 Task: Look for space in Villa Dolores, Argentina from 5th September, 2023 to 13th September, 2023 for 6 adults in price range Rs.15000 to Rs.20000. Place can be entire place with 3 bedrooms having 3 beds and 3 bathrooms. Property type can be house, flat, guest house. Amenities needed are: heating. Booking option can be shelf check-in. Required host language is English.
Action: Mouse moved to (481, 71)
Screenshot: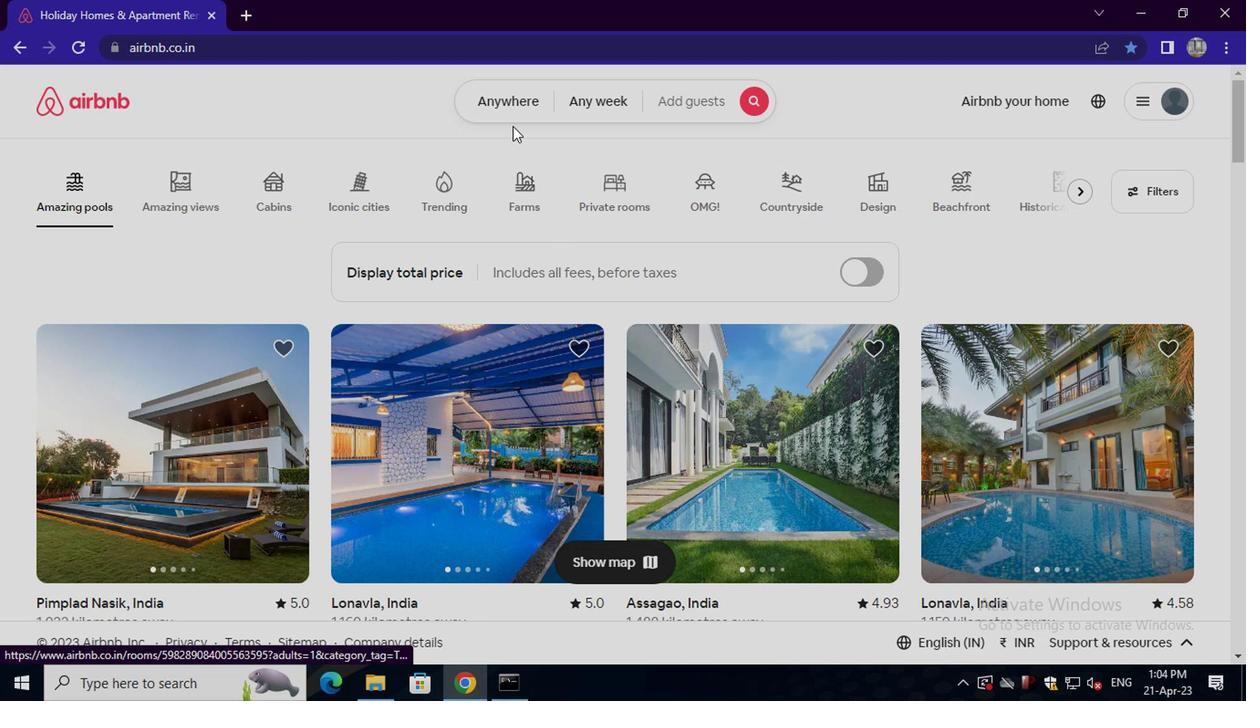 
Action: Mouse pressed left at (481, 71)
Screenshot: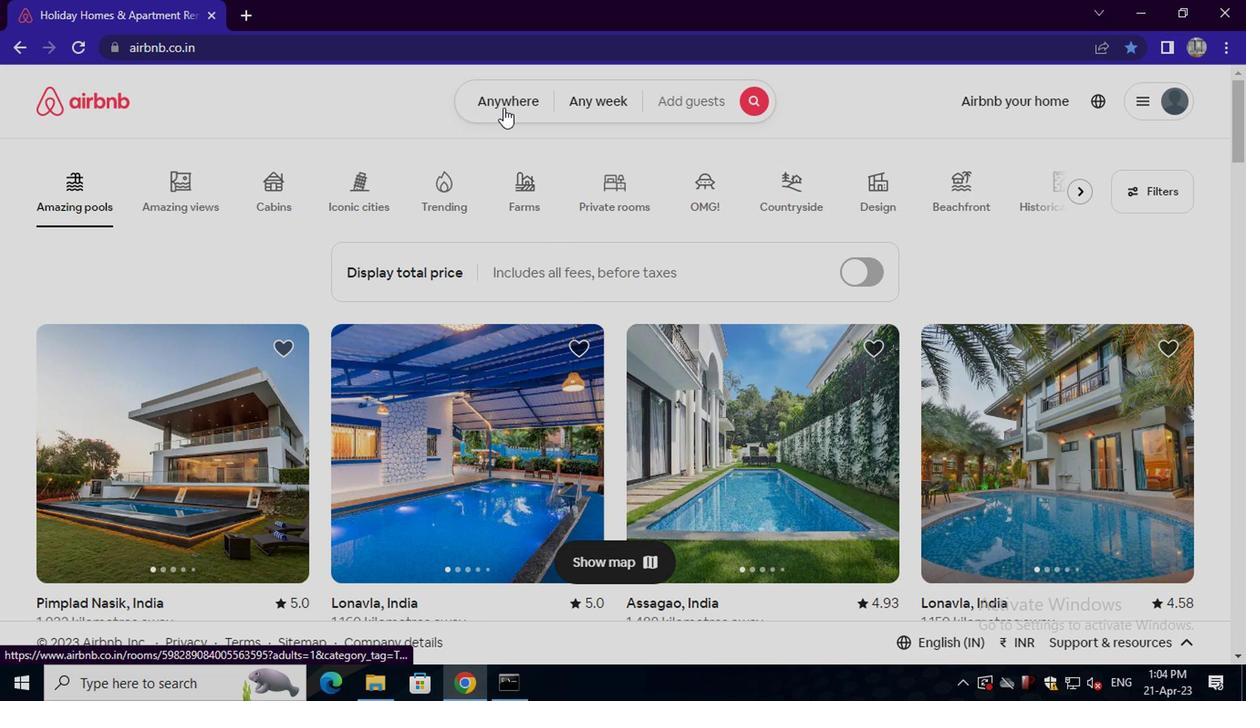
Action: Mouse moved to (486, 84)
Screenshot: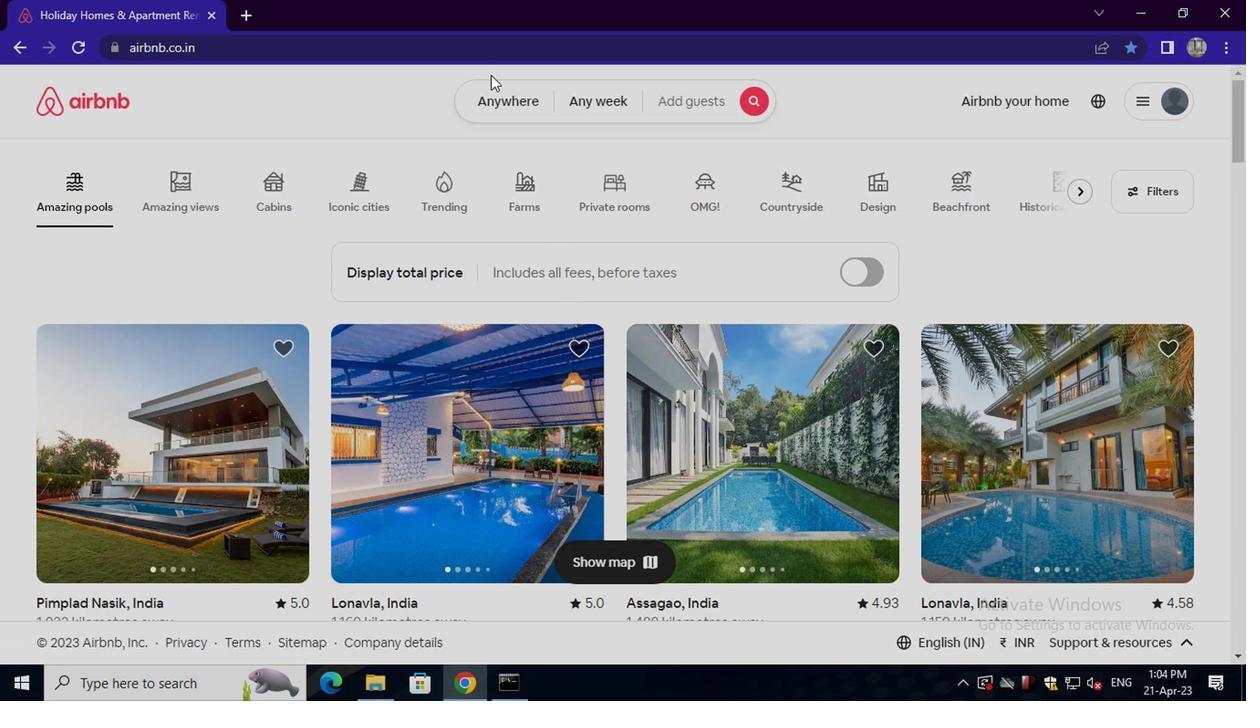 
Action: Mouse pressed left at (486, 84)
Screenshot: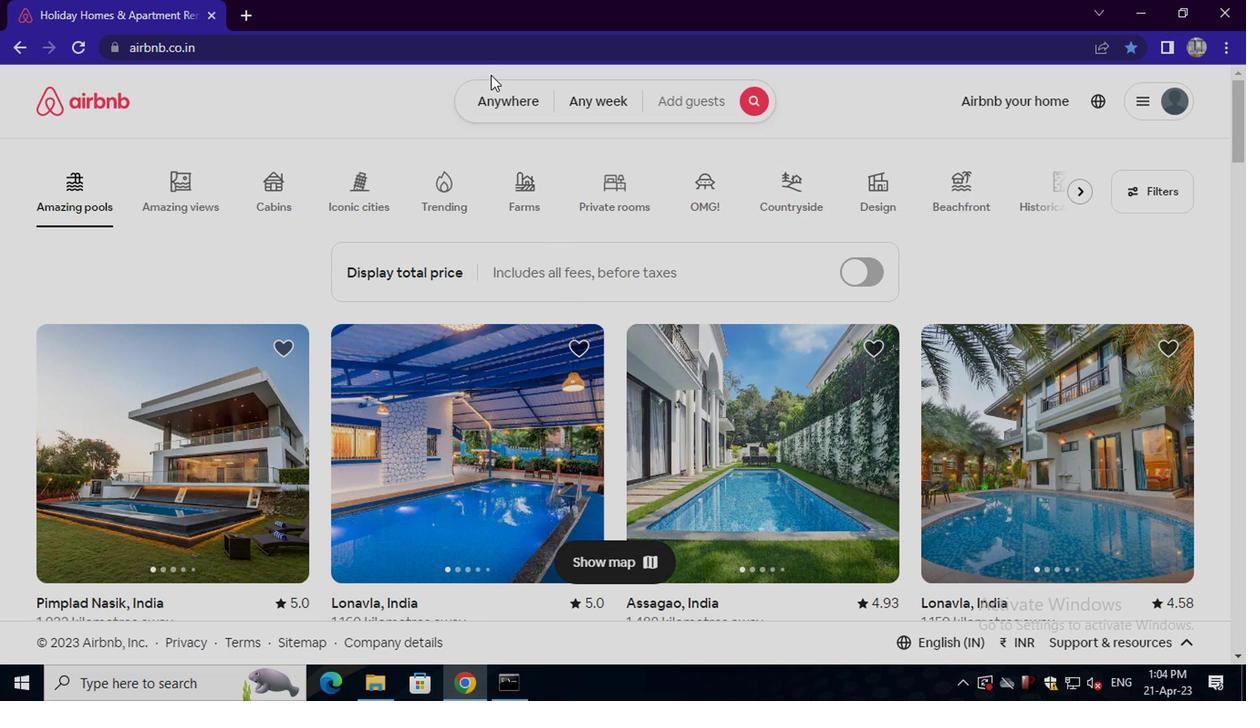 
Action: Mouse moved to (315, 185)
Screenshot: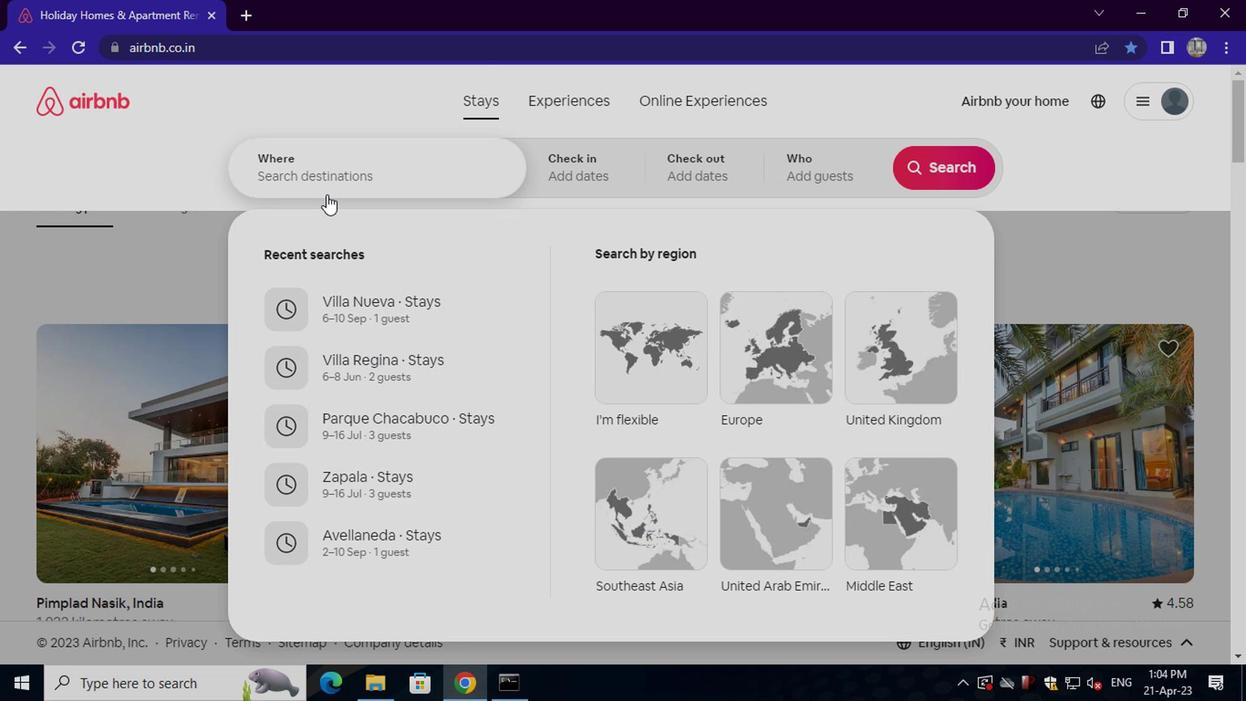 
Action: Mouse pressed left at (315, 185)
Screenshot: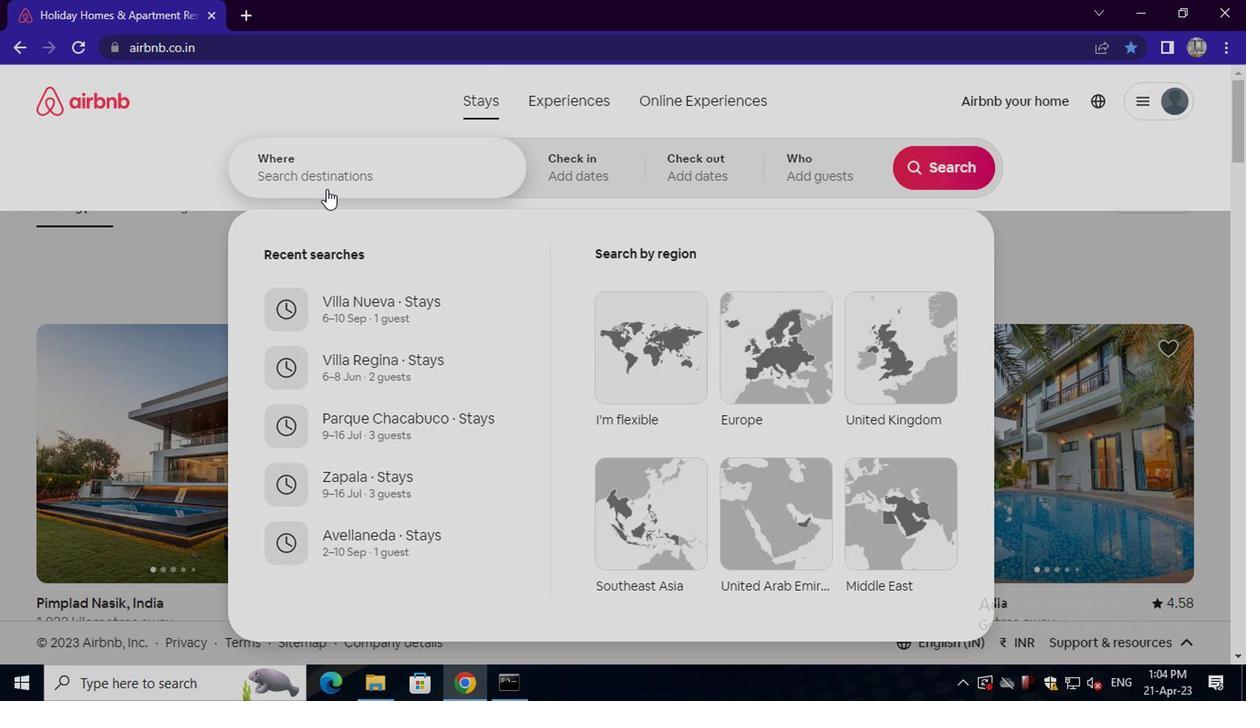
Action: Key pressed villa<Key.space>dolores
Screenshot: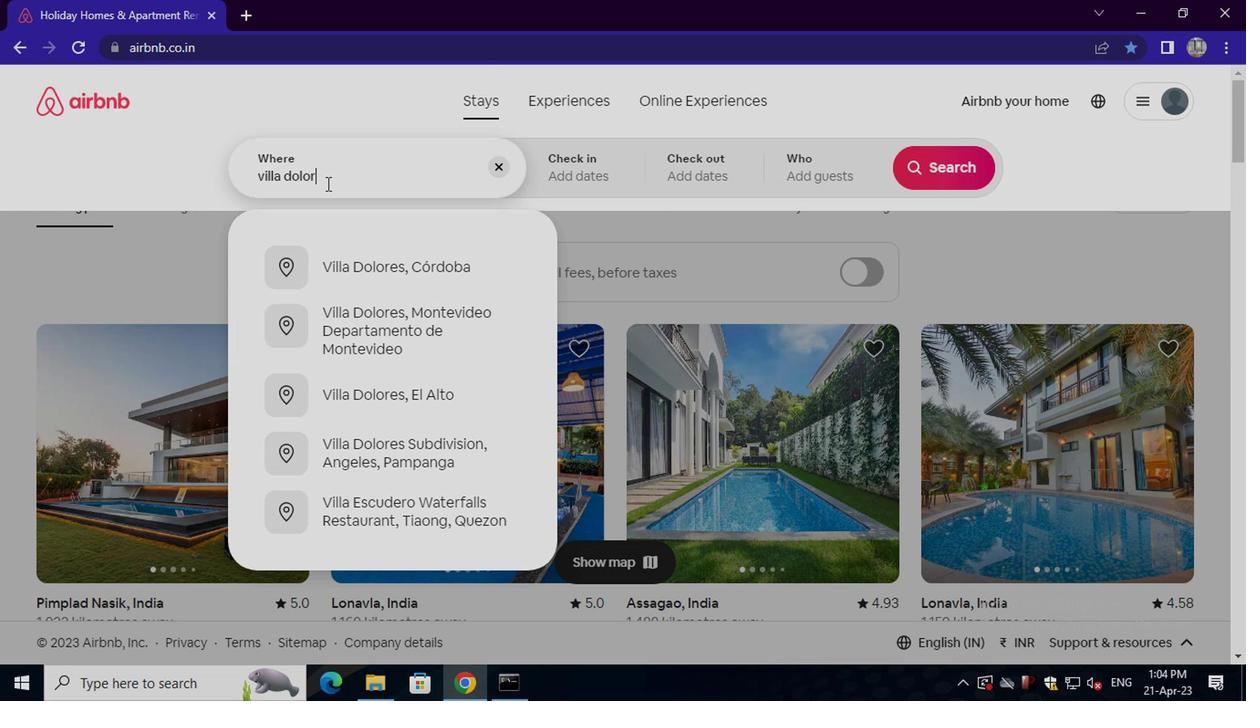 
Action: Mouse moved to (331, 185)
Screenshot: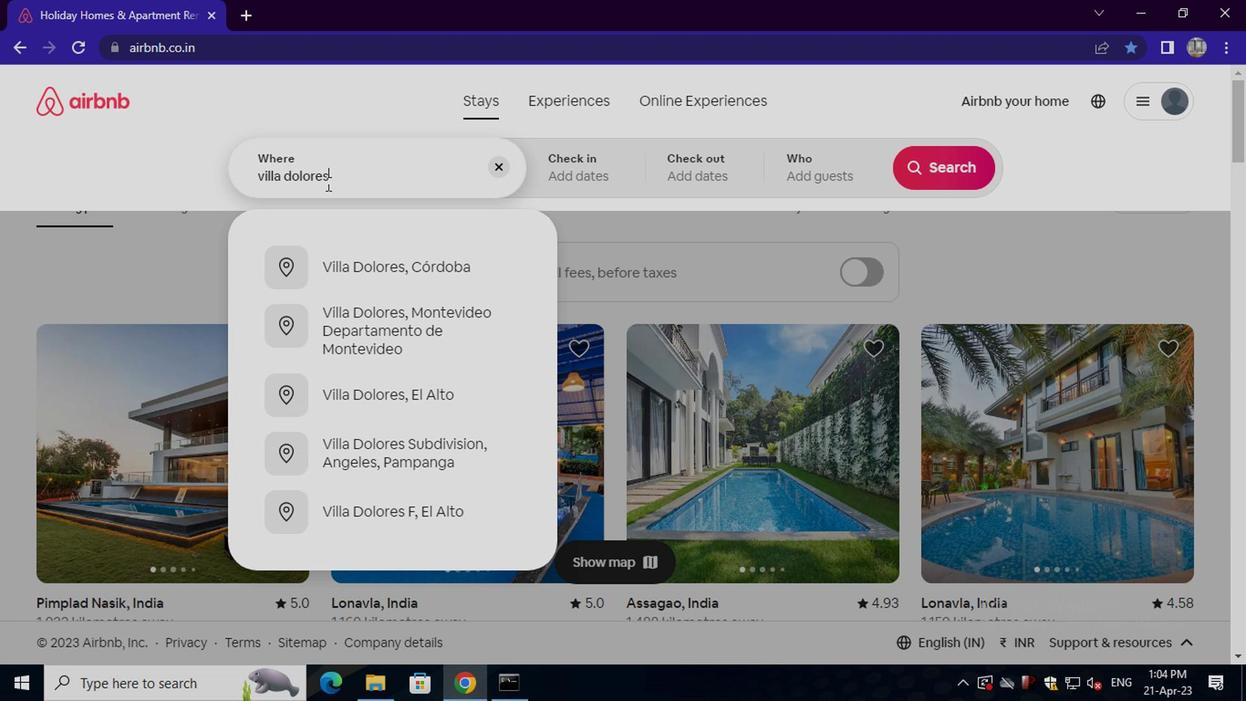 
Action: Key pressed ,<Key.space>argentina<Key.enter>
Screenshot: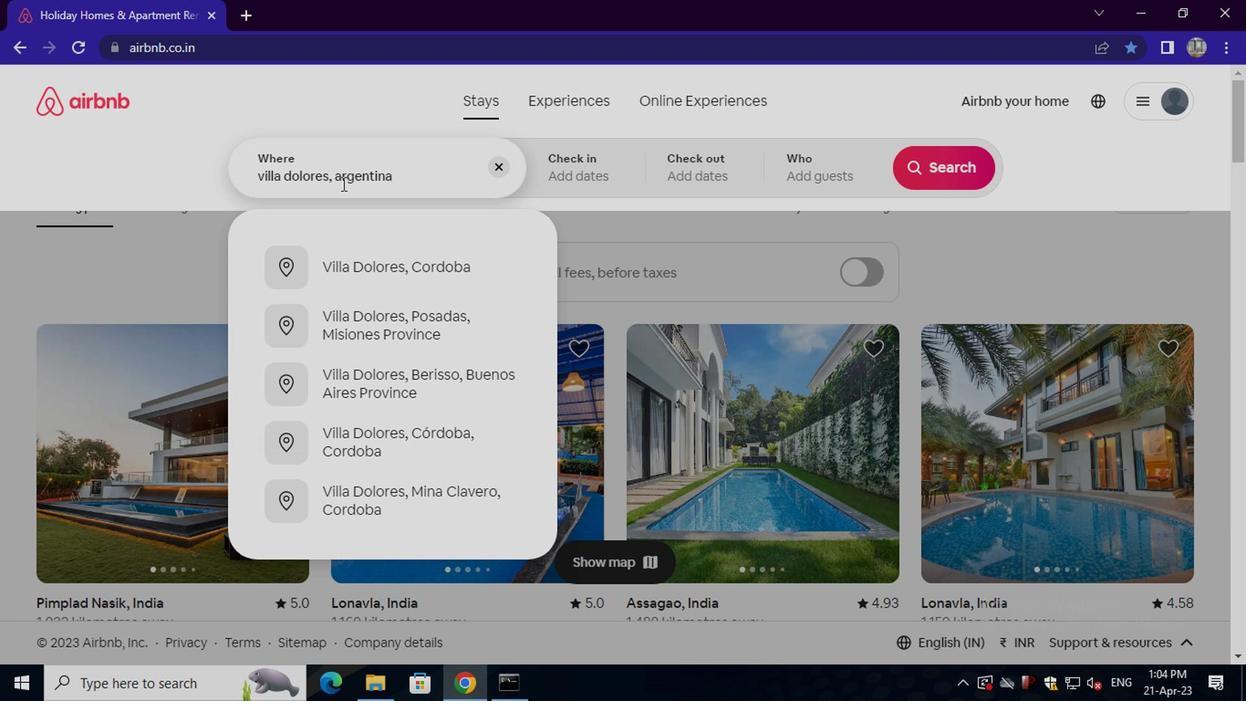 
Action: Mouse moved to (930, 317)
Screenshot: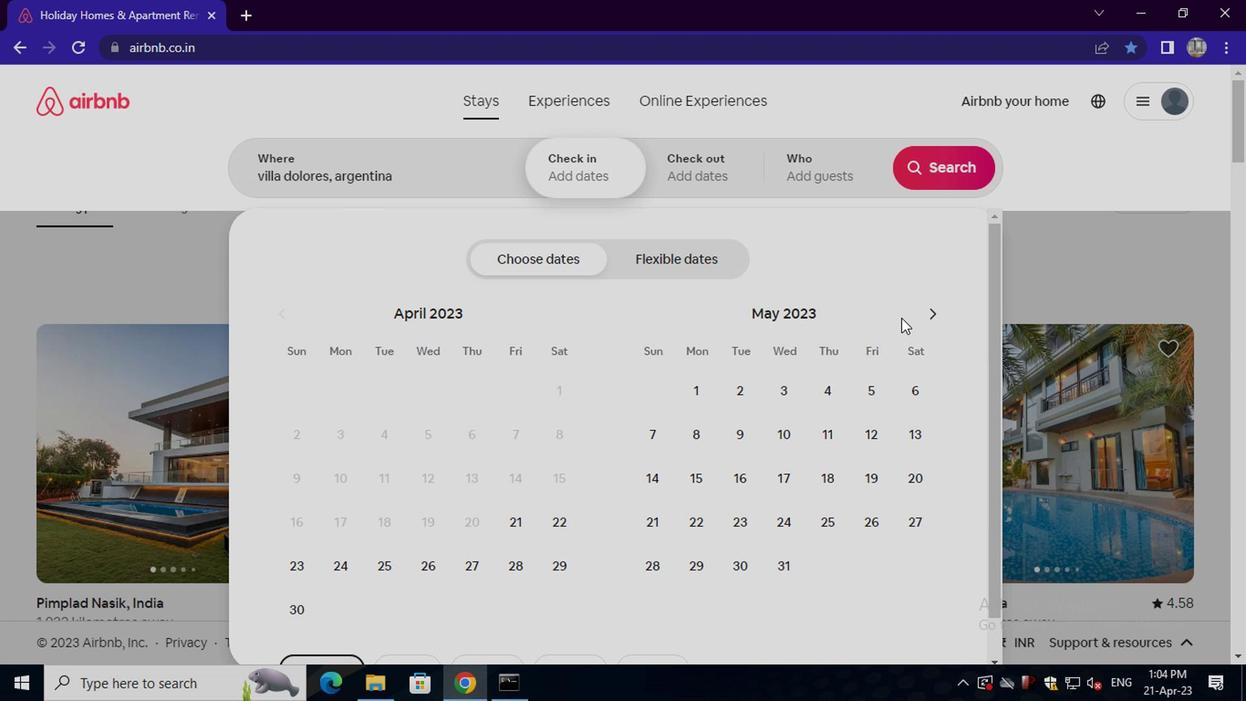 
Action: Mouse pressed left at (930, 317)
Screenshot: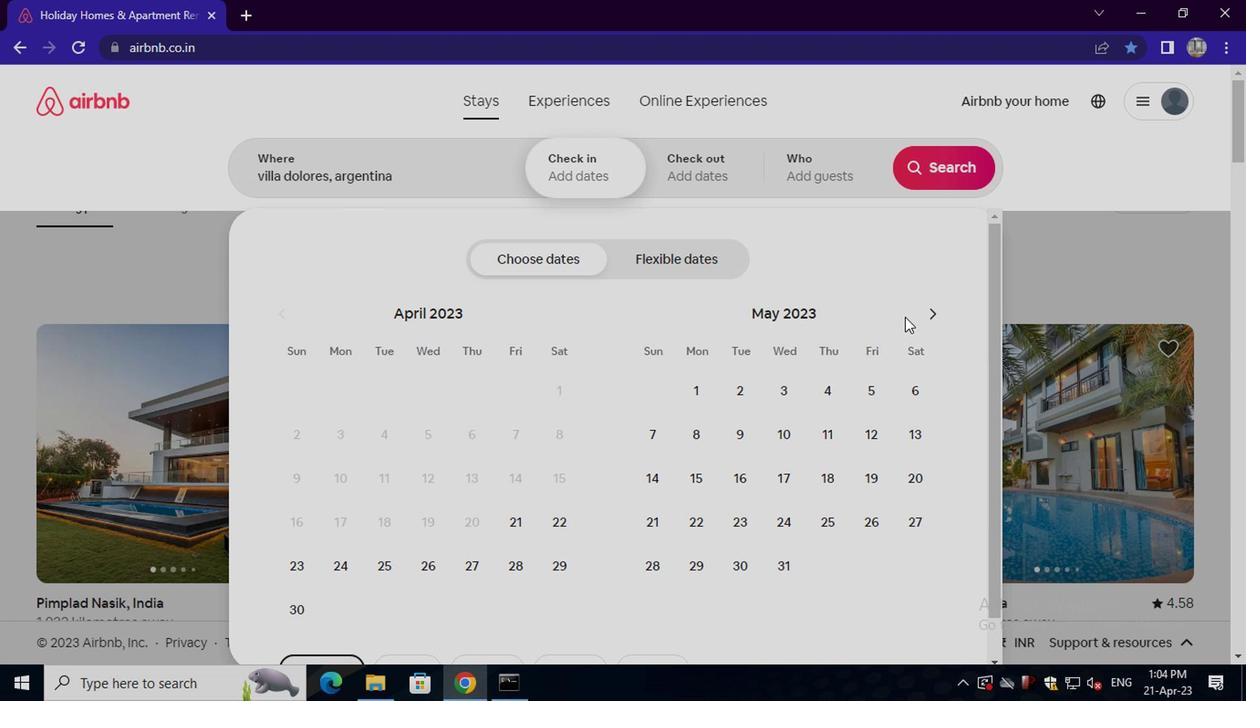
Action: Mouse pressed left at (930, 317)
Screenshot: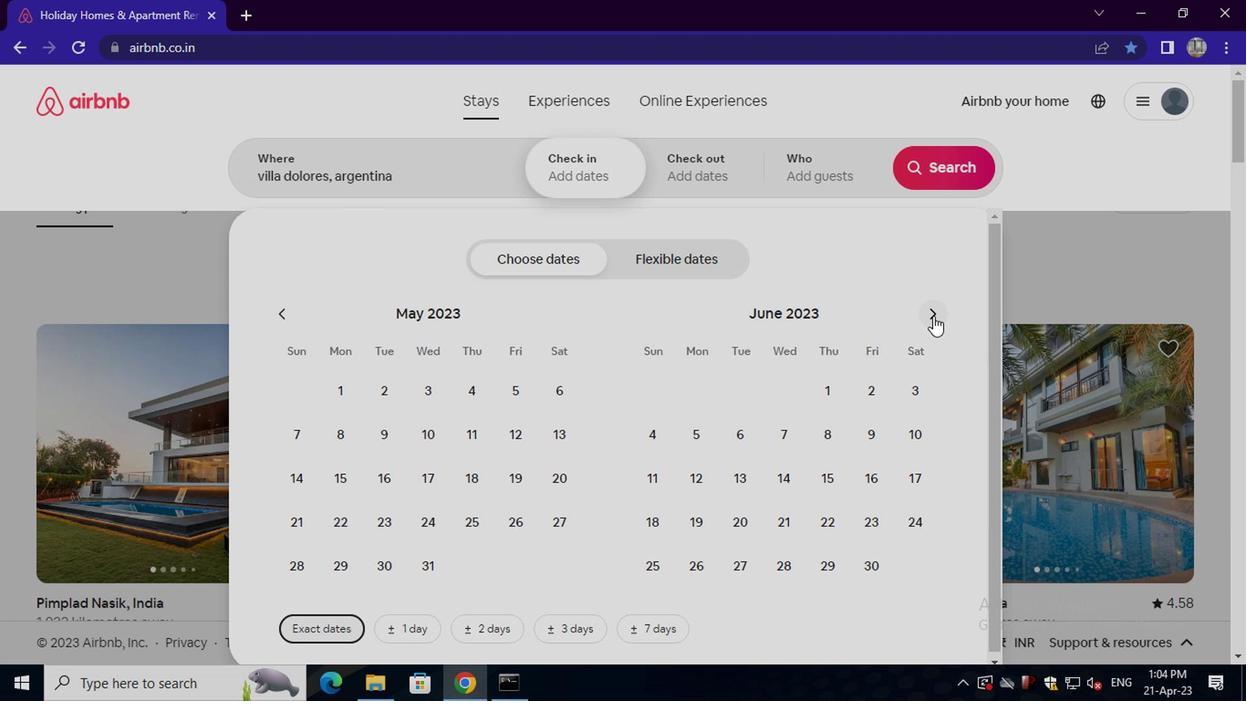 
Action: Mouse pressed left at (930, 317)
Screenshot: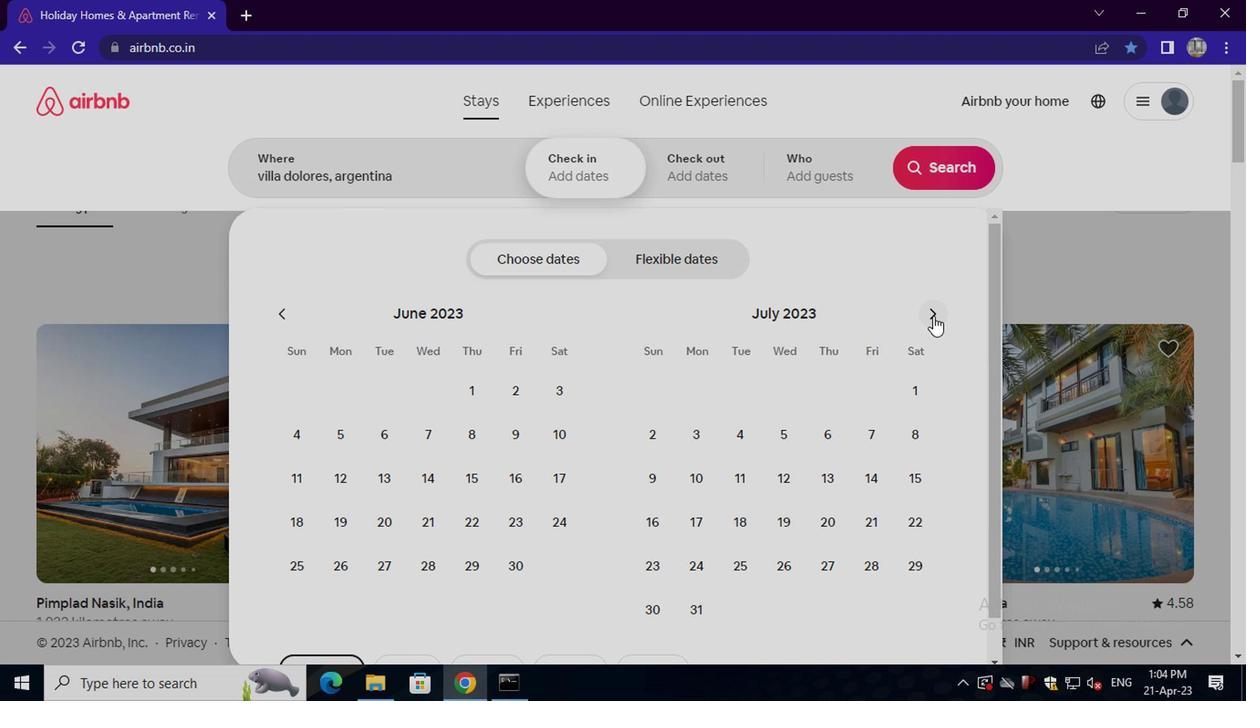 
Action: Mouse pressed left at (930, 317)
Screenshot: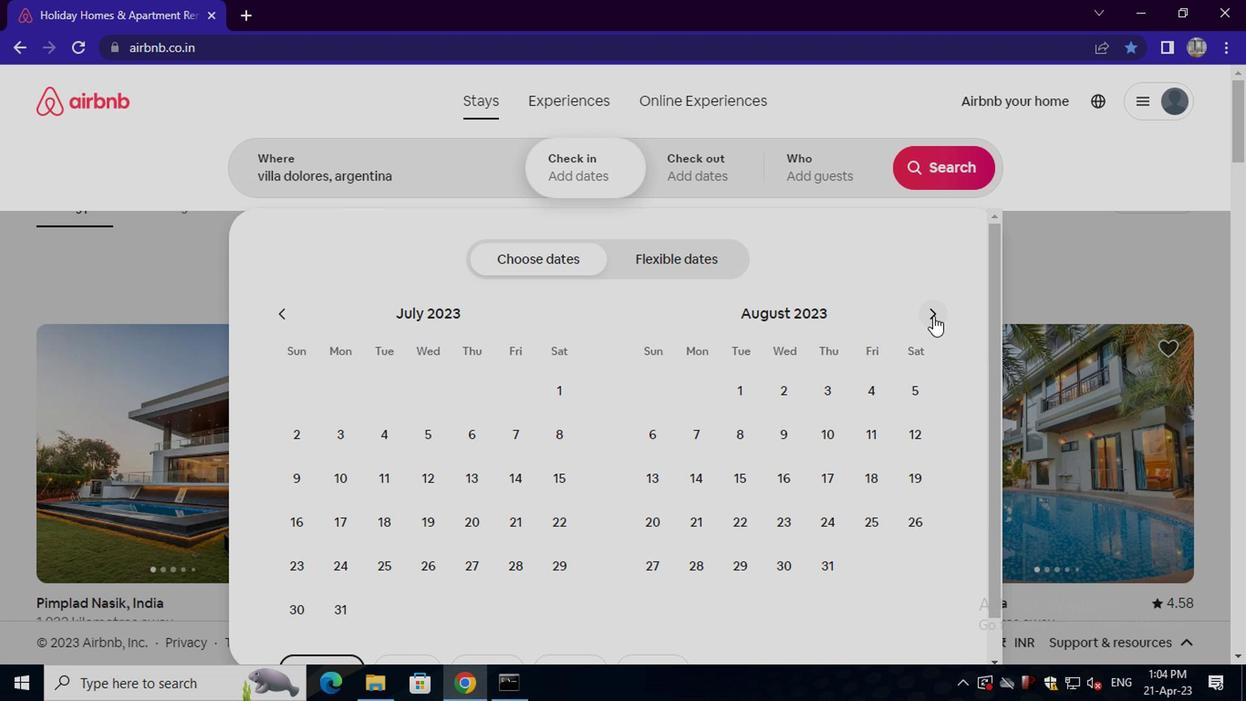 
Action: Mouse moved to (740, 438)
Screenshot: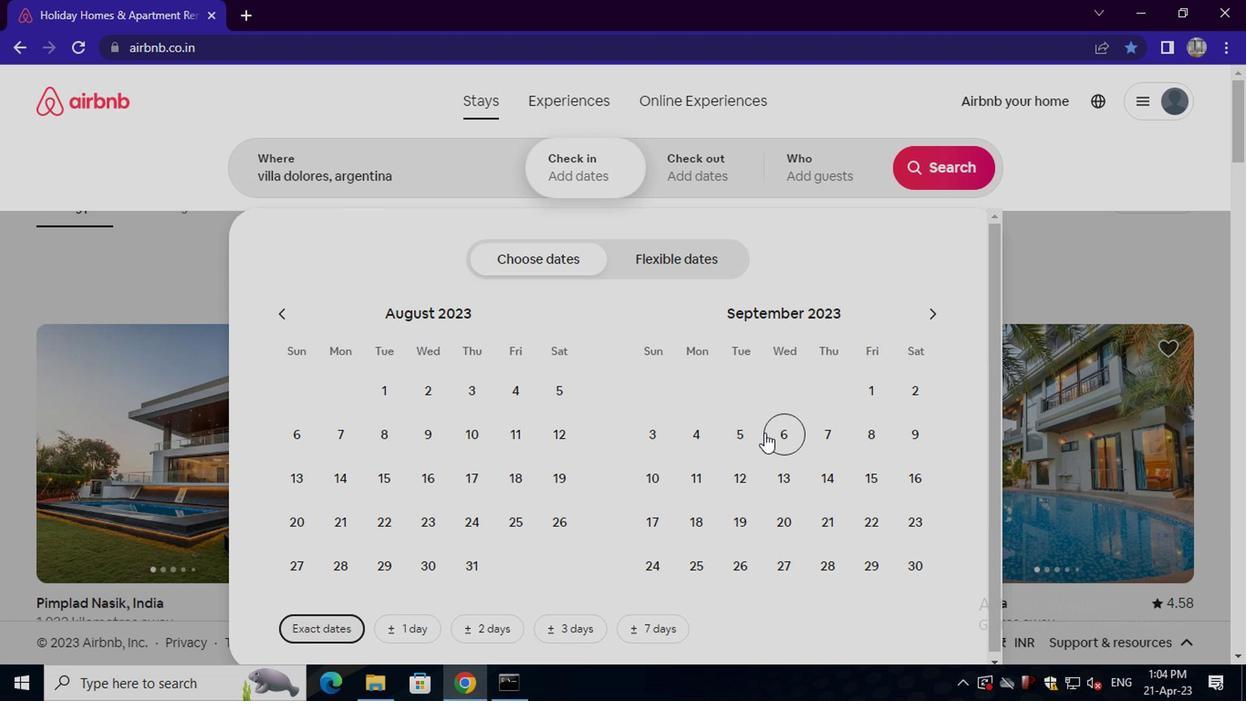 
Action: Mouse pressed left at (740, 438)
Screenshot: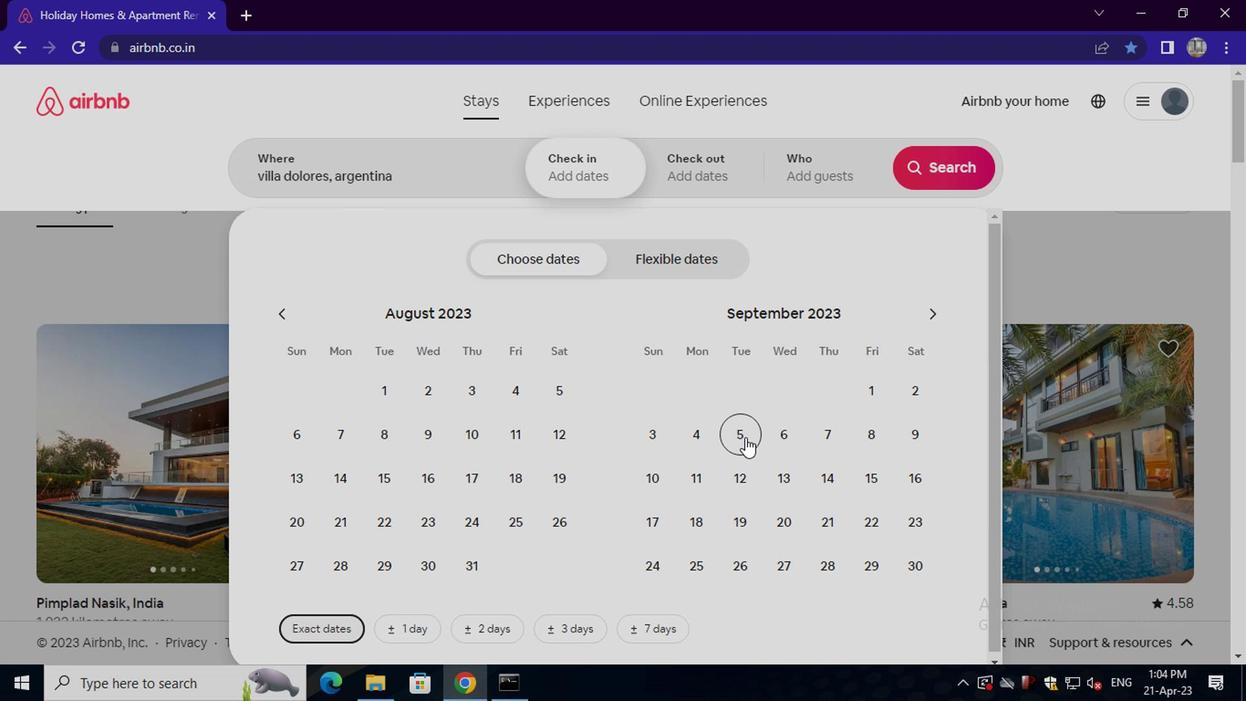
Action: Mouse moved to (768, 479)
Screenshot: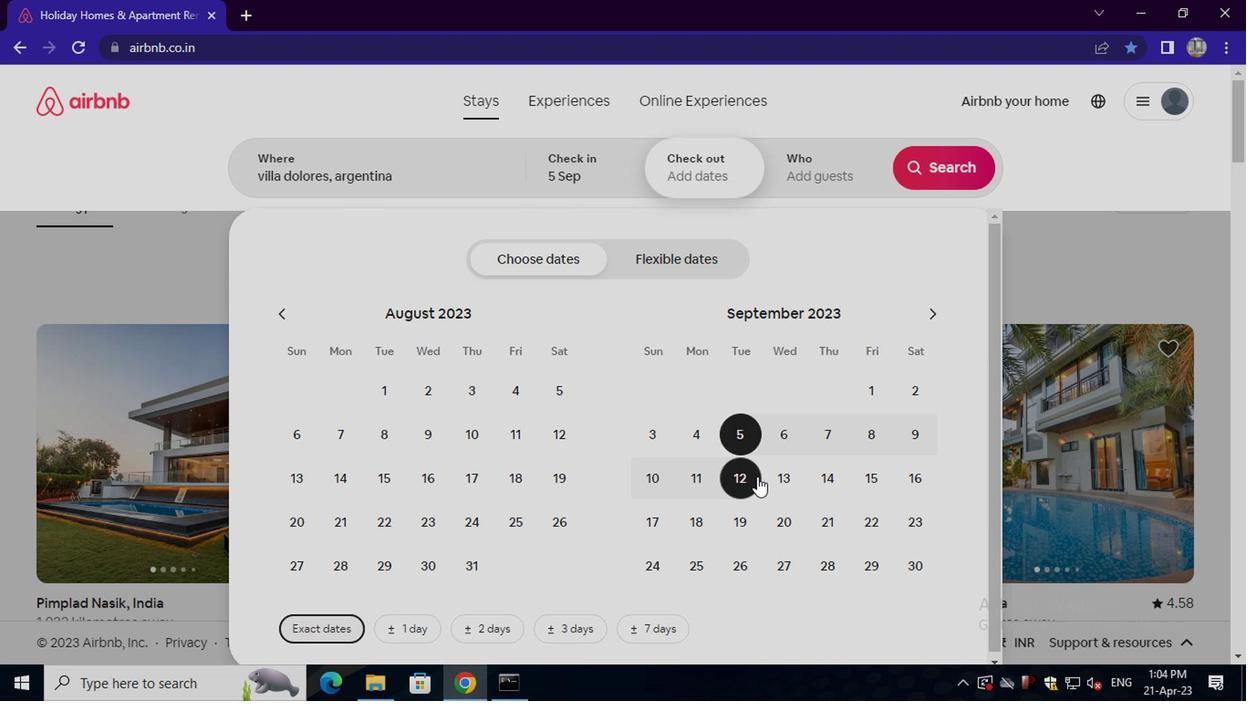 
Action: Mouse pressed left at (768, 479)
Screenshot: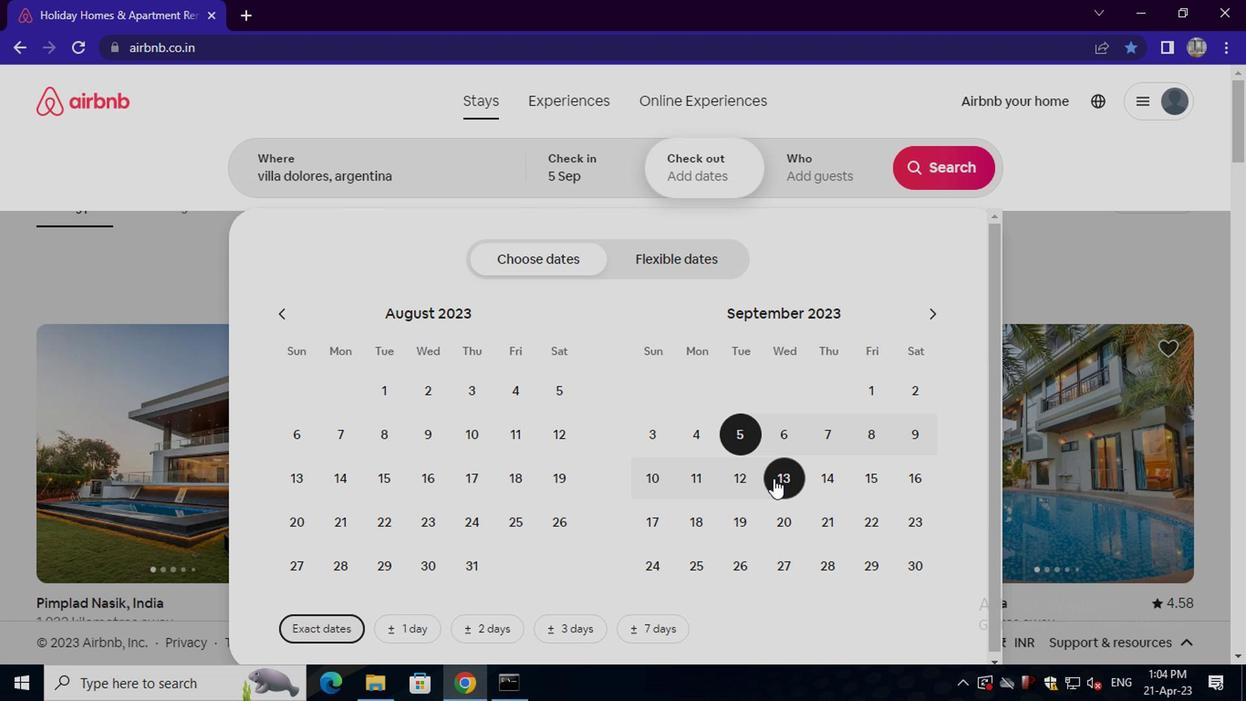 
Action: Mouse moved to (825, 178)
Screenshot: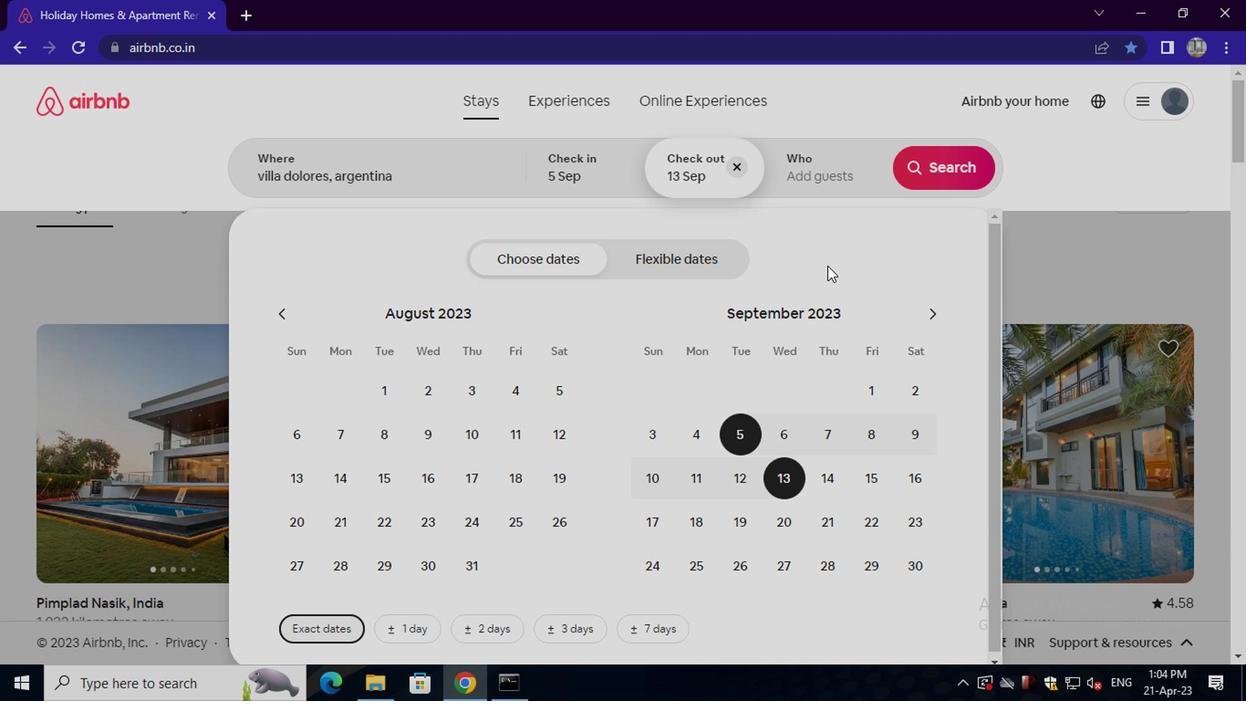 
Action: Mouse pressed left at (825, 178)
Screenshot: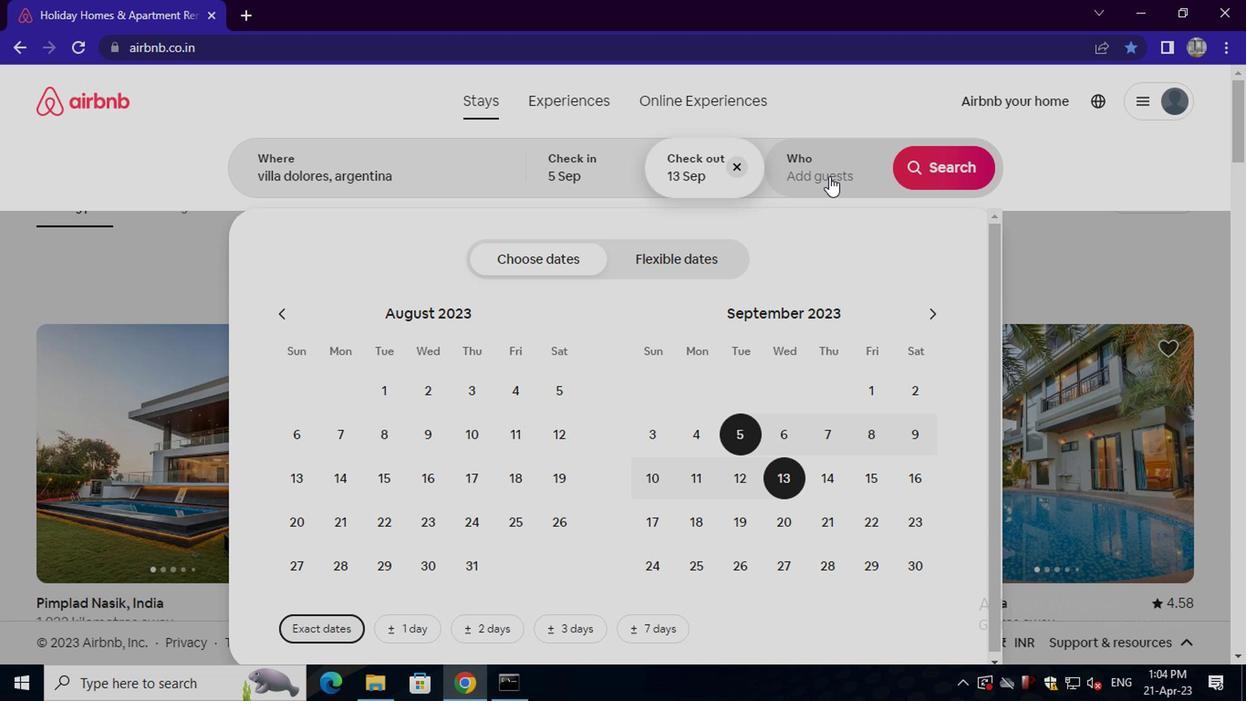 
Action: Mouse moved to (949, 265)
Screenshot: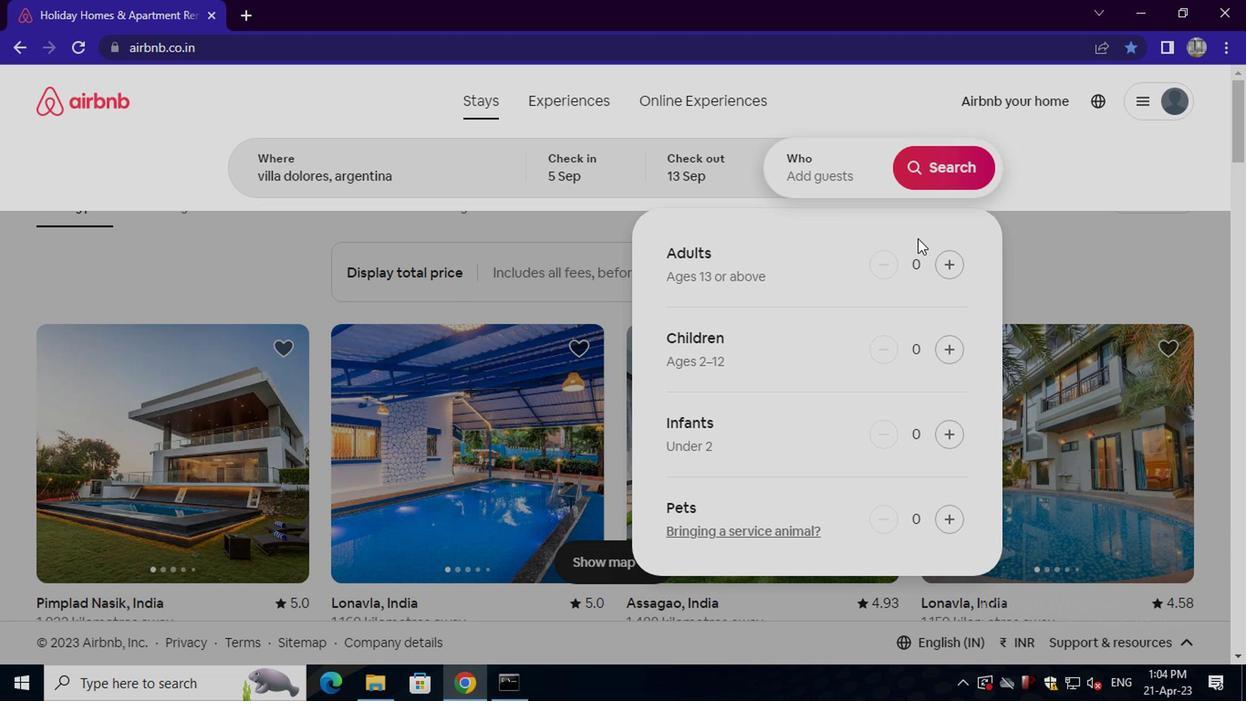 
Action: Mouse pressed left at (949, 265)
Screenshot: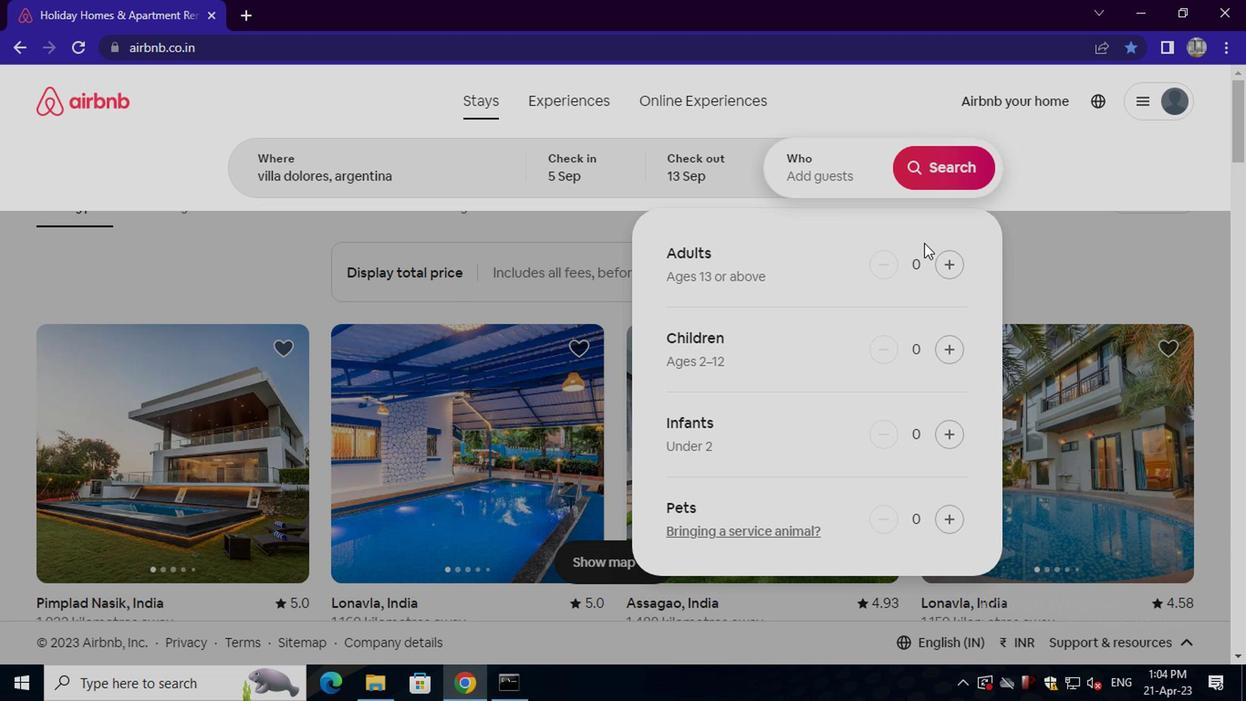 
Action: Mouse pressed left at (949, 265)
Screenshot: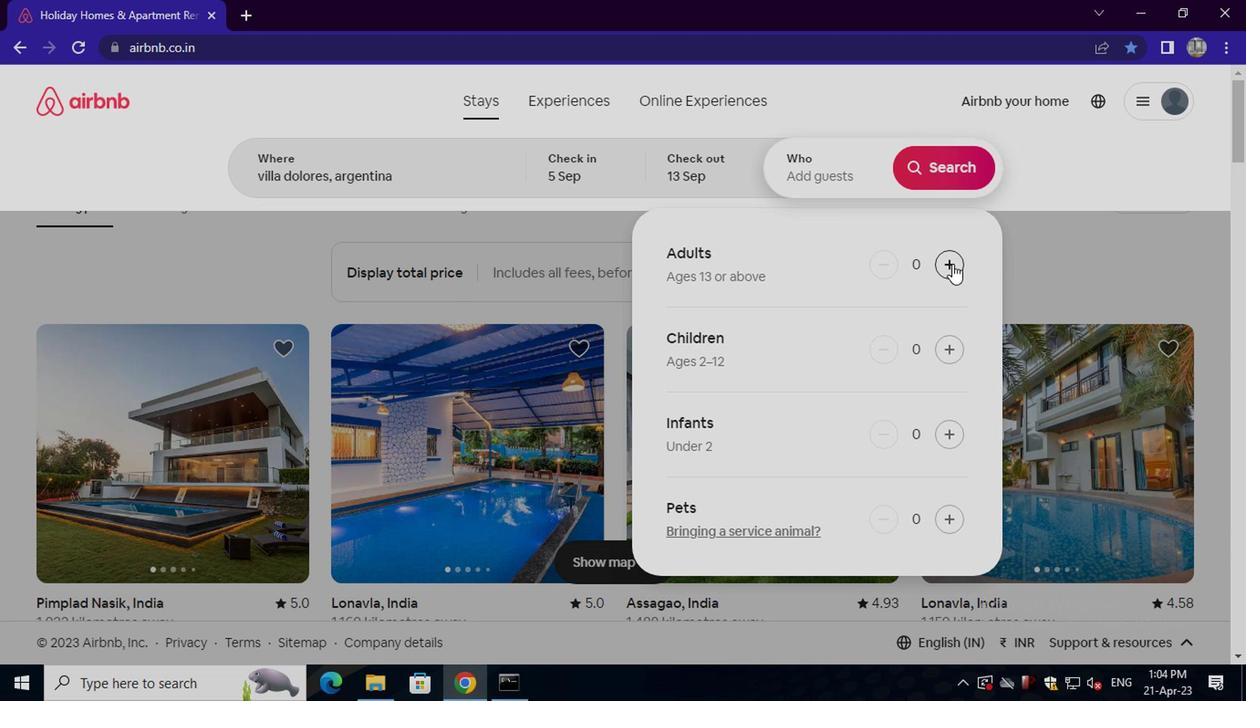 
Action: Mouse pressed left at (949, 265)
Screenshot: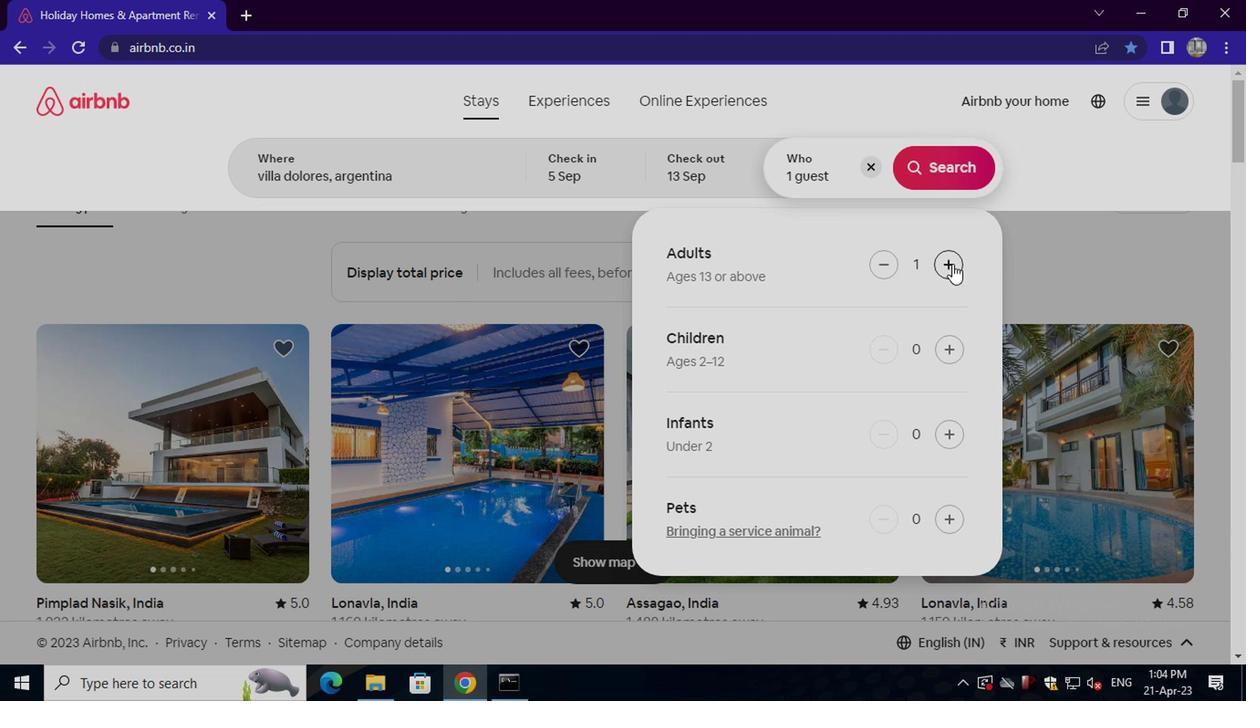 
Action: Mouse pressed left at (949, 265)
Screenshot: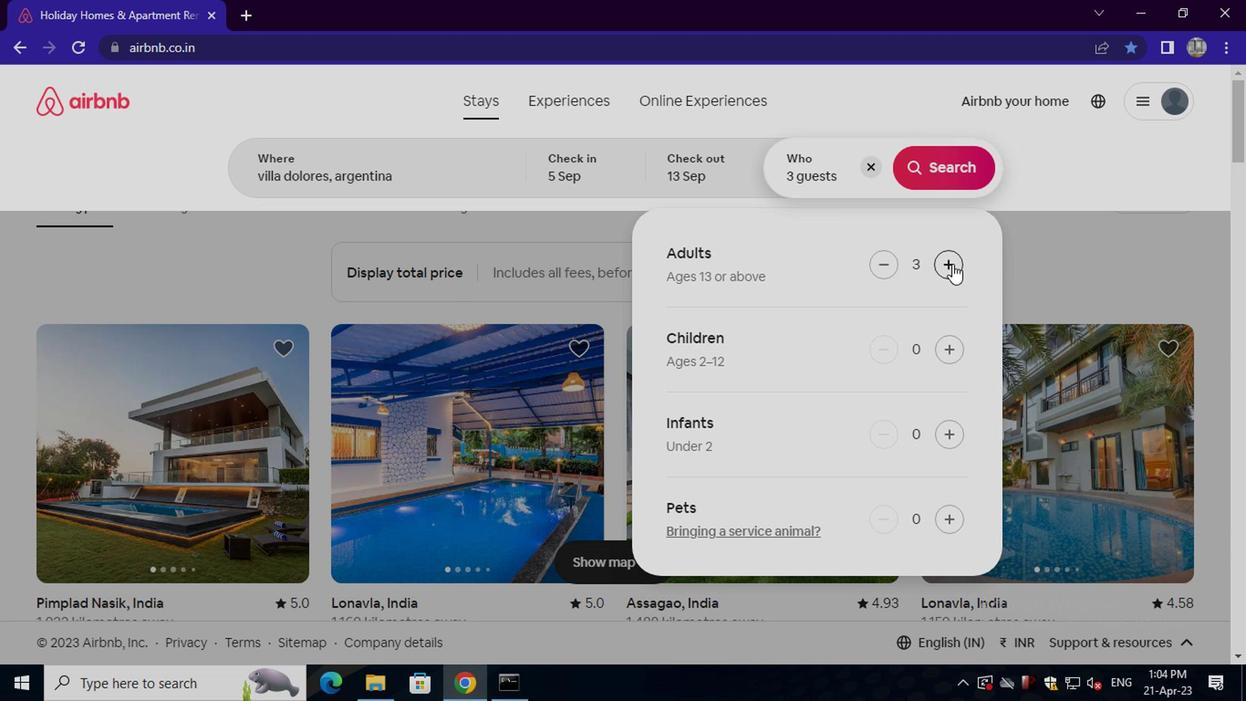 
Action: Mouse pressed left at (949, 265)
Screenshot: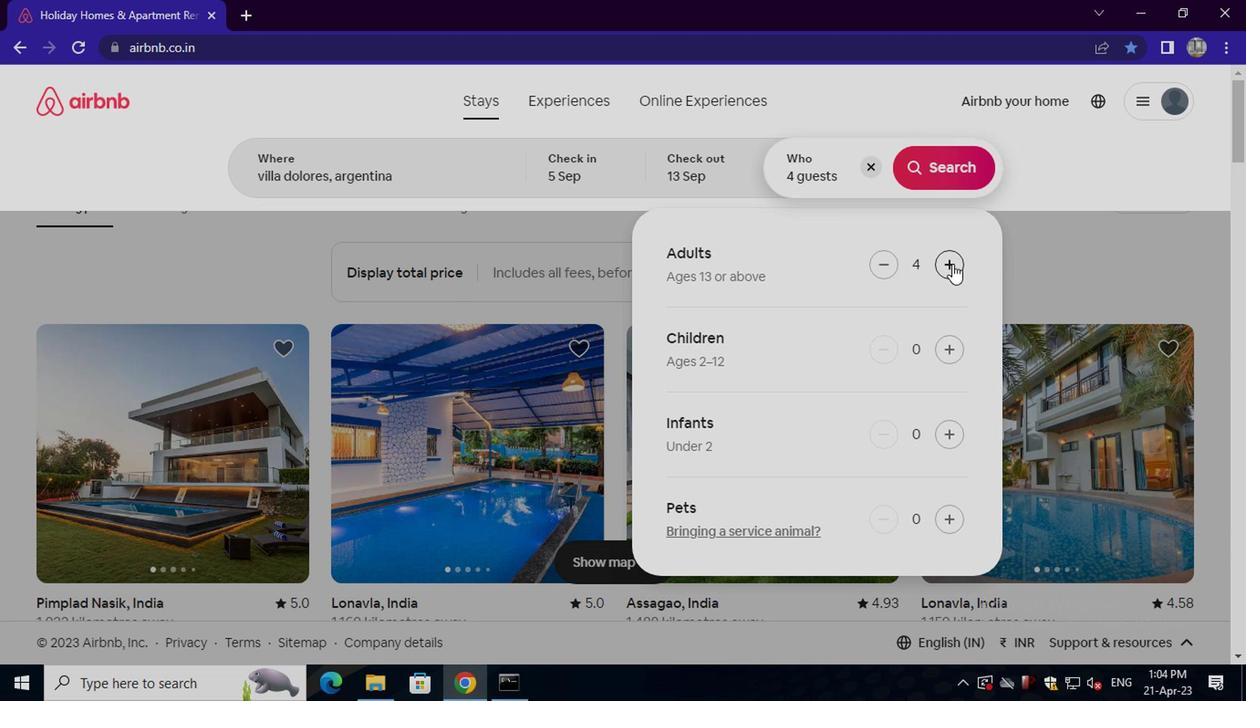 
Action: Mouse pressed left at (949, 265)
Screenshot: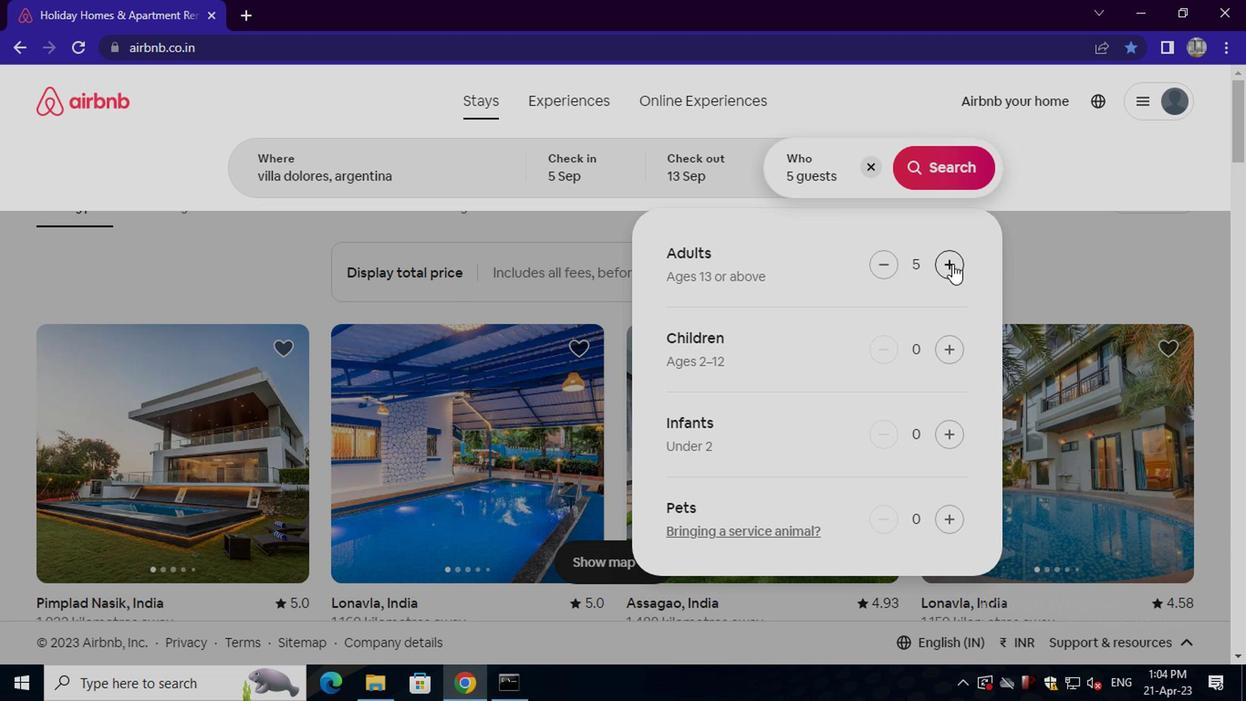 
Action: Mouse moved to (957, 175)
Screenshot: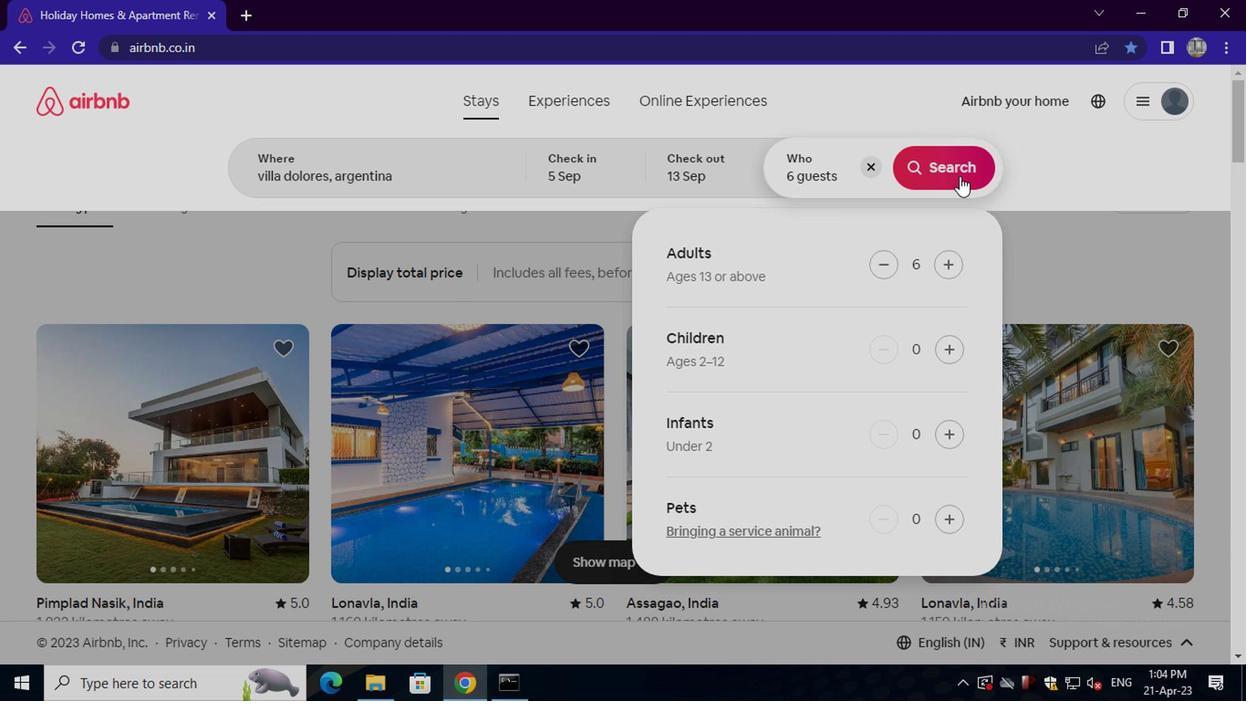 
Action: Mouse pressed left at (957, 175)
Screenshot: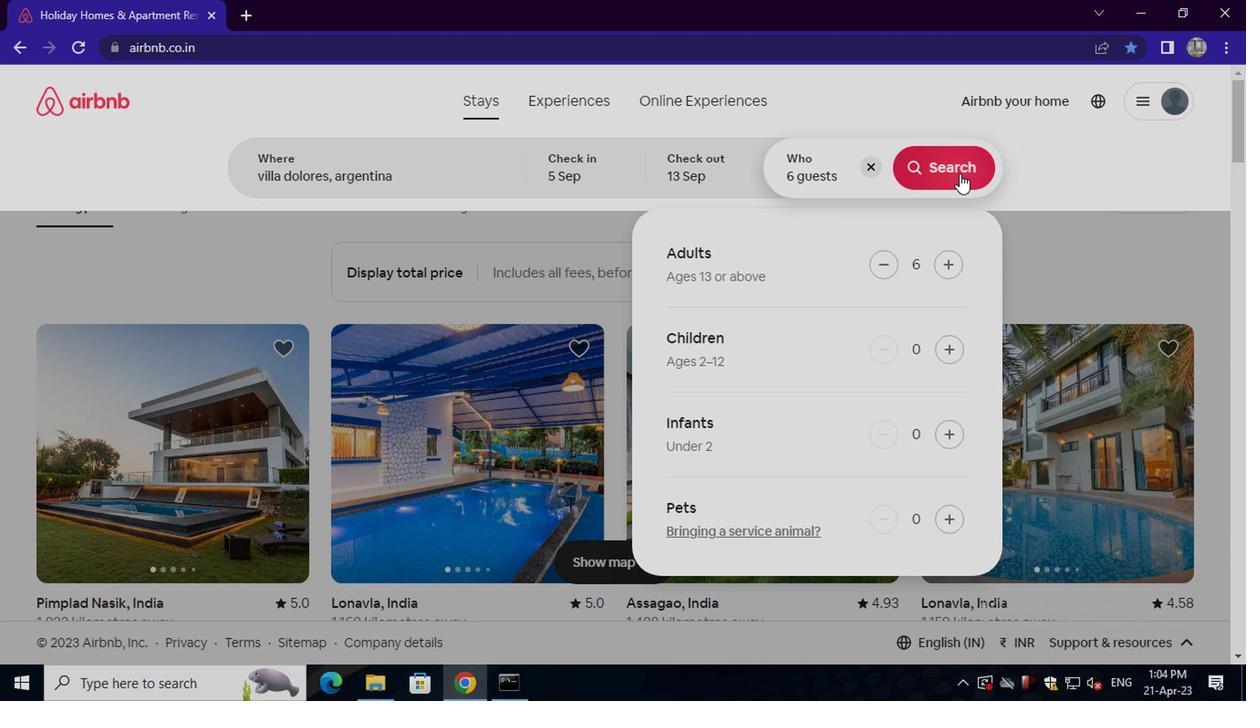 
Action: Mouse moved to (1183, 208)
Screenshot: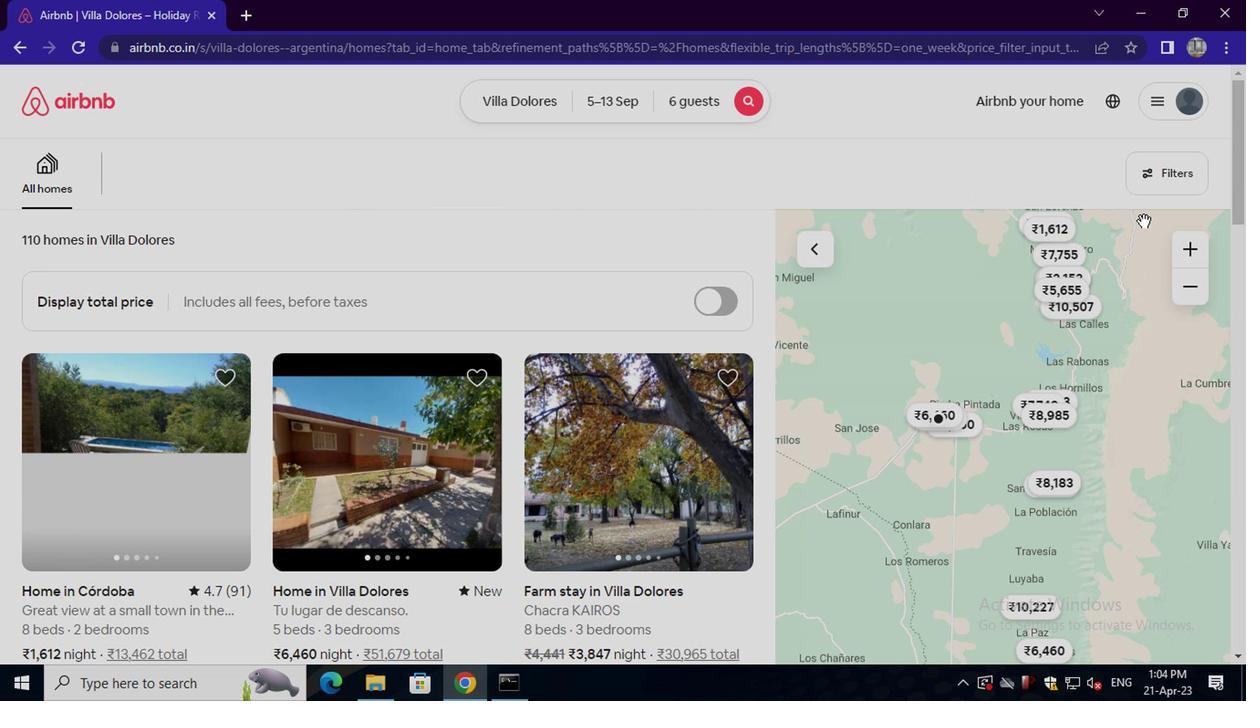 
Action: Mouse pressed left at (1183, 208)
Screenshot: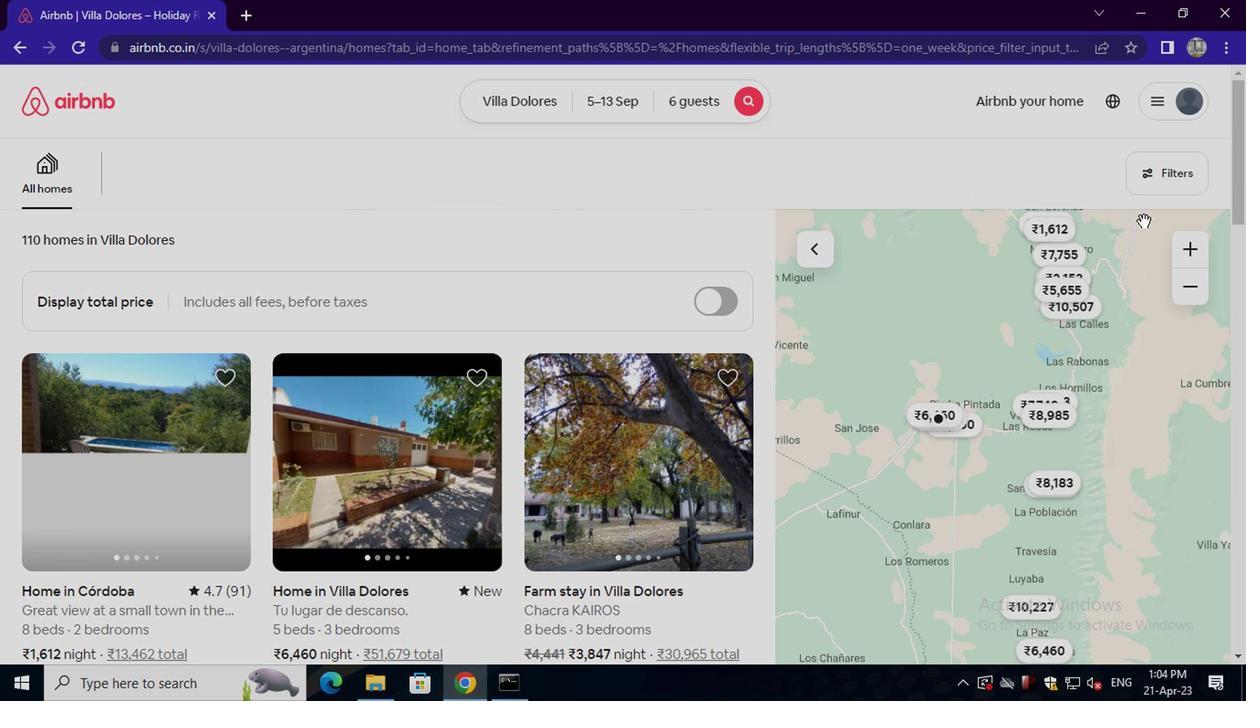 
Action: Mouse moved to (1182, 193)
Screenshot: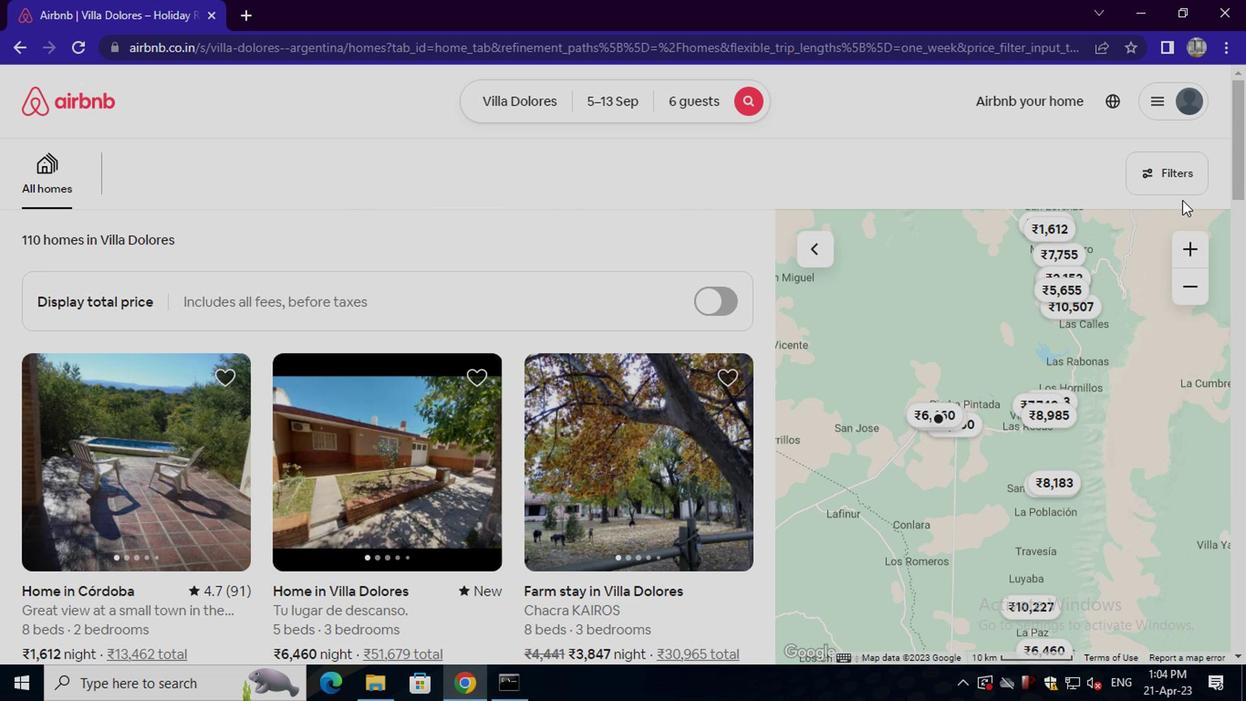
Action: Mouse pressed left at (1182, 193)
Screenshot: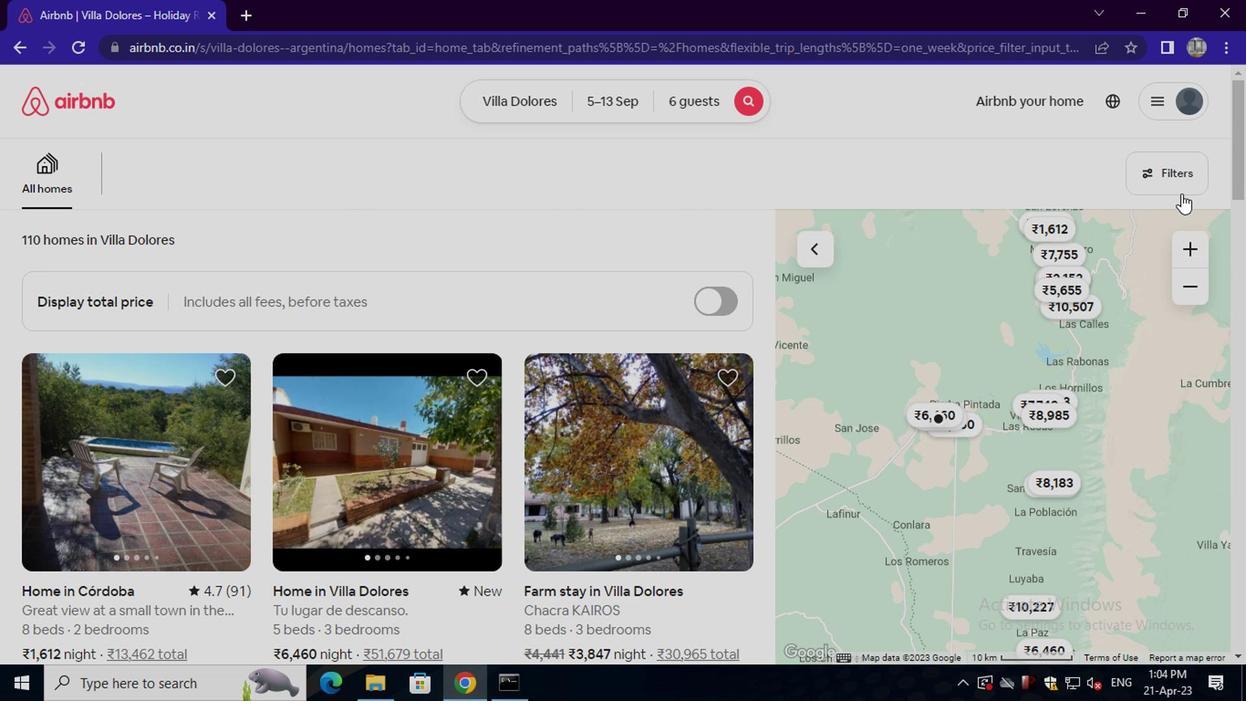 
Action: Mouse moved to (544, 407)
Screenshot: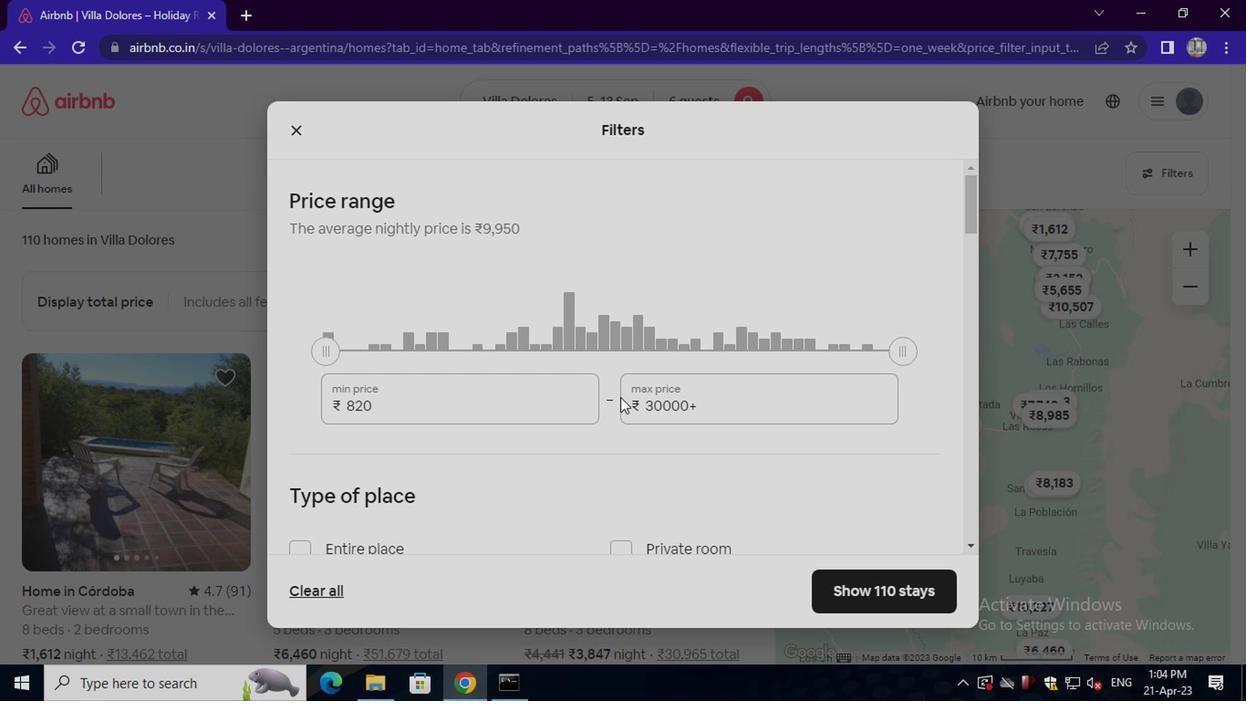 
Action: Mouse pressed left at (544, 407)
Screenshot: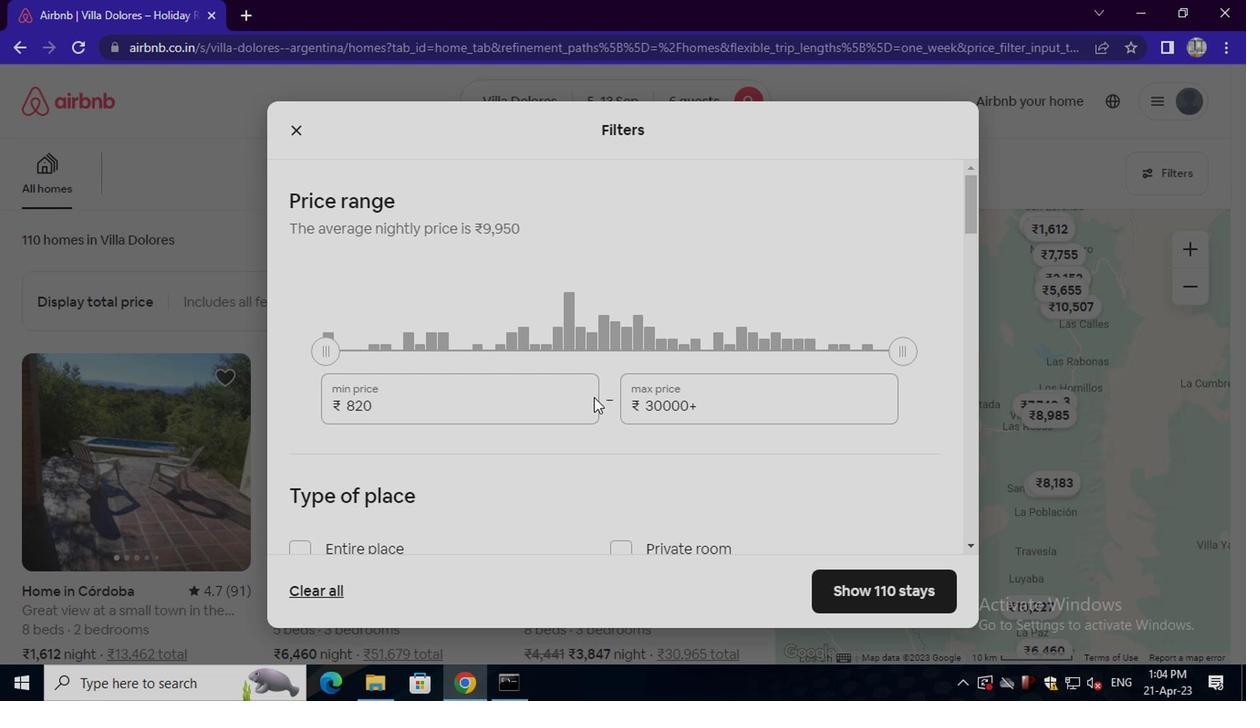 
Action: Mouse moved to (544, 407)
Screenshot: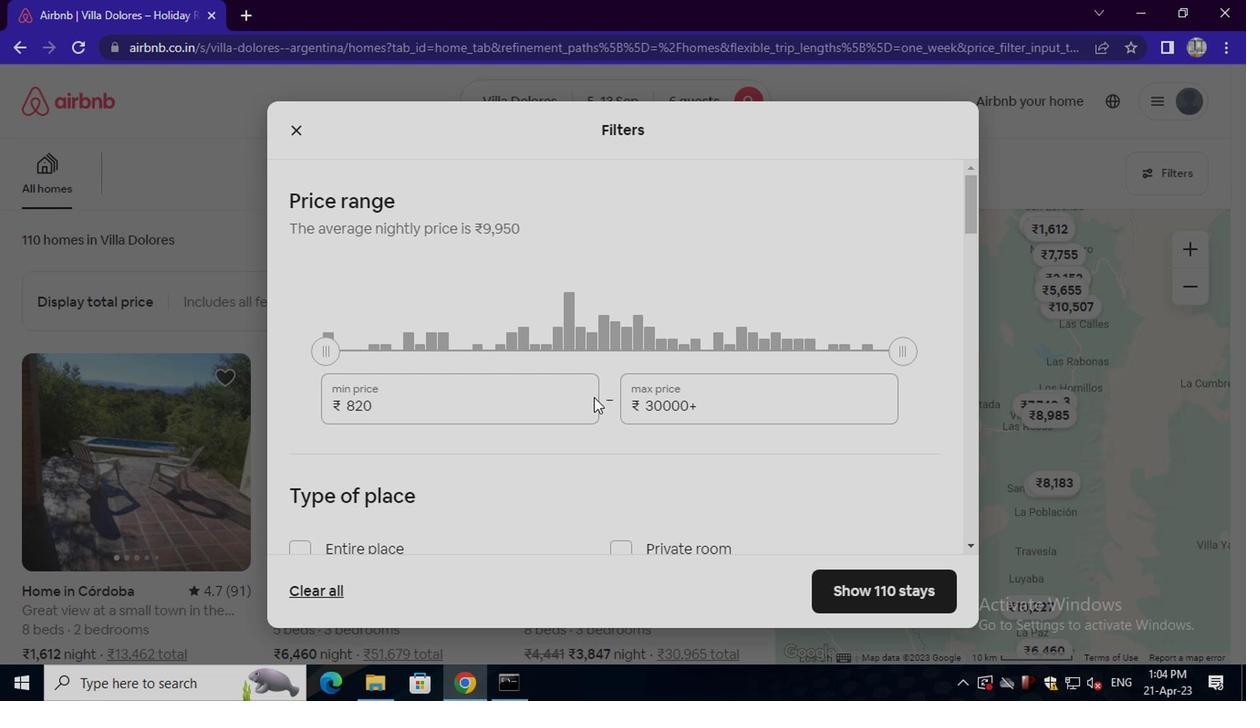 
Action: Key pressed <Key.backspace><Key.backspace><Key.backspace><Key.backspace><Key.backspace><Key.backspace><Key.backspace><Key.backspace>15000
Screenshot: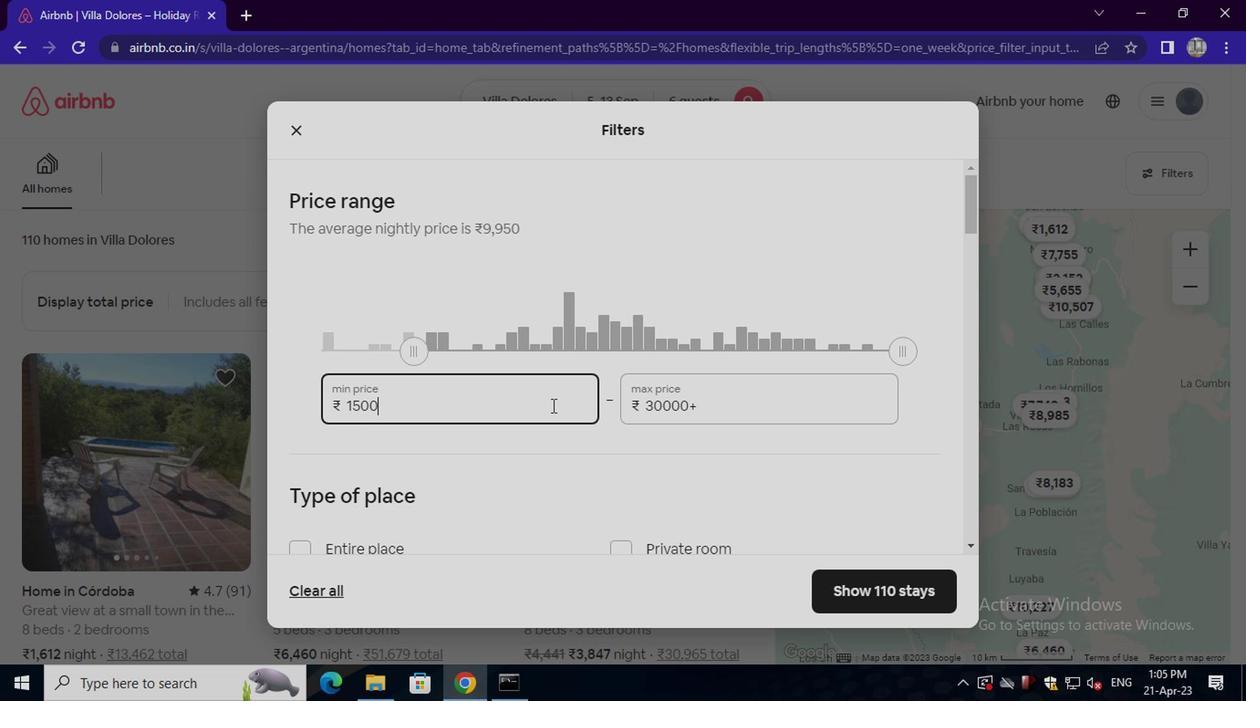 
Action: Mouse moved to (716, 412)
Screenshot: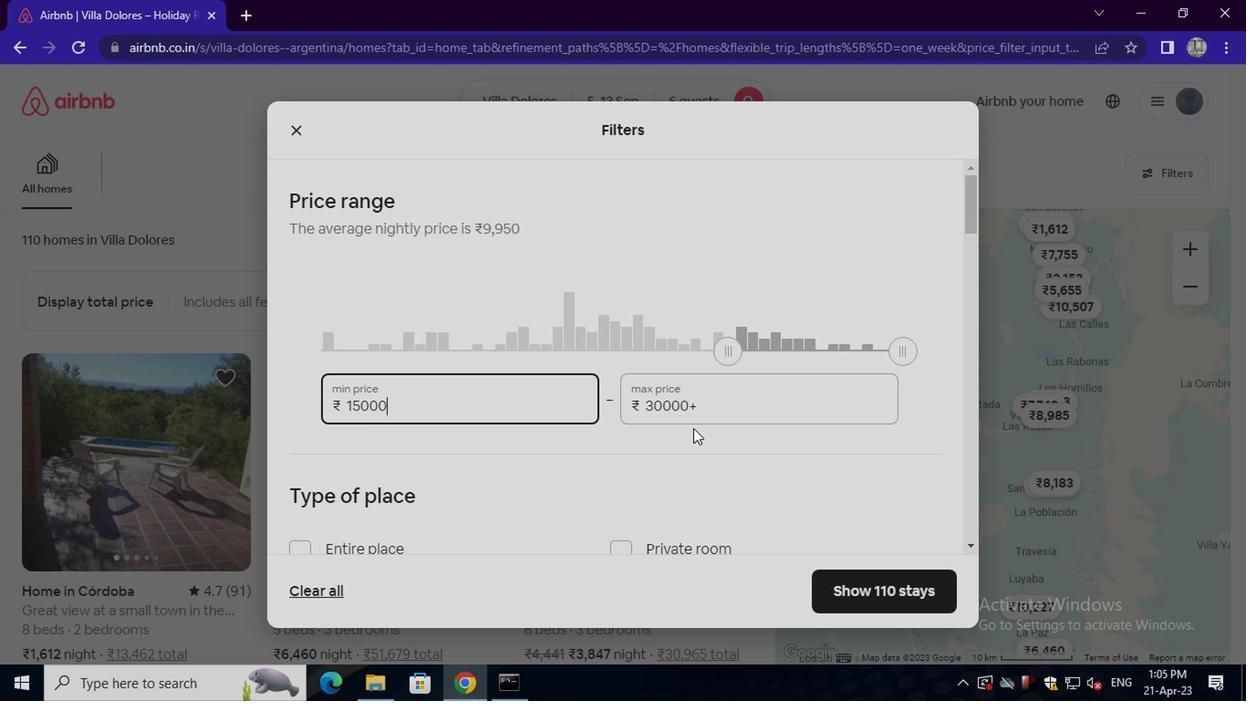 
Action: Mouse pressed left at (716, 412)
Screenshot: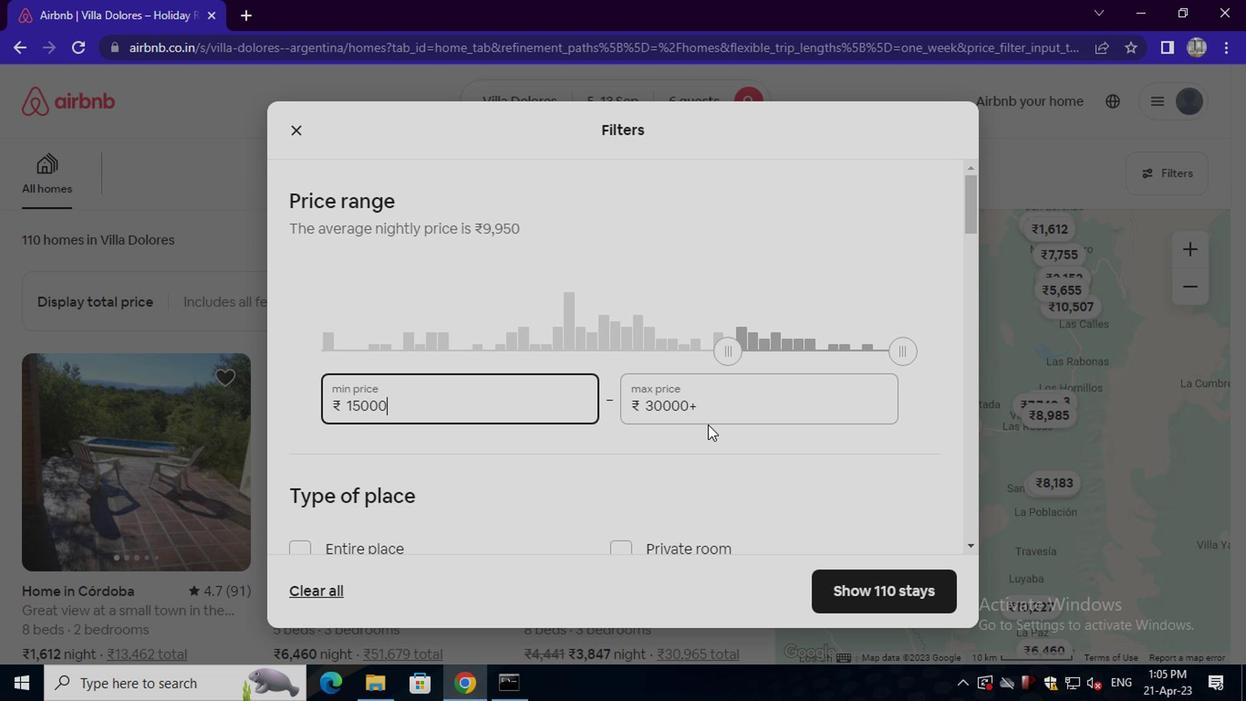 
Action: Key pressed <Key.backspace><Key.backspace><Key.backspace><Key.backspace><Key.backspace><Key.backspace><Key.backspace><Key.backspace><Key.backspace><Key.backspace><Key.backspace><Key.backspace>20000
Screenshot: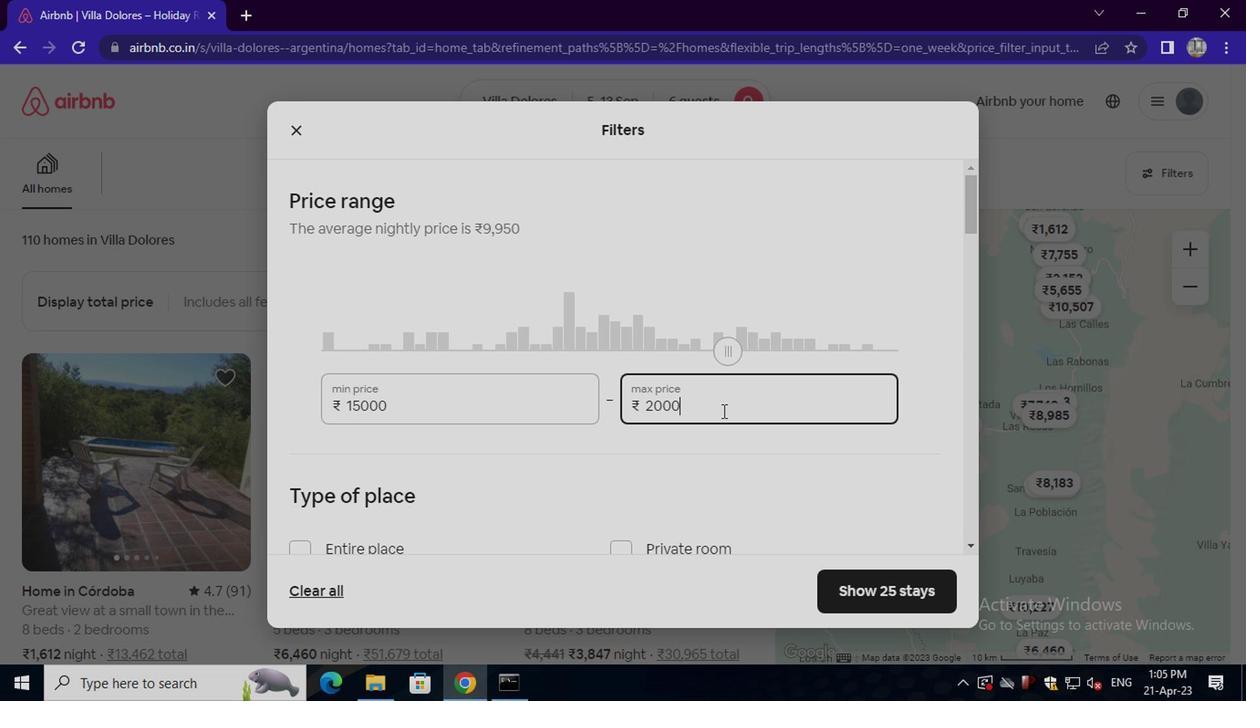 
Action: Mouse scrolled (716, 411) with delta (0, 0)
Screenshot: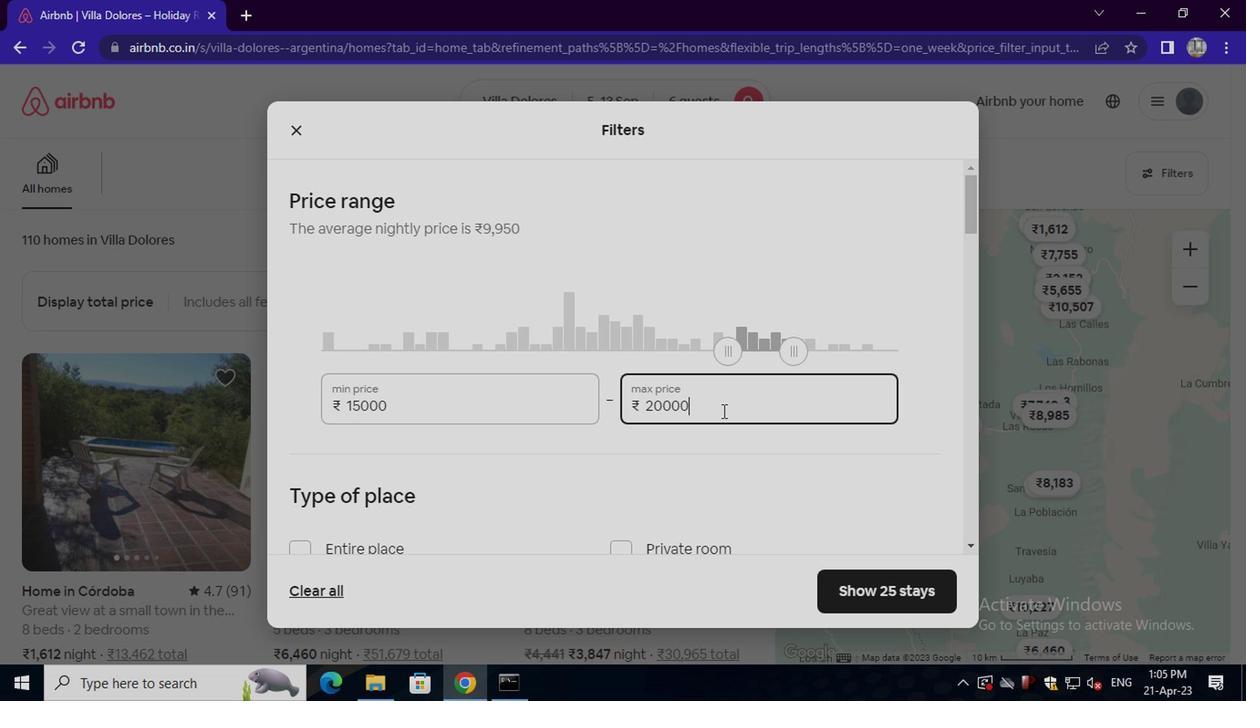 
Action: Mouse scrolled (716, 411) with delta (0, 0)
Screenshot: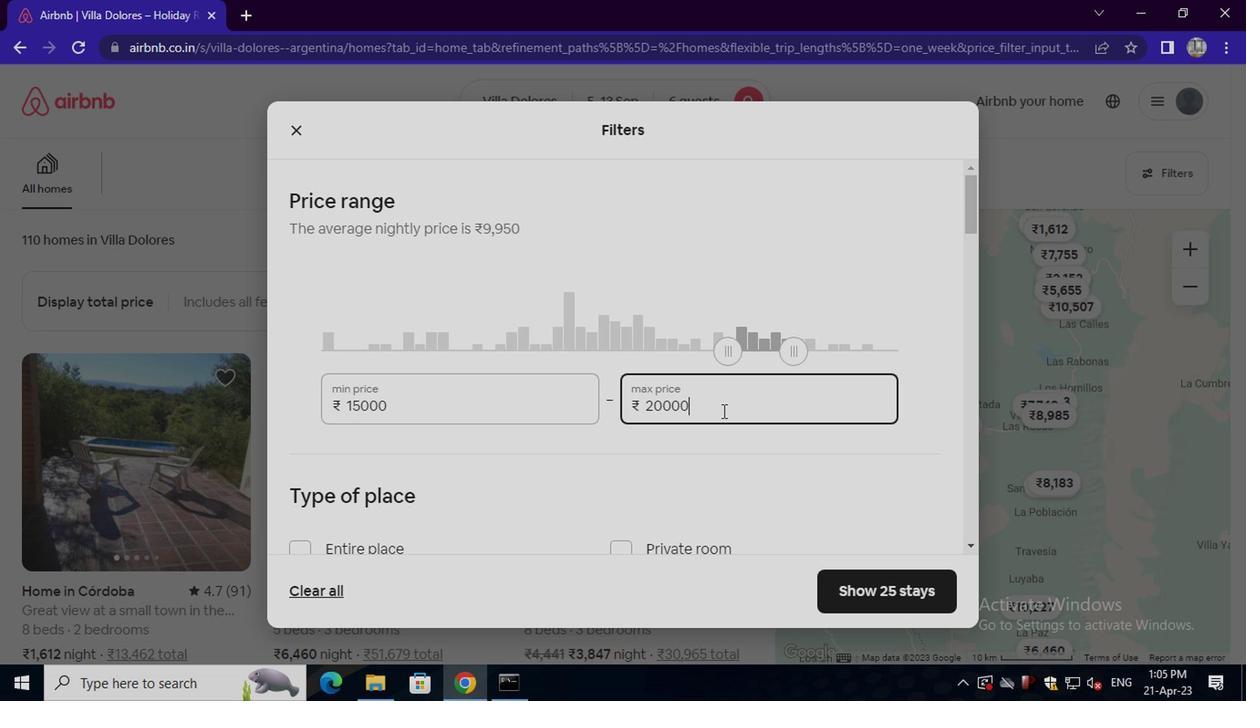 
Action: Mouse scrolled (716, 411) with delta (0, 0)
Screenshot: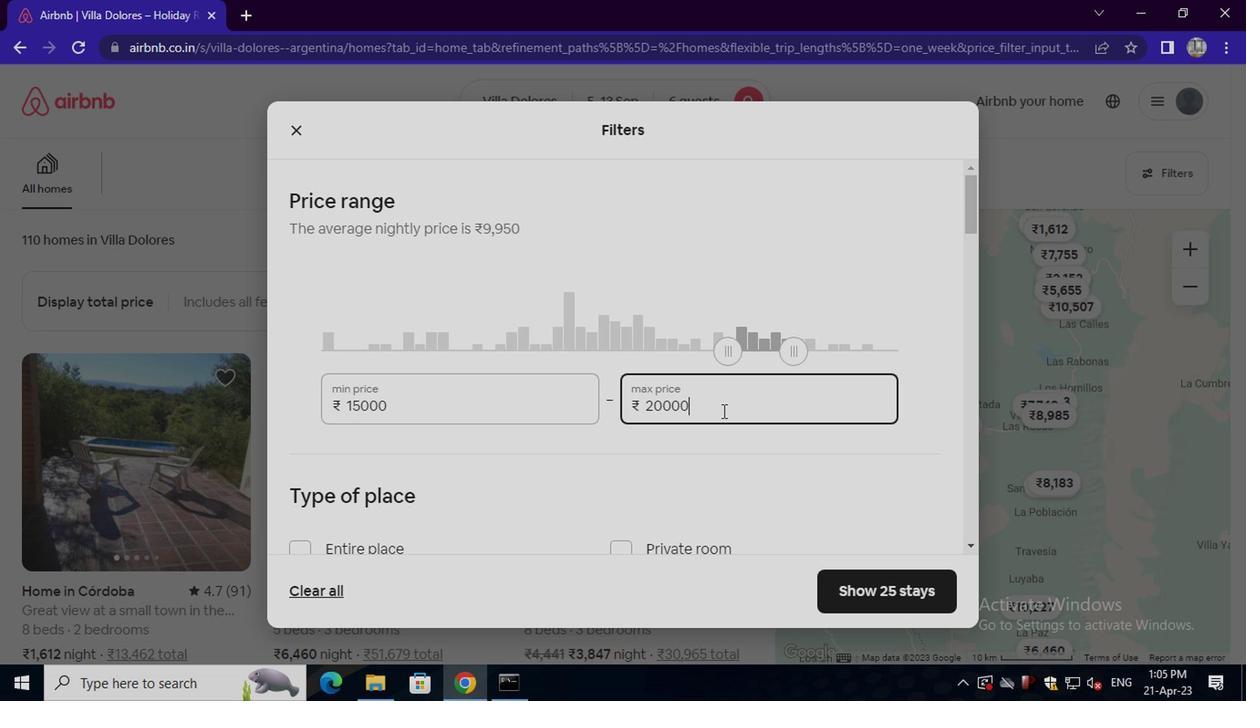 
Action: Mouse moved to (385, 282)
Screenshot: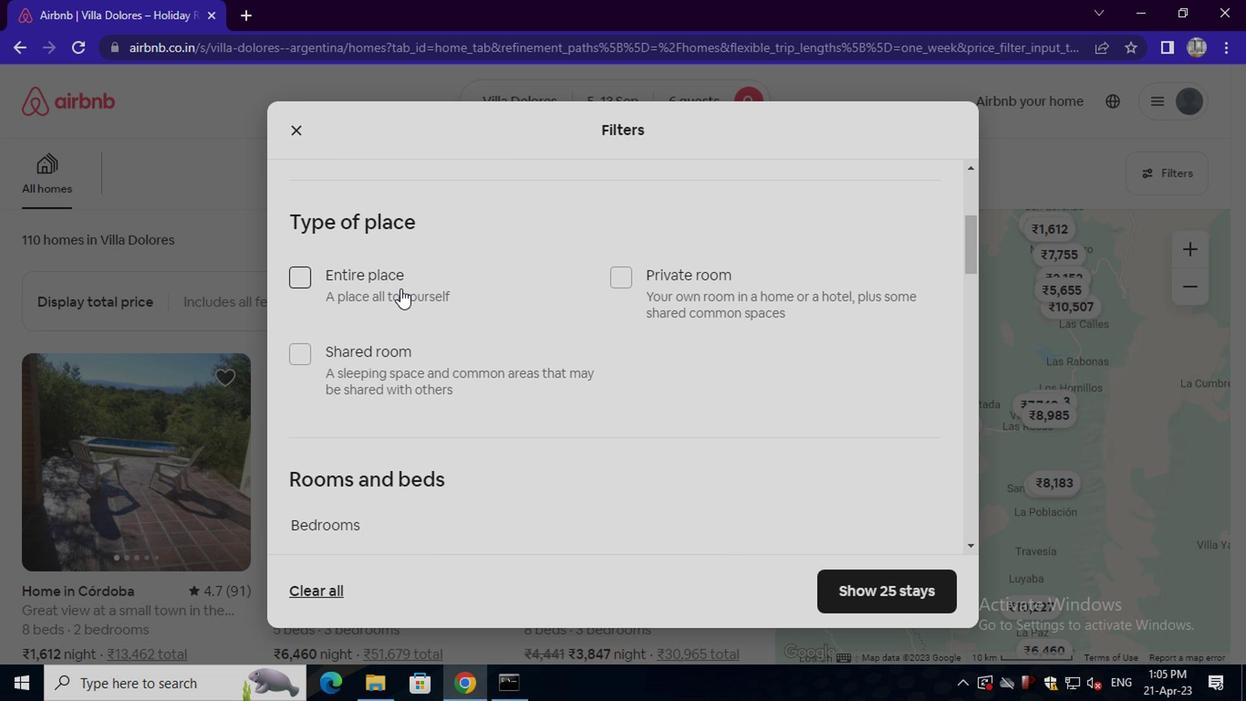 
Action: Mouse pressed left at (385, 282)
Screenshot: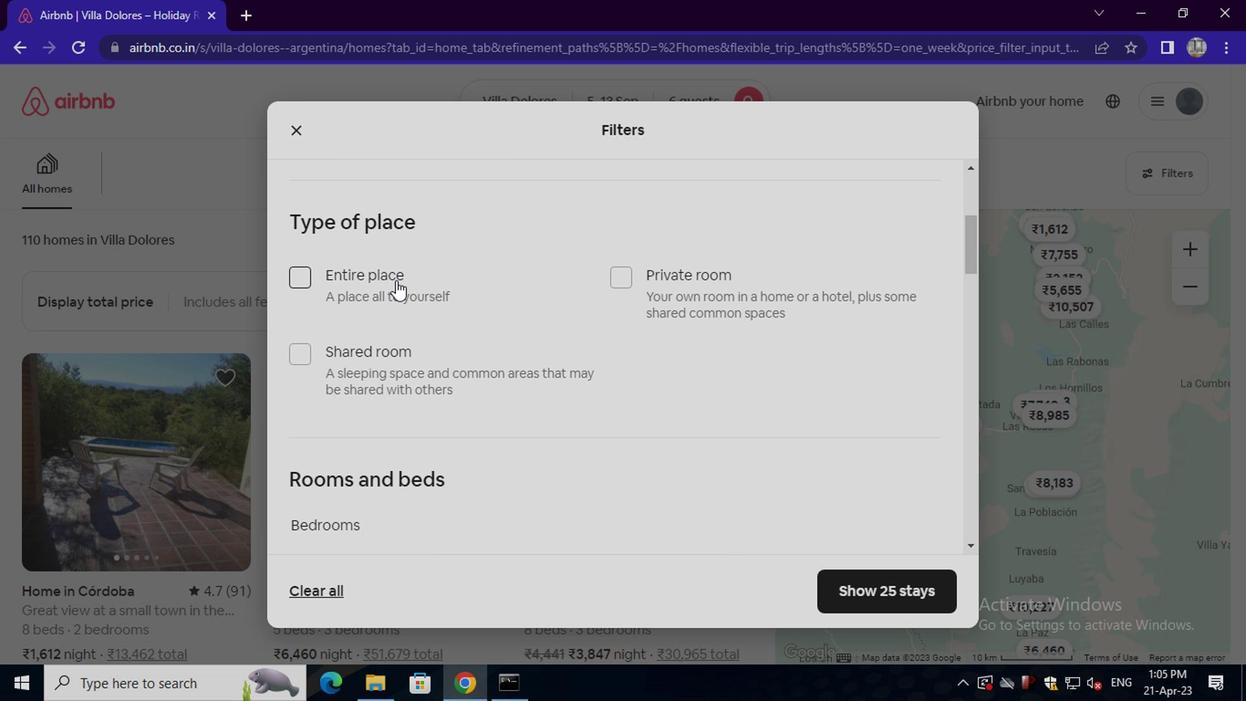 
Action: Mouse moved to (389, 291)
Screenshot: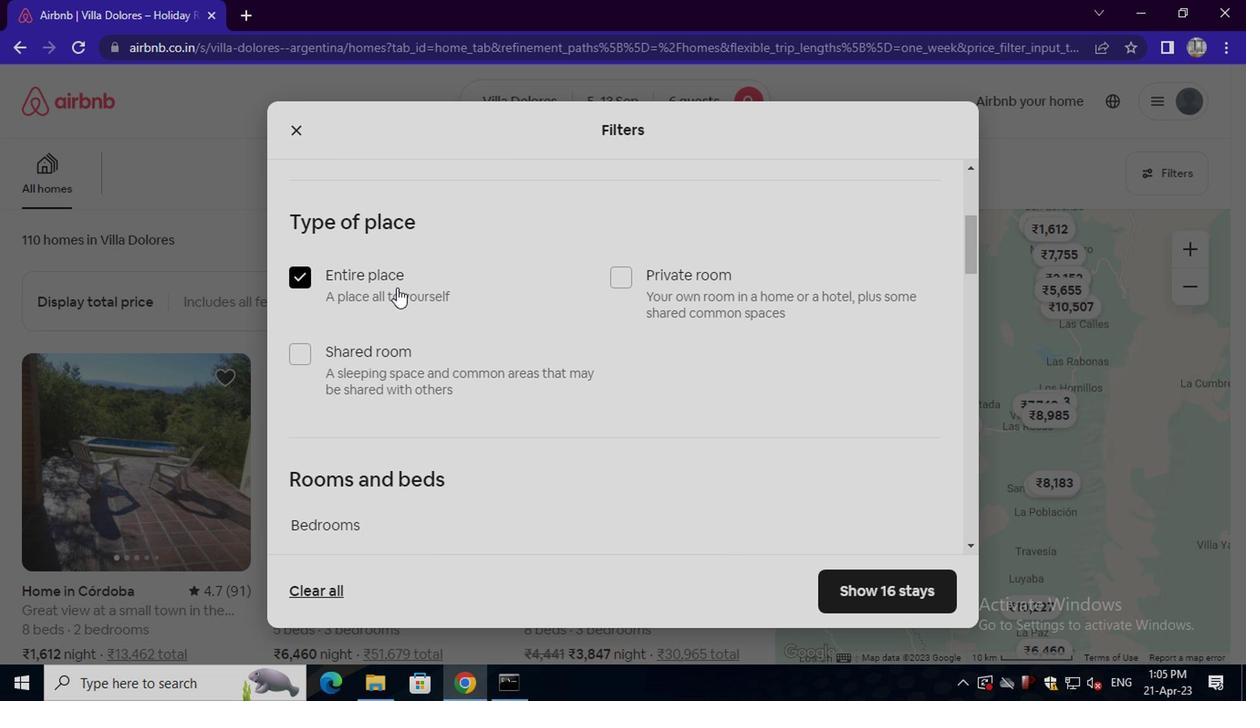 
Action: Mouse scrolled (389, 290) with delta (0, -1)
Screenshot: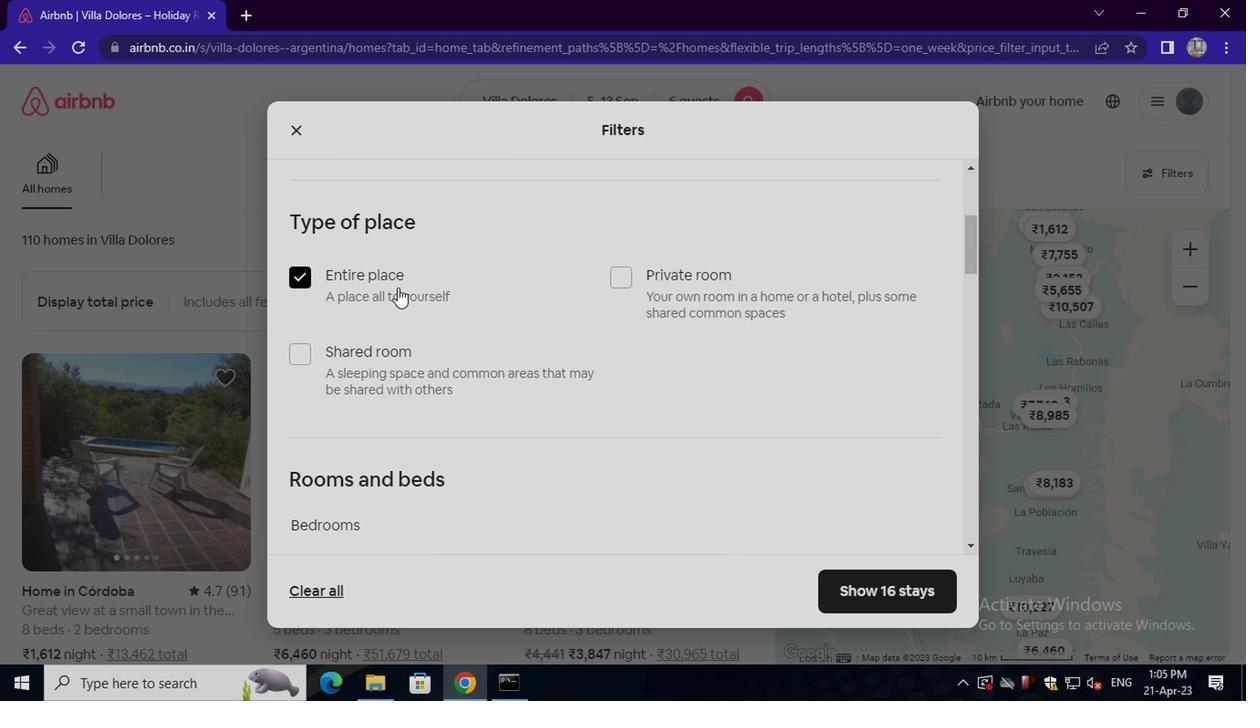 
Action: Mouse moved to (389, 292)
Screenshot: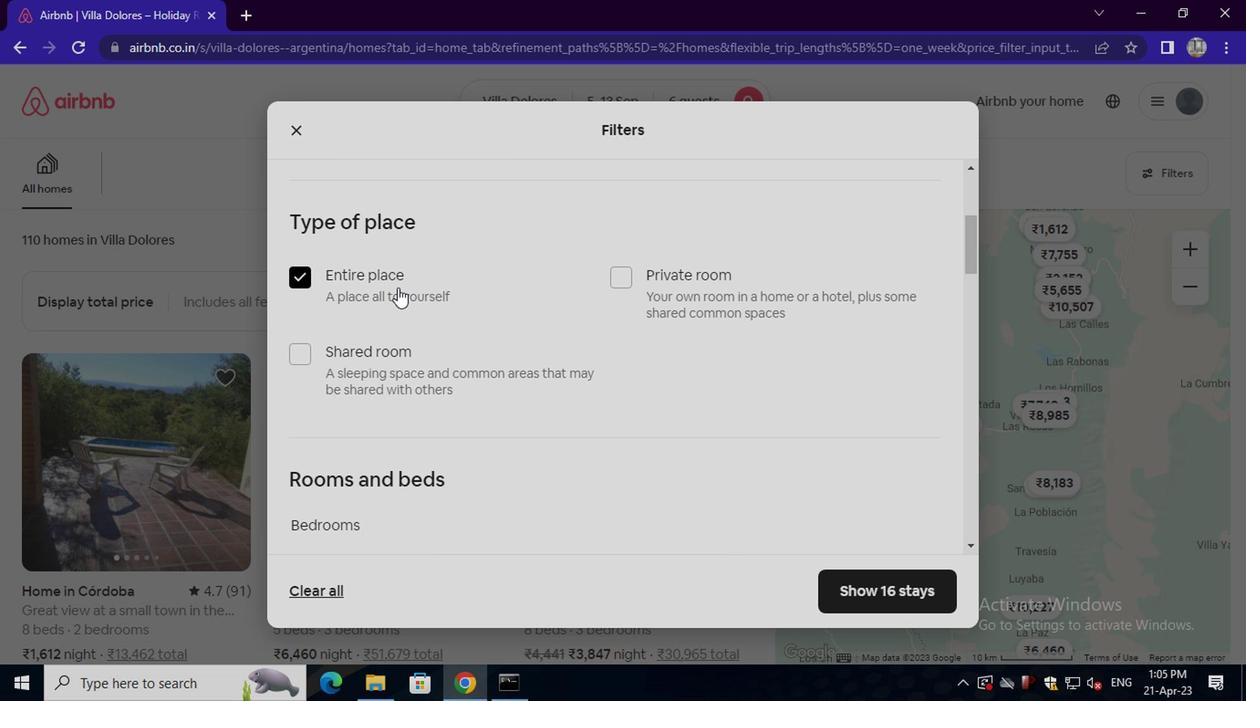 
Action: Mouse scrolled (389, 291) with delta (0, 0)
Screenshot: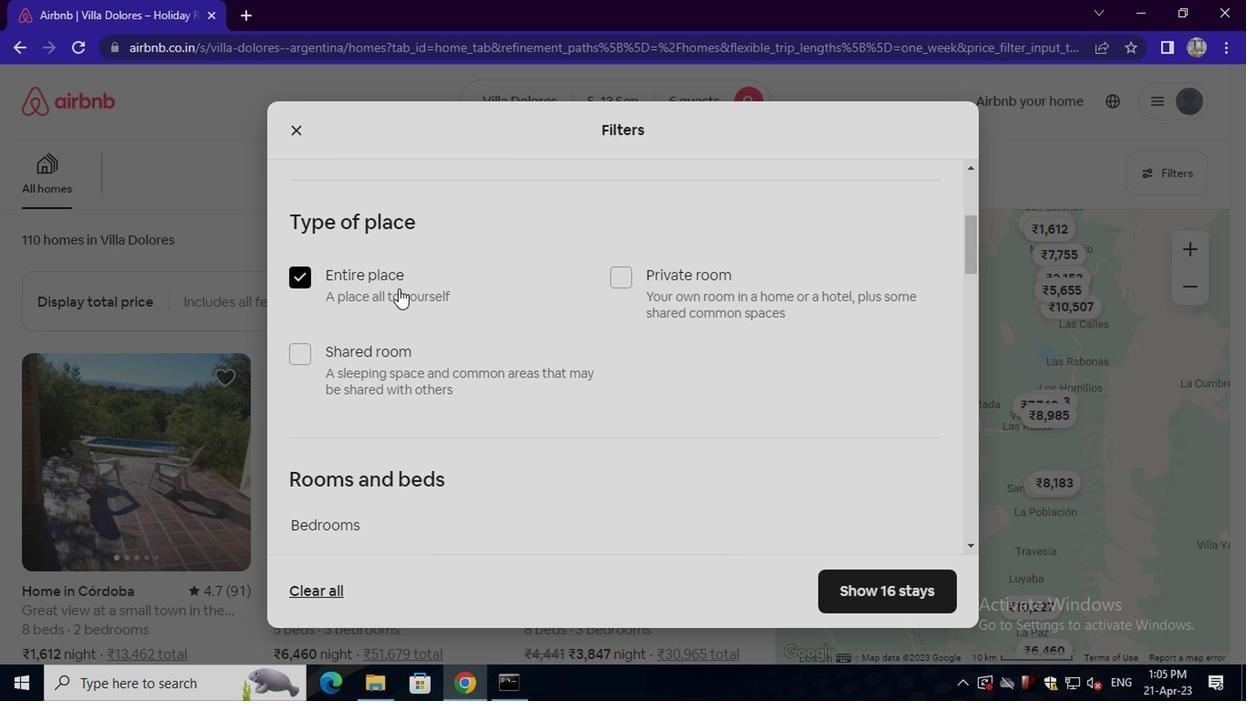 
Action: Mouse scrolled (389, 291) with delta (0, 0)
Screenshot: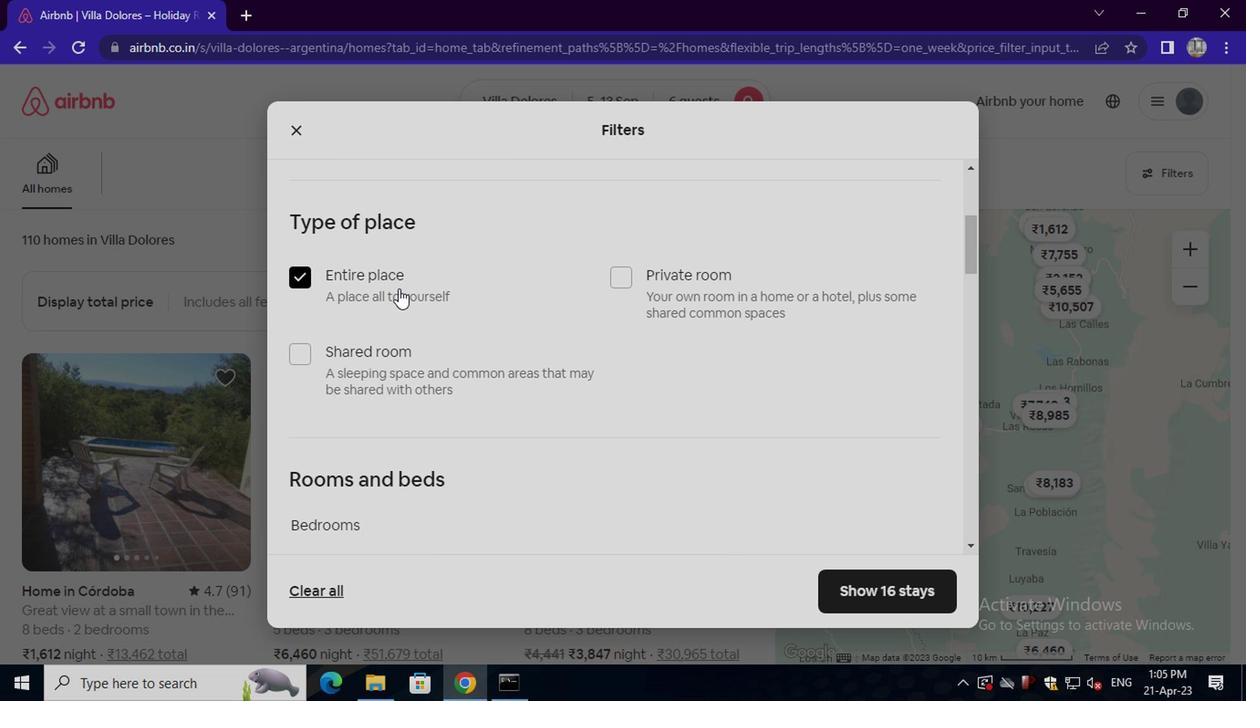 
Action: Mouse moved to (512, 308)
Screenshot: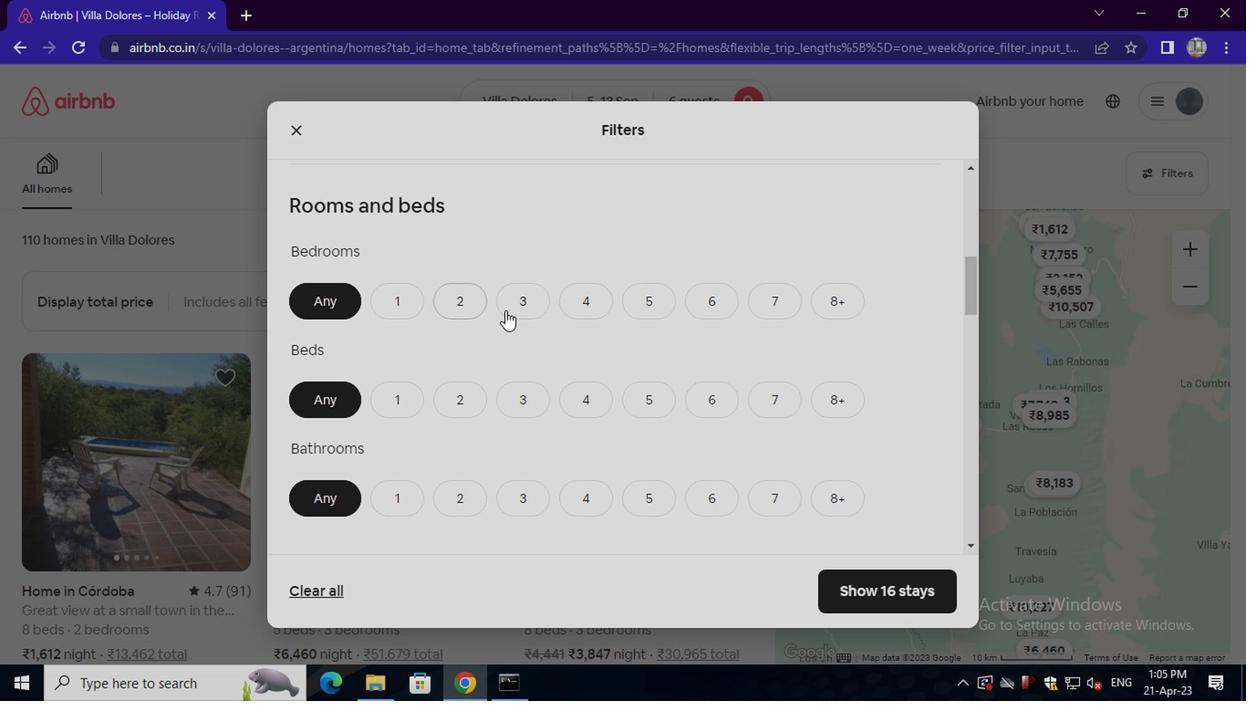 
Action: Mouse pressed left at (512, 308)
Screenshot: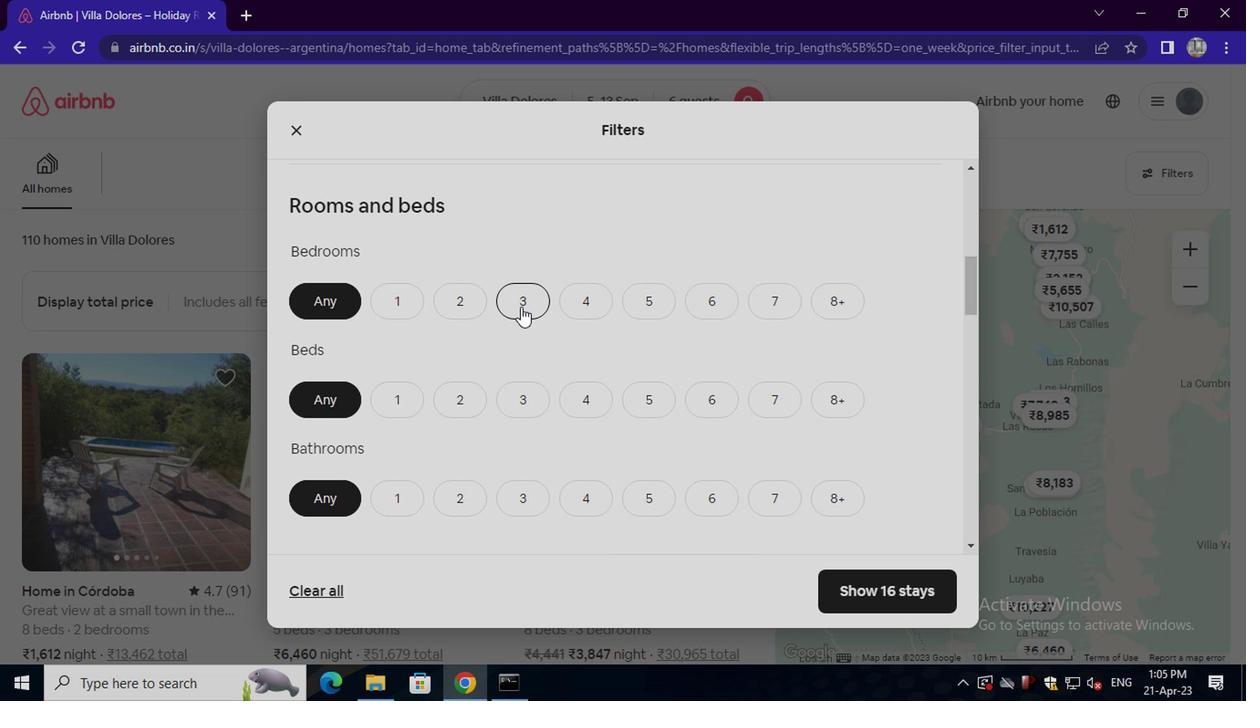 
Action: Mouse moved to (503, 409)
Screenshot: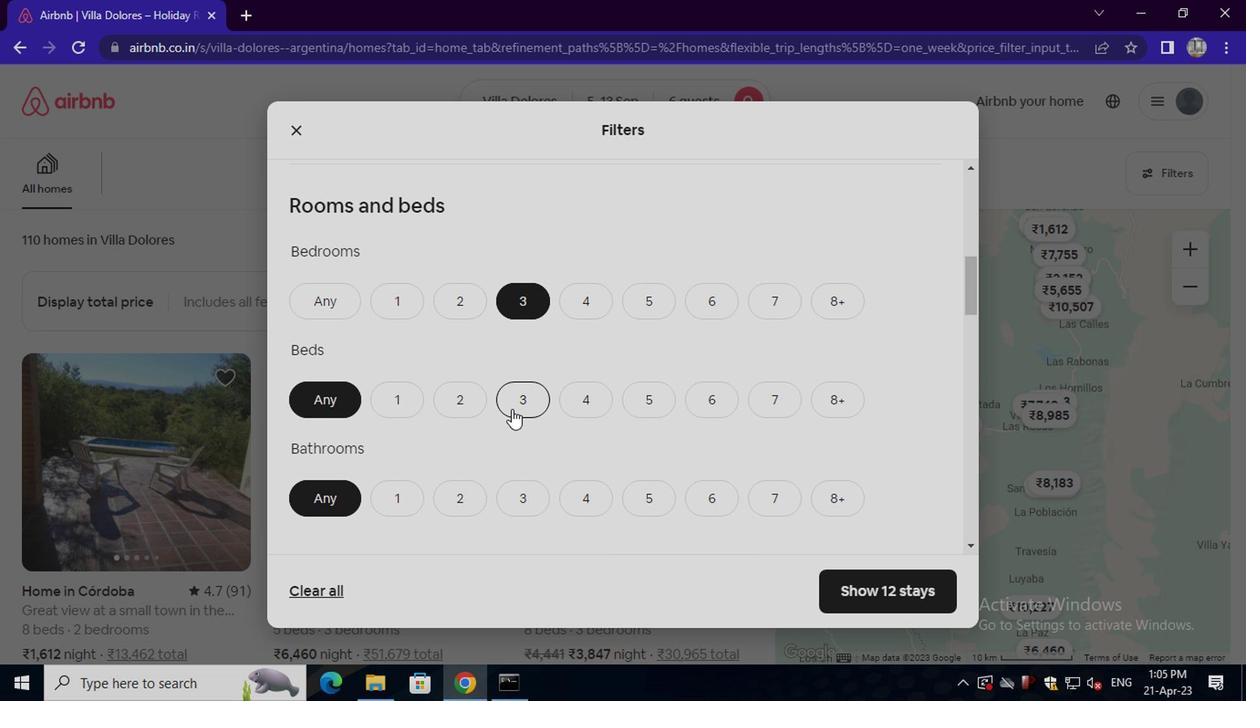 
Action: Mouse pressed left at (503, 409)
Screenshot: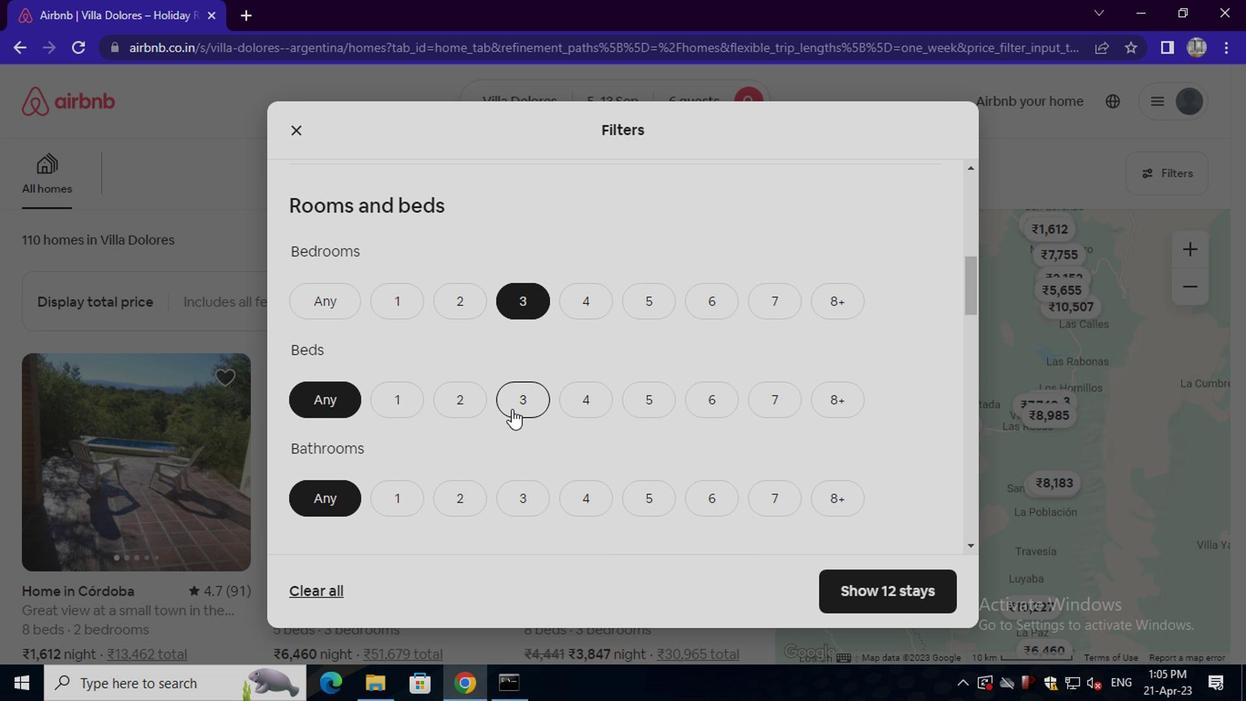 
Action: Mouse moved to (516, 492)
Screenshot: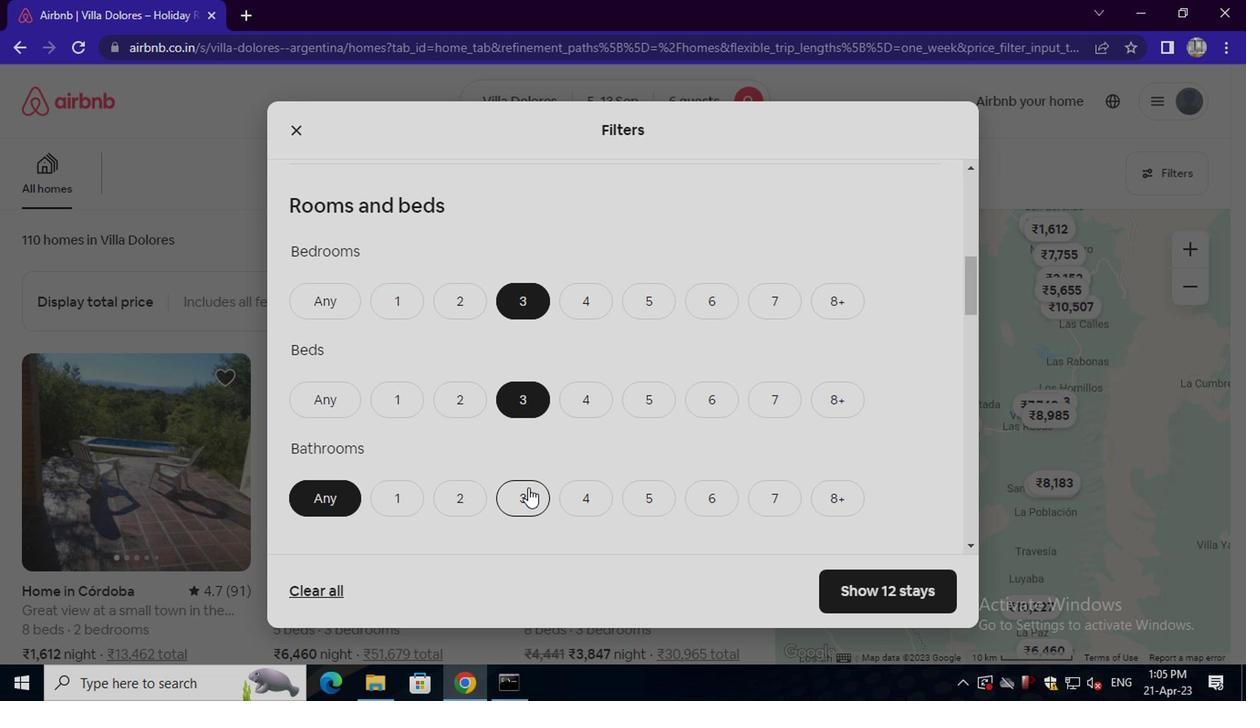 
Action: Mouse pressed left at (516, 492)
Screenshot: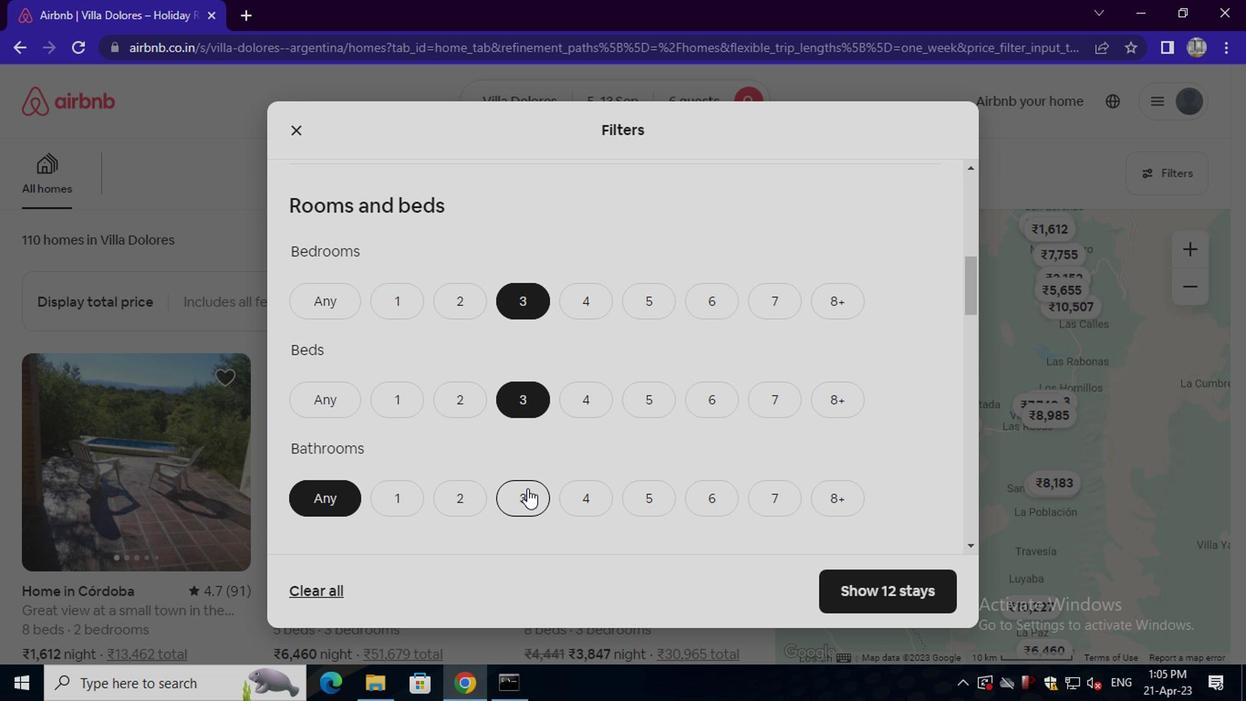 
Action: Mouse moved to (516, 463)
Screenshot: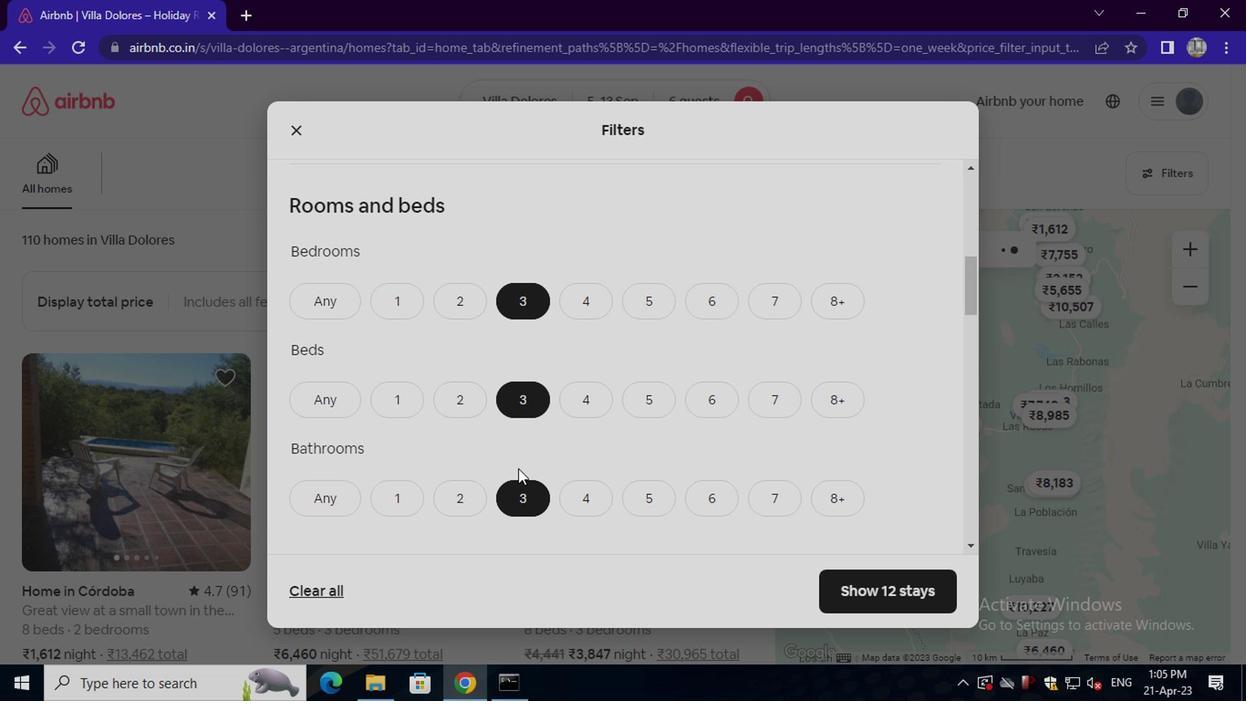 
Action: Mouse scrolled (516, 462) with delta (0, 0)
Screenshot: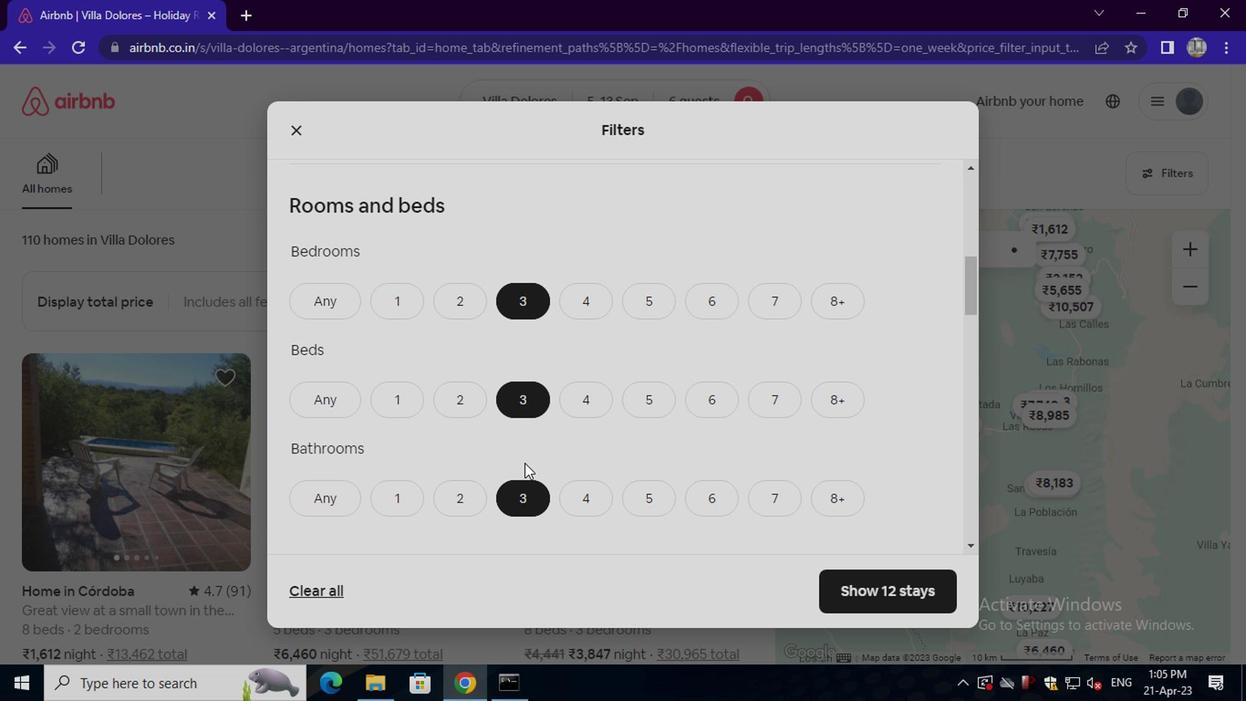 
Action: Mouse scrolled (516, 462) with delta (0, 0)
Screenshot: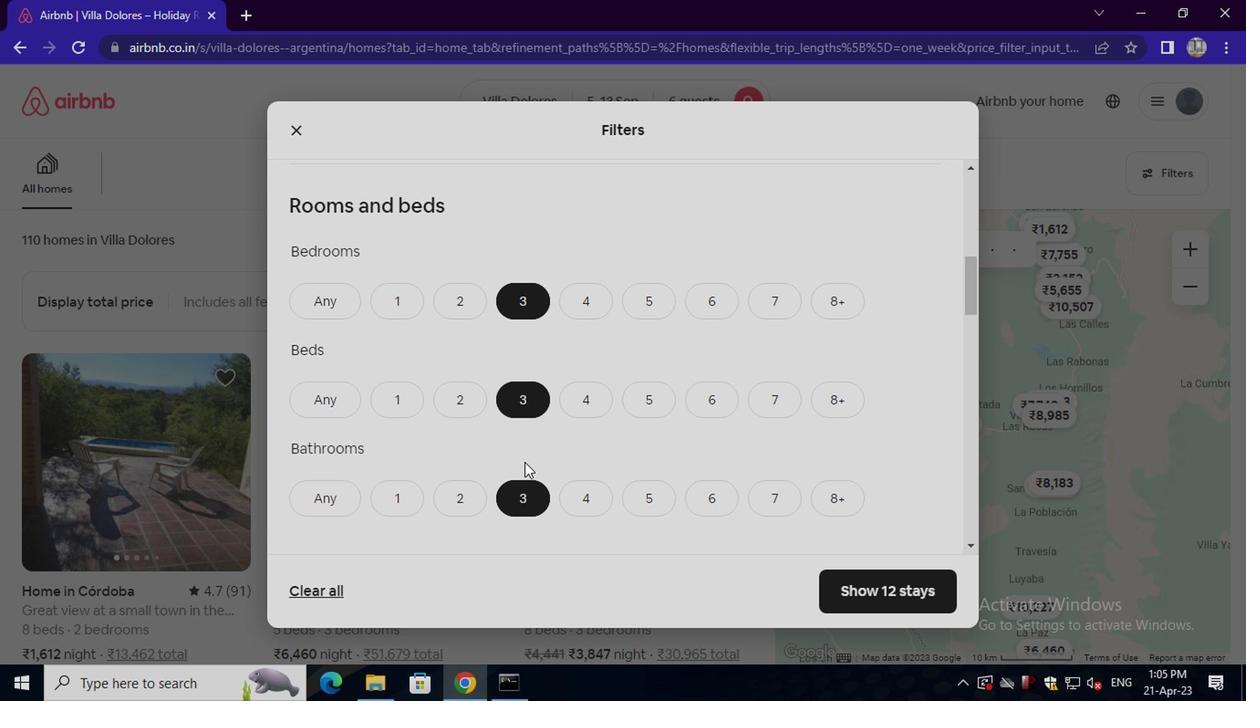 
Action: Mouse scrolled (516, 462) with delta (0, 0)
Screenshot: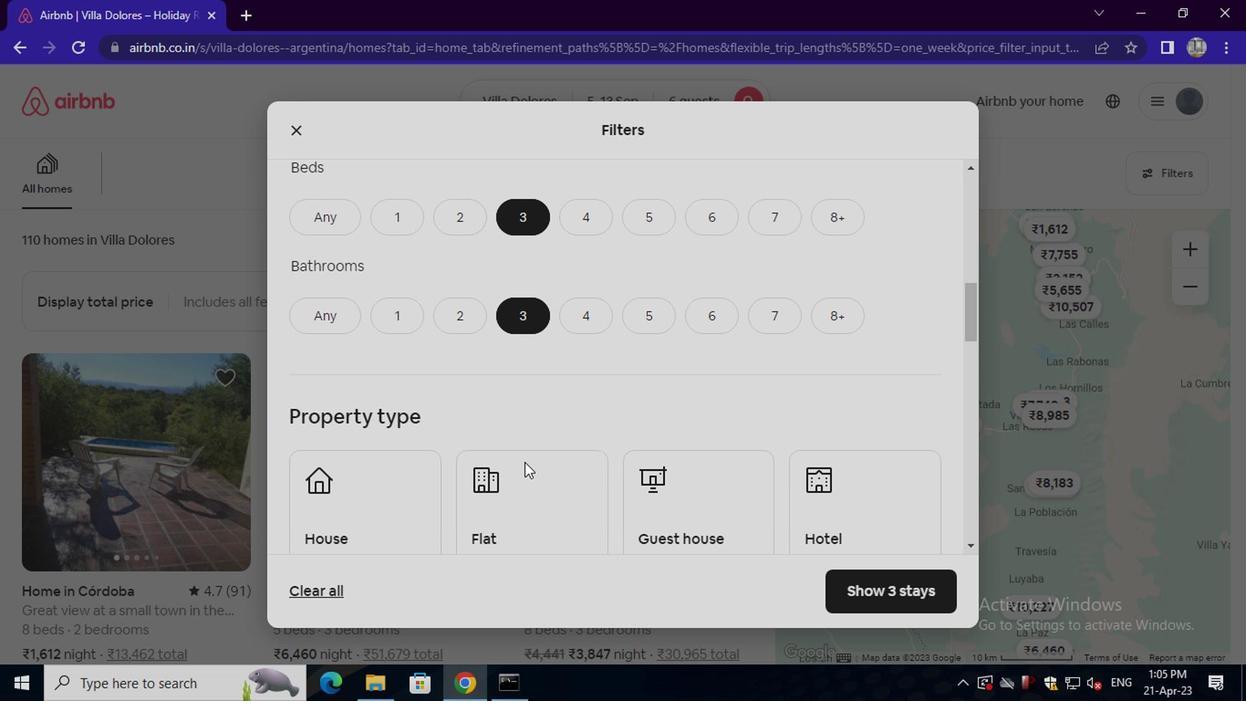 
Action: Mouse scrolled (516, 462) with delta (0, 0)
Screenshot: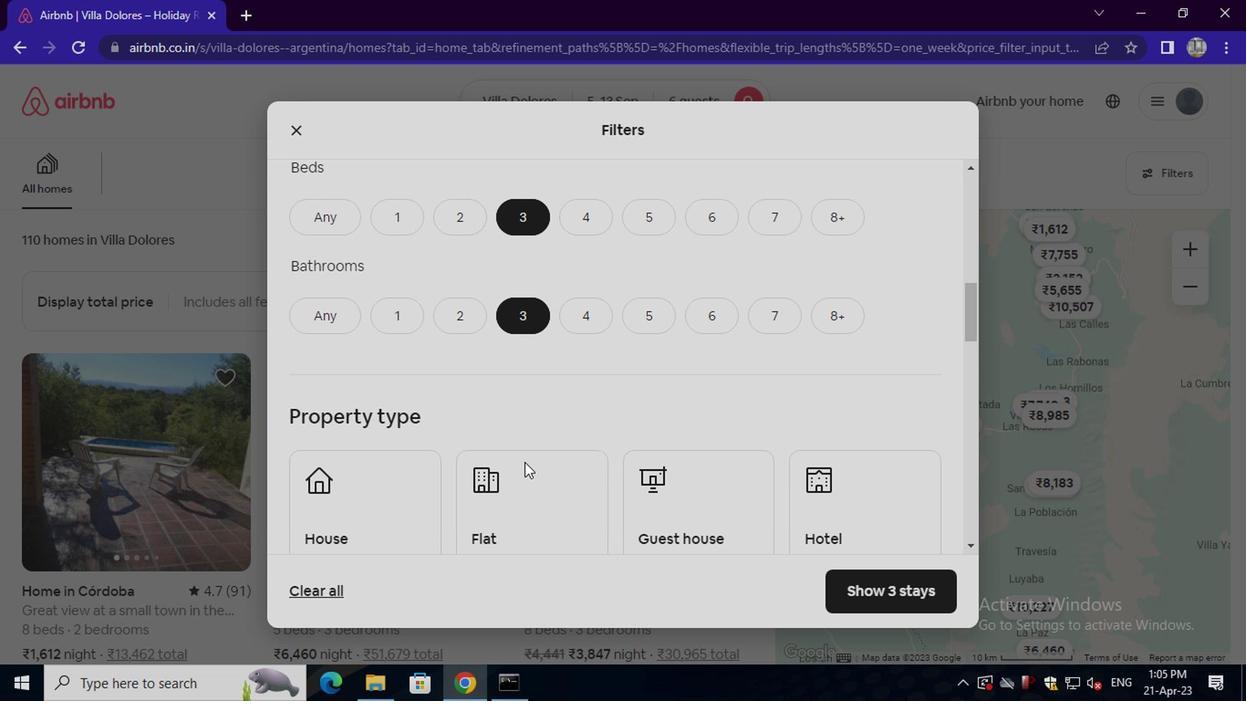 
Action: Mouse moved to (394, 354)
Screenshot: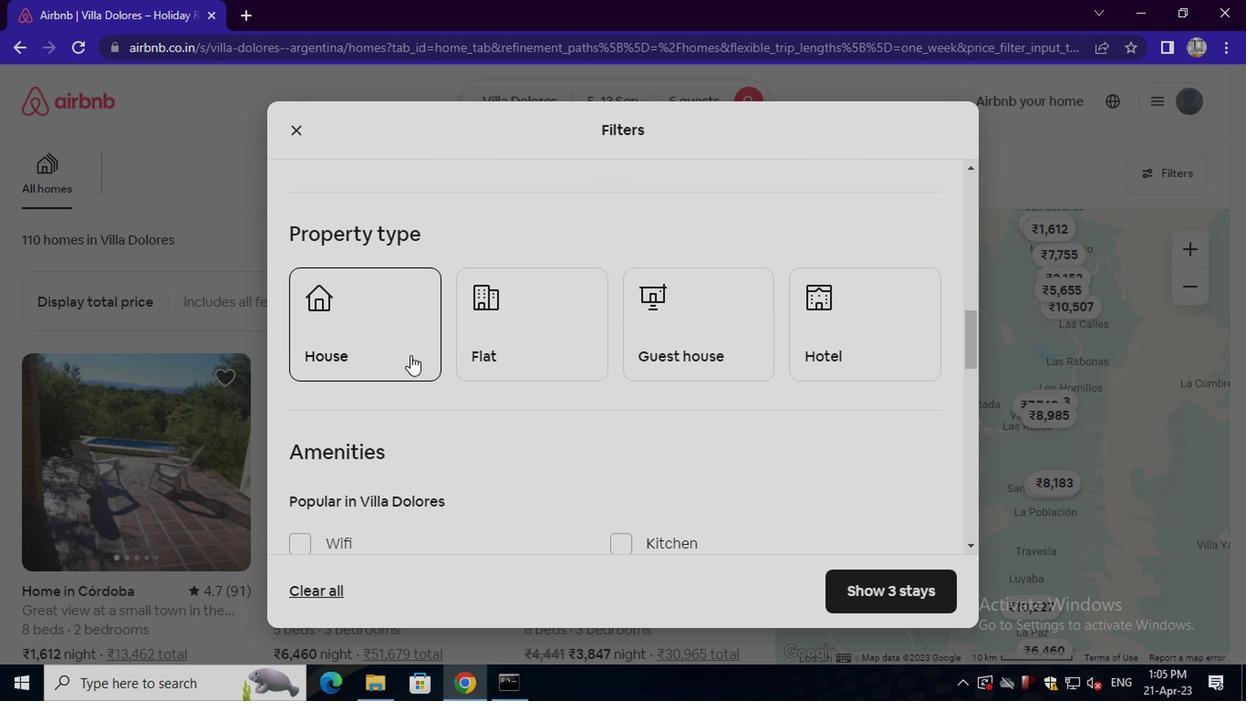 
Action: Mouse pressed left at (394, 354)
Screenshot: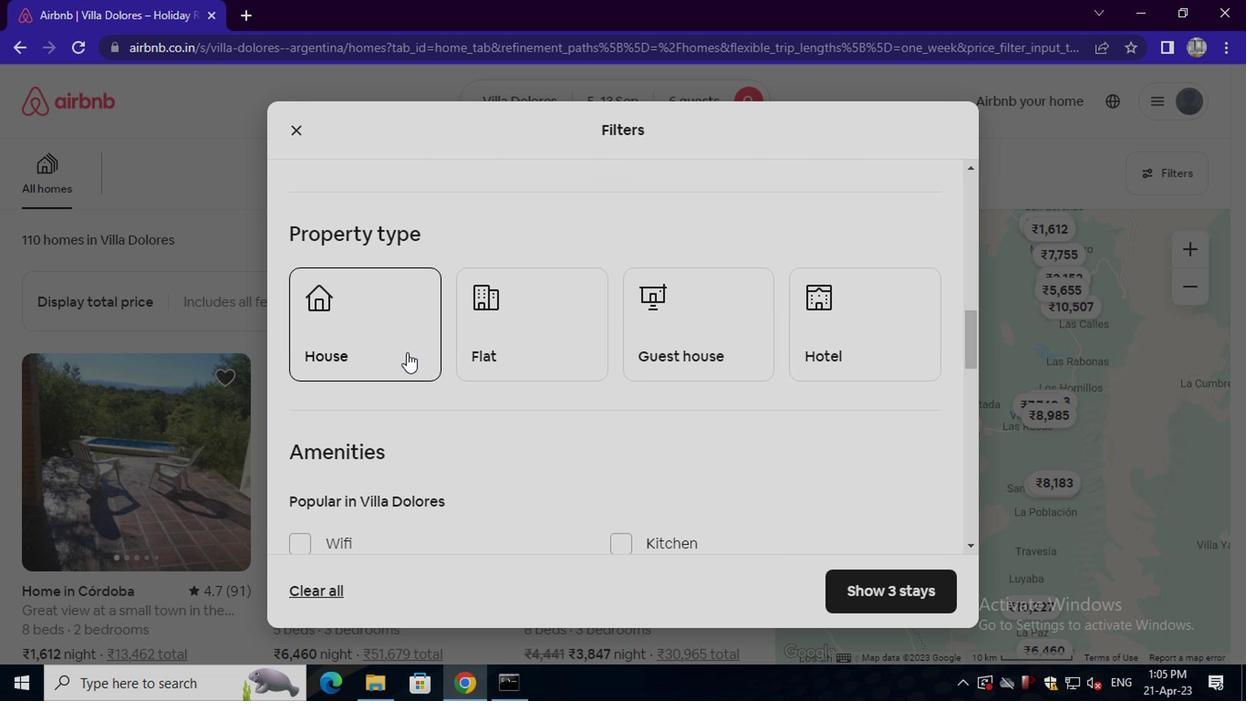 
Action: Mouse moved to (516, 357)
Screenshot: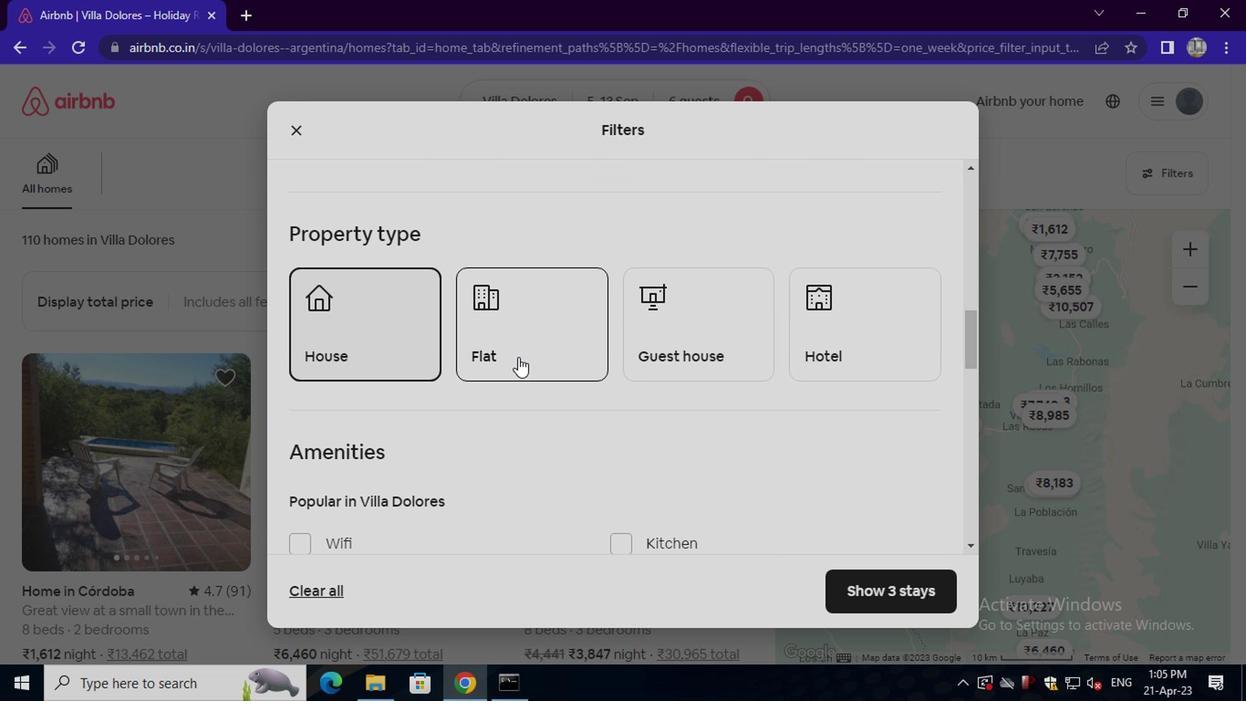 
Action: Mouse pressed left at (516, 357)
Screenshot: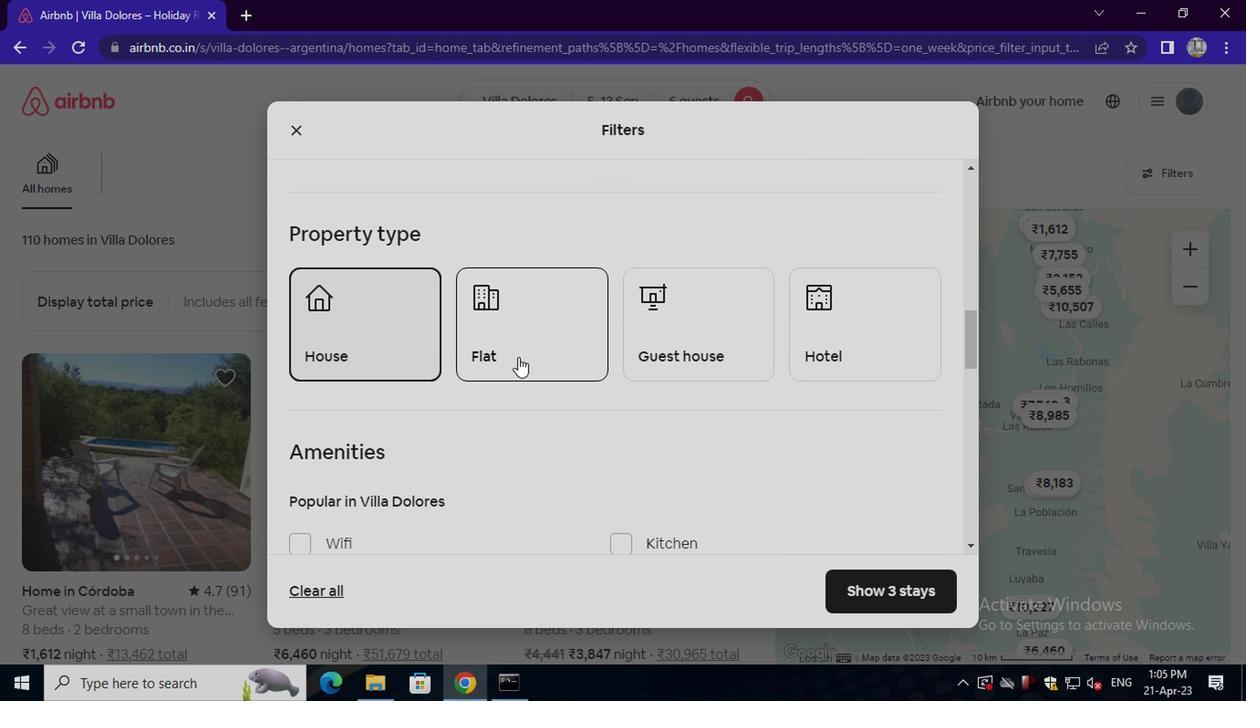 
Action: Mouse moved to (675, 348)
Screenshot: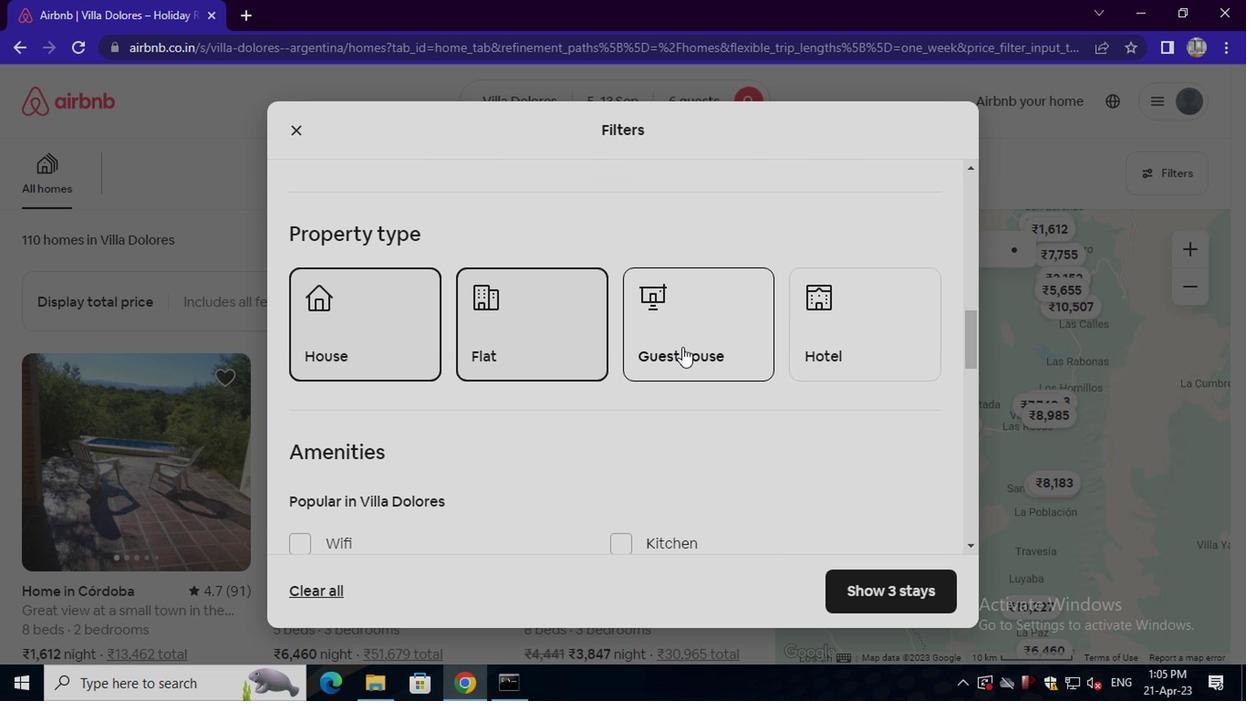 
Action: Mouse pressed left at (675, 348)
Screenshot: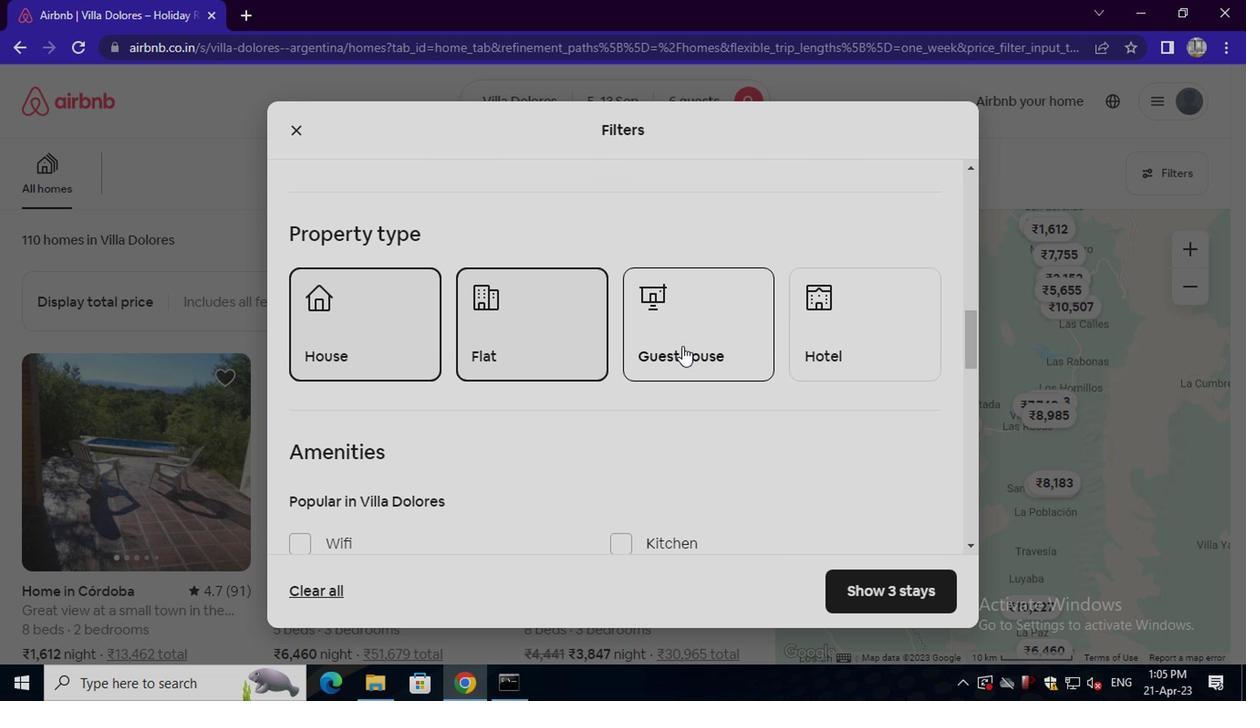 
Action: Mouse moved to (679, 375)
Screenshot: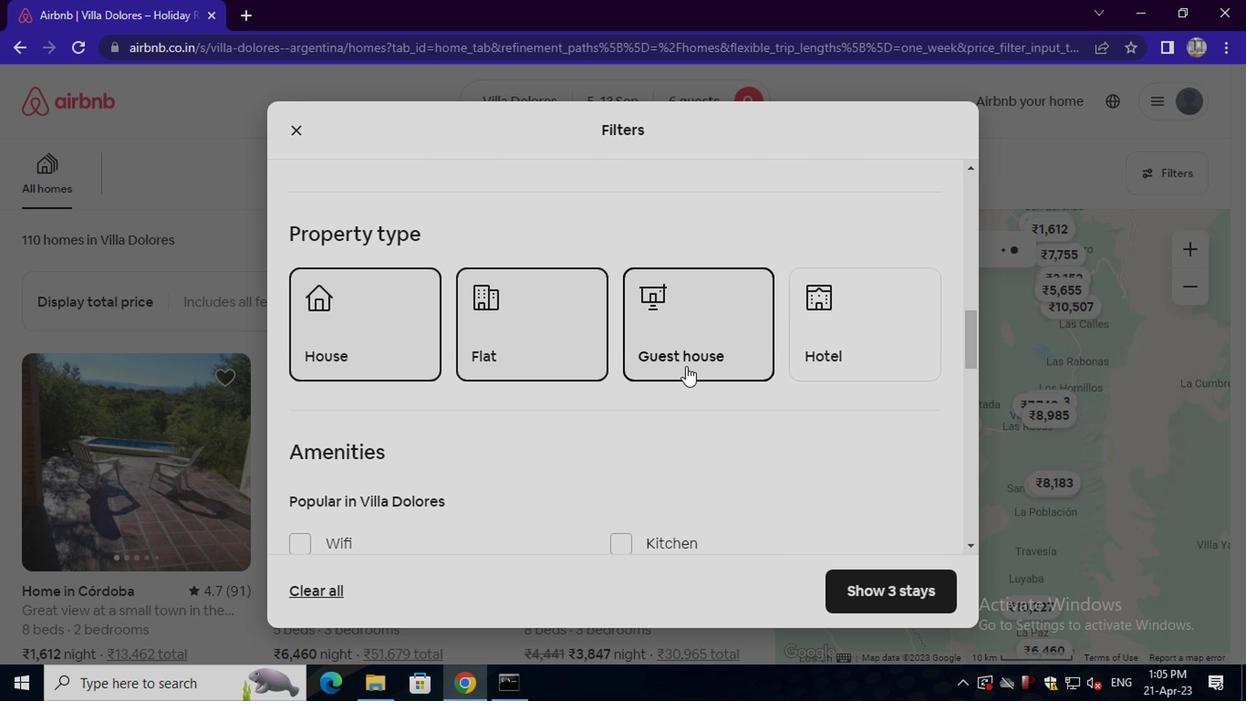 
Action: Mouse scrolled (679, 373) with delta (0, -1)
Screenshot: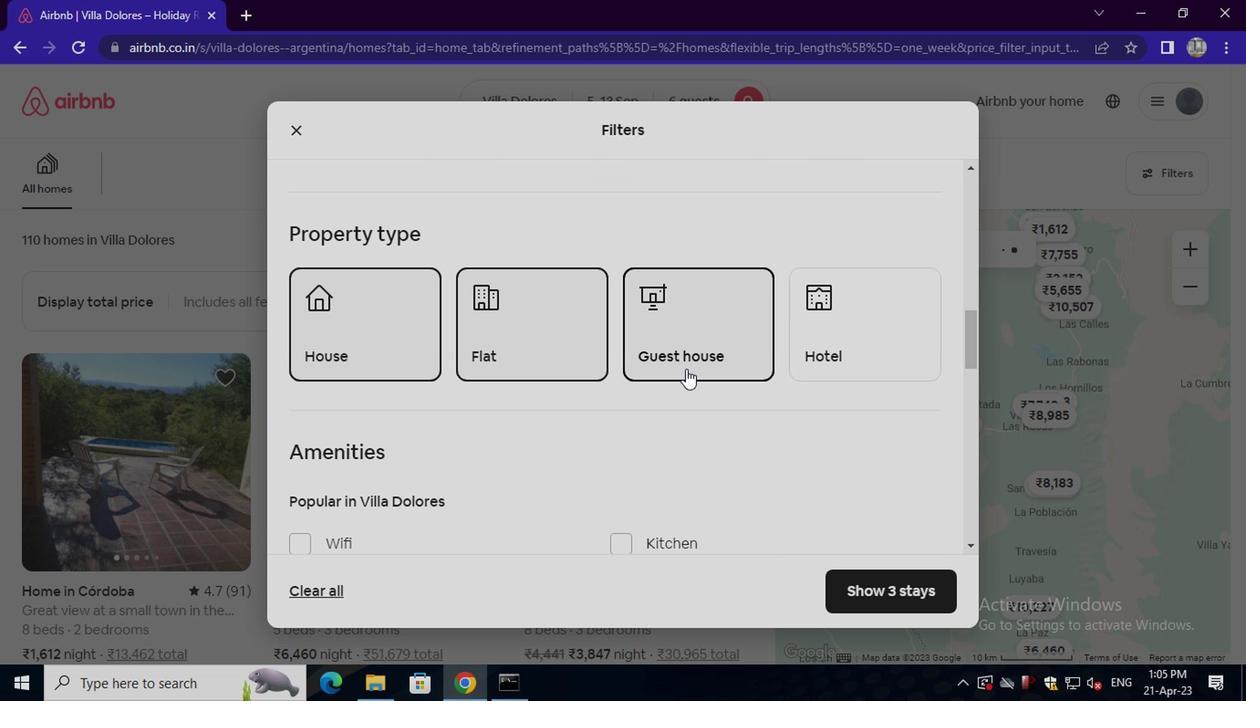 
Action: Mouse moved to (679, 375)
Screenshot: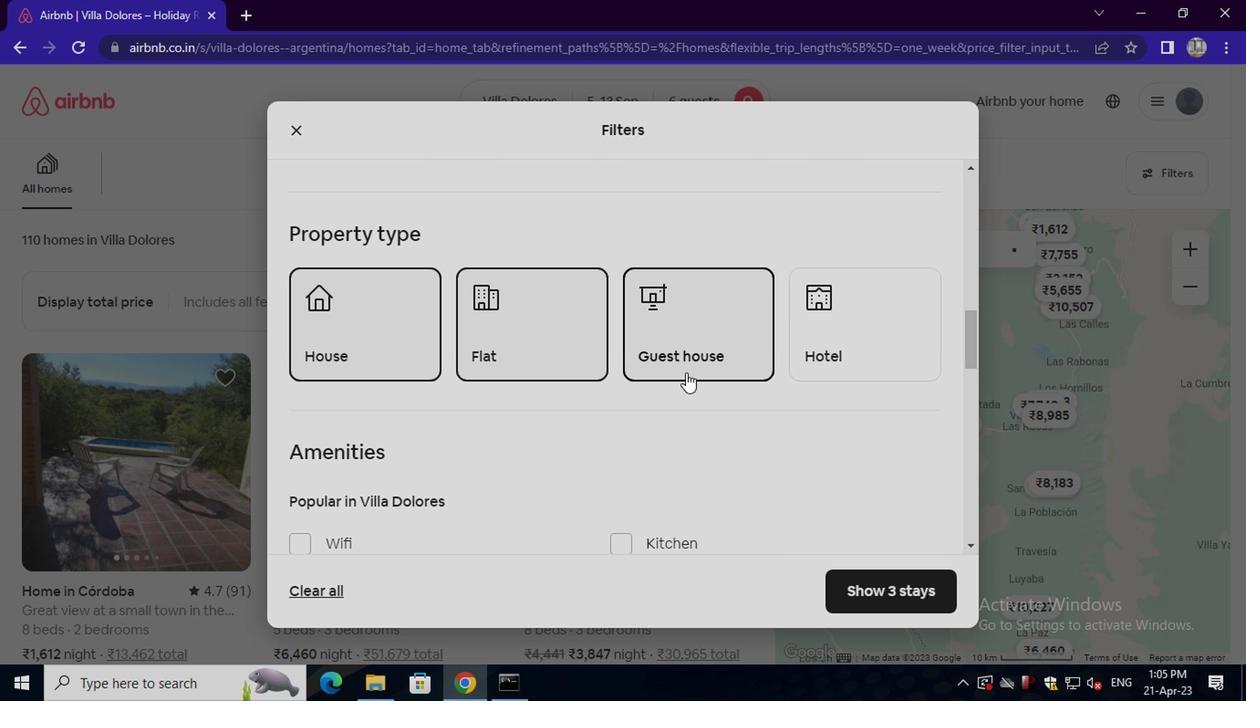 
Action: Mouse scrolled (679, 375) with delta (0, 0)
Screenshot: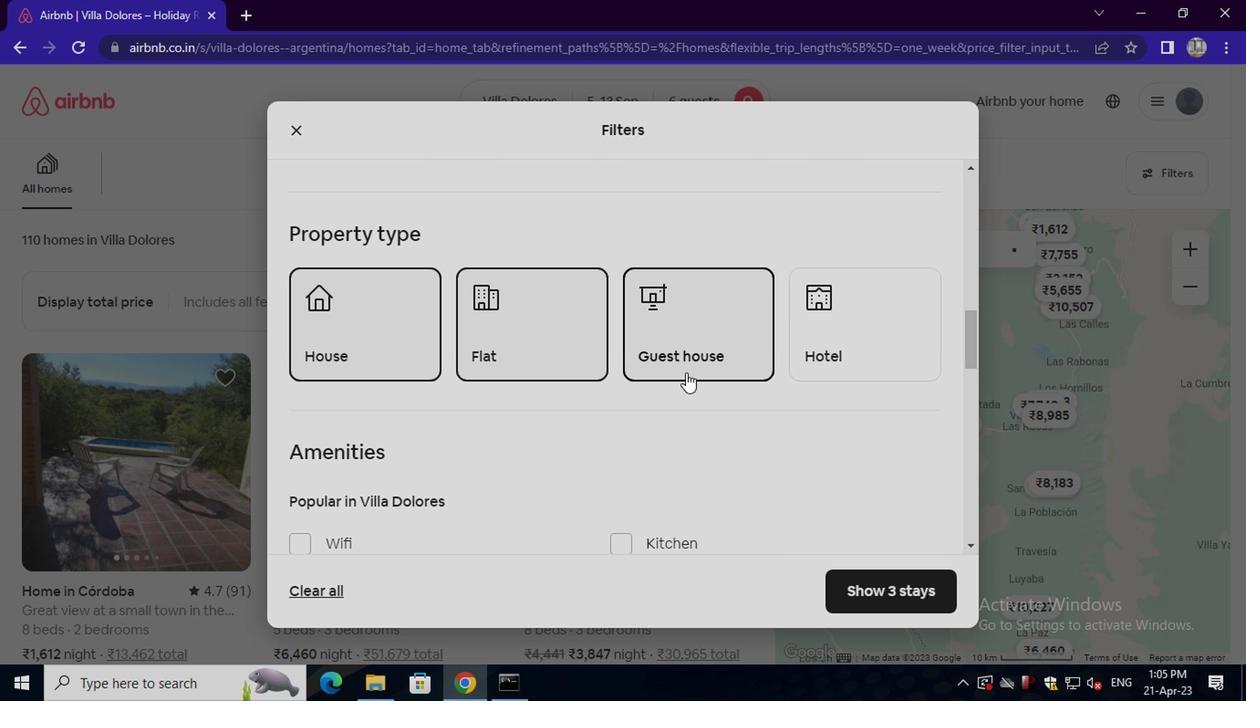 
Action: Mouse scrolled (679, 375) with delta (0, 0)
Screenshot: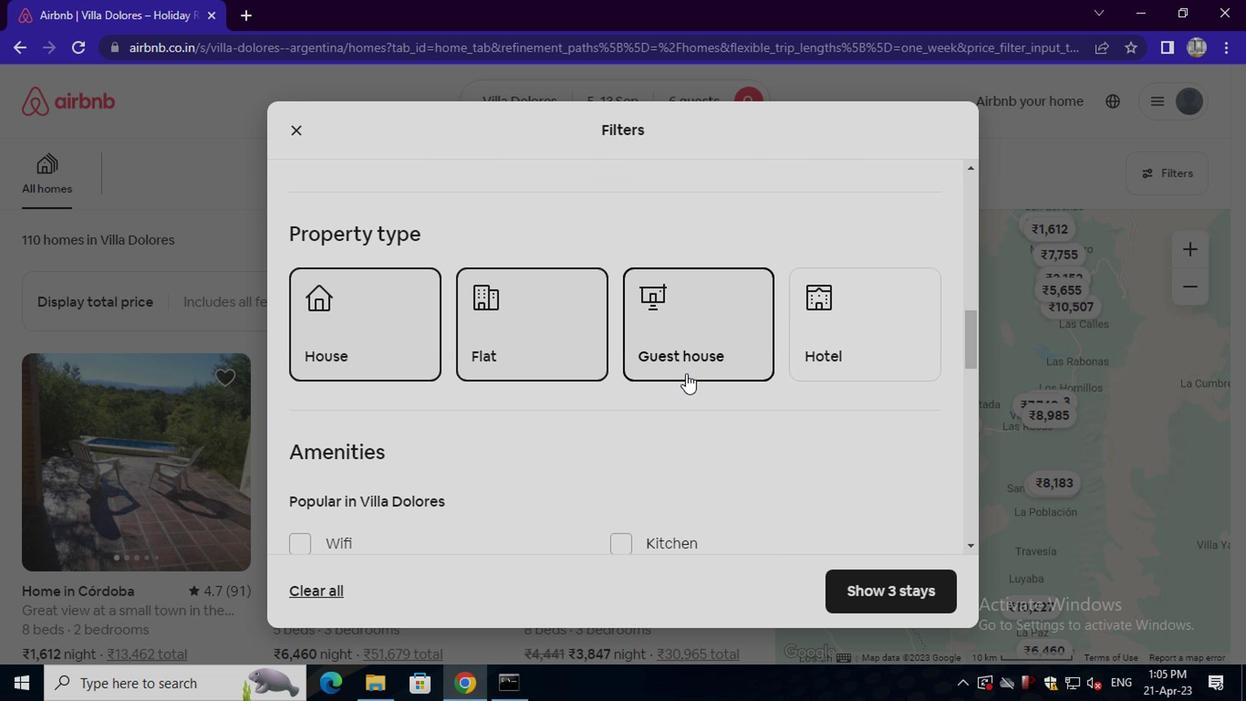 
Action: Mouse moved to (343, 399)
Screenshot: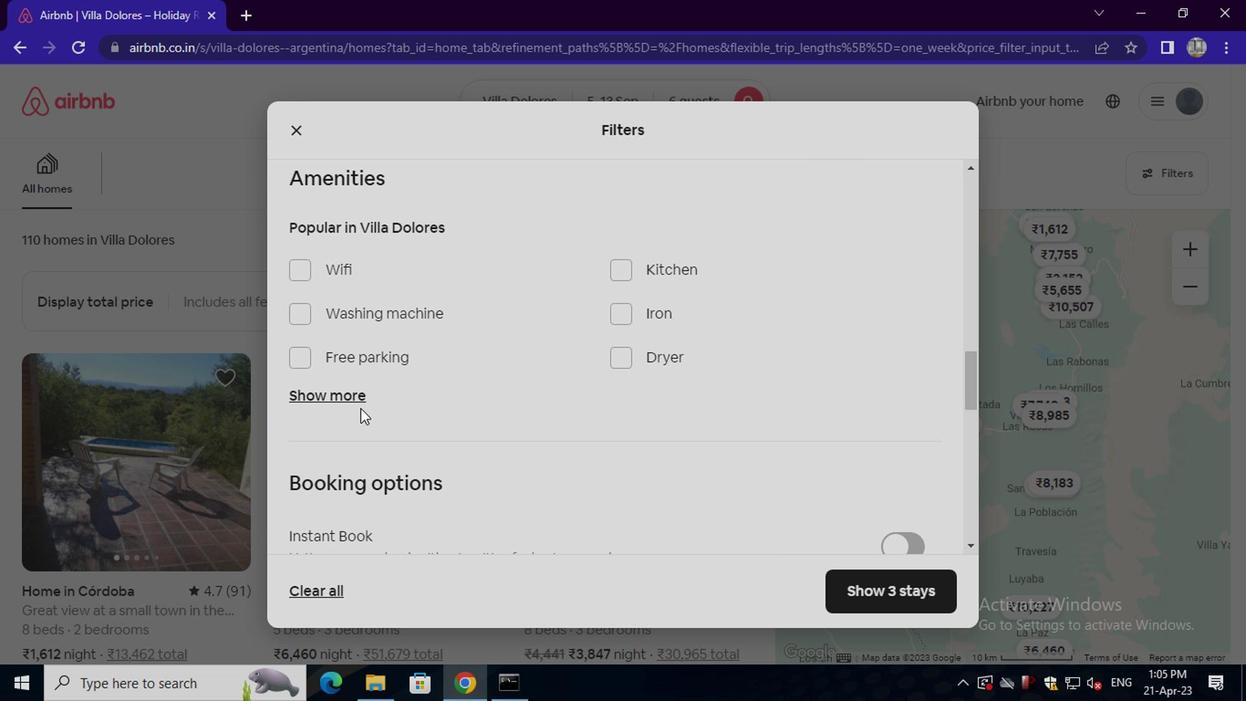 
Action: Mouse pressed left at (343, 399)
Screenshot: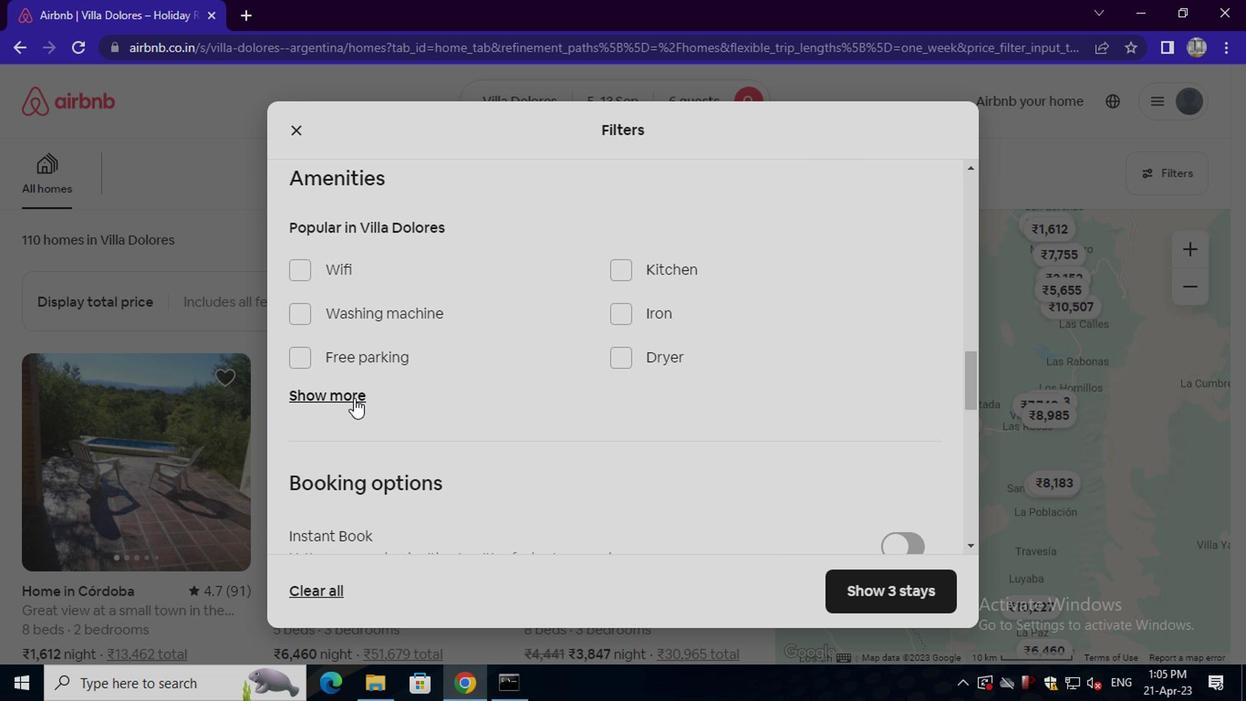 
Action: Mouse moved to (411, 405)
Screenshot: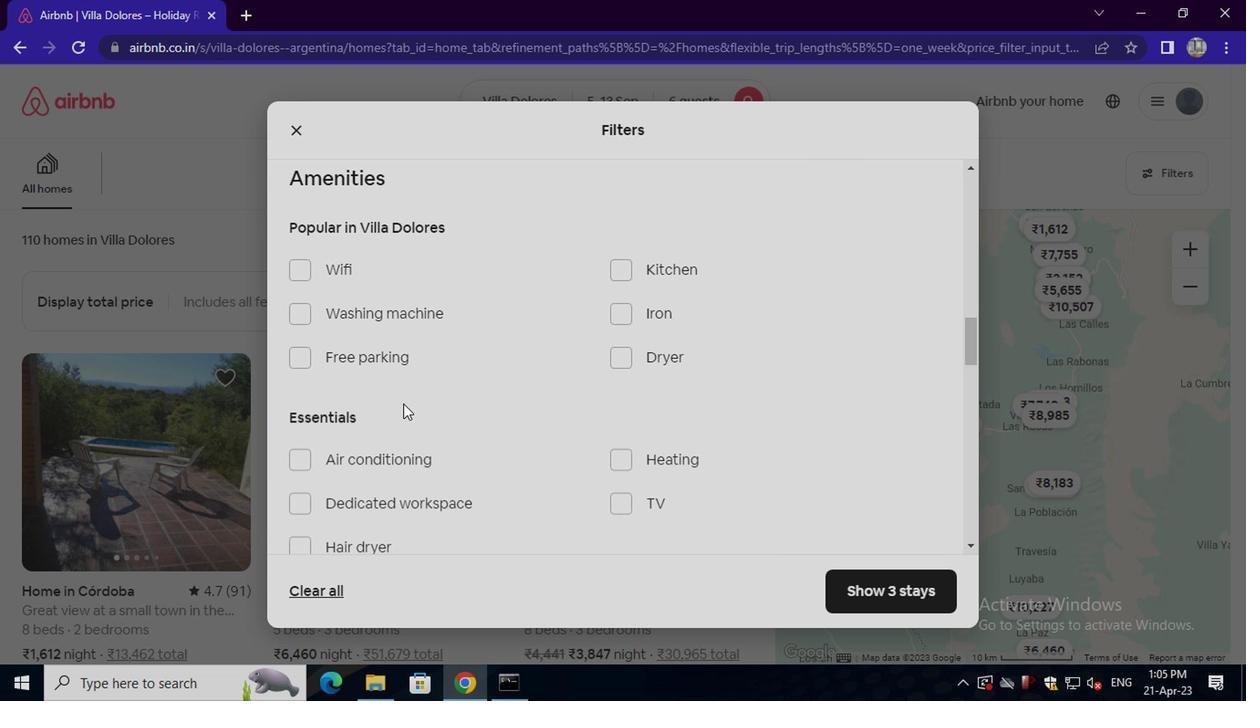 
Action: Mouse scrolled (411, 404) with delta (0, 0)
Screenshot: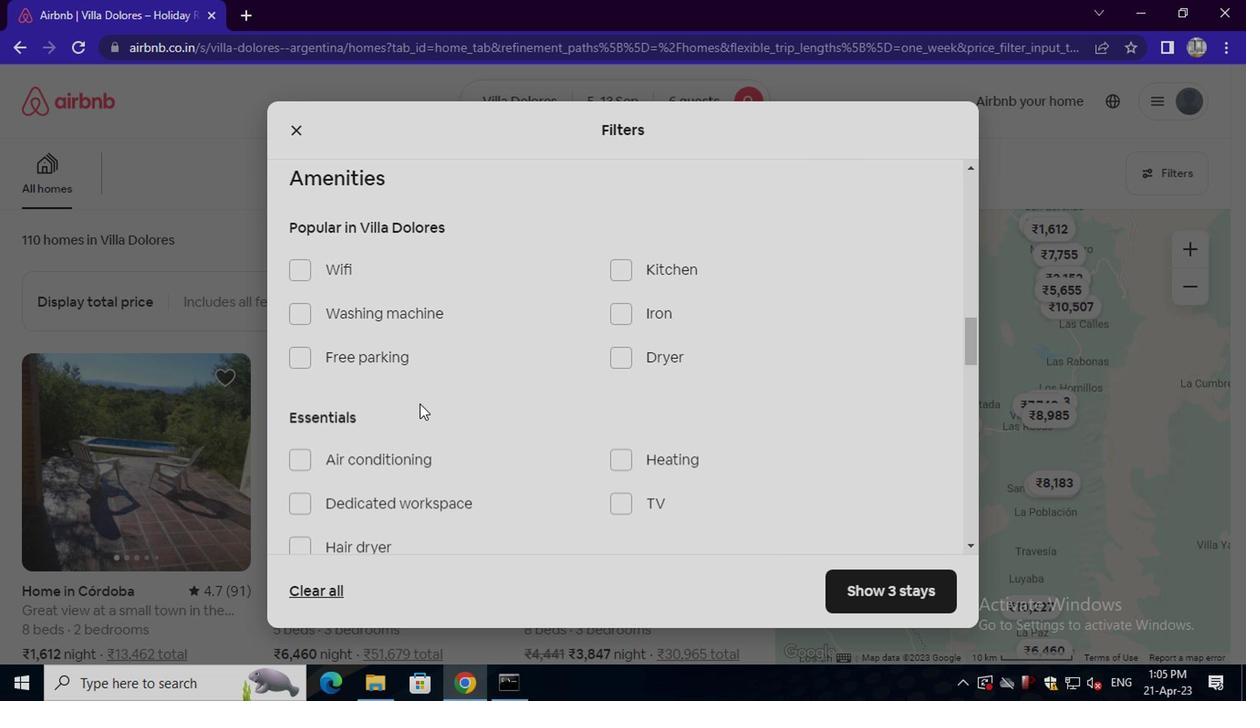
Action: Mouse scrolled (411, 404) with delta (0, 0)
Screenshot: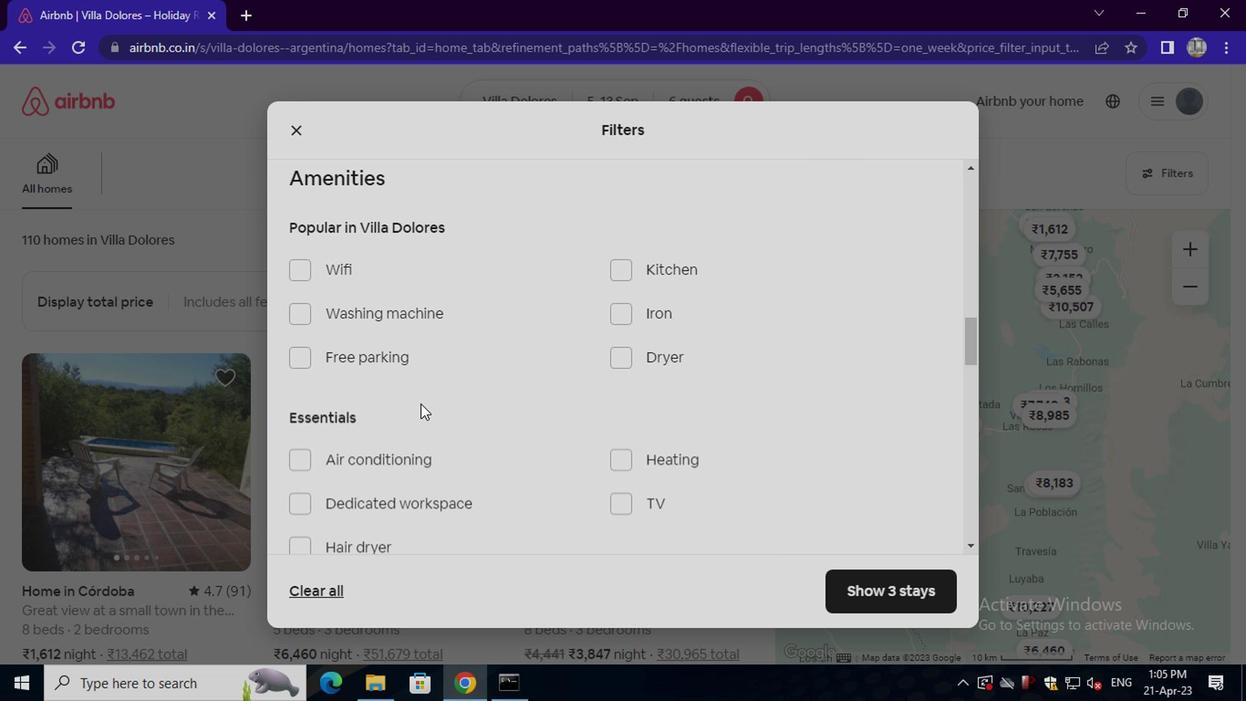 
Action: Mouse moved to (378, 436)
Screenshot: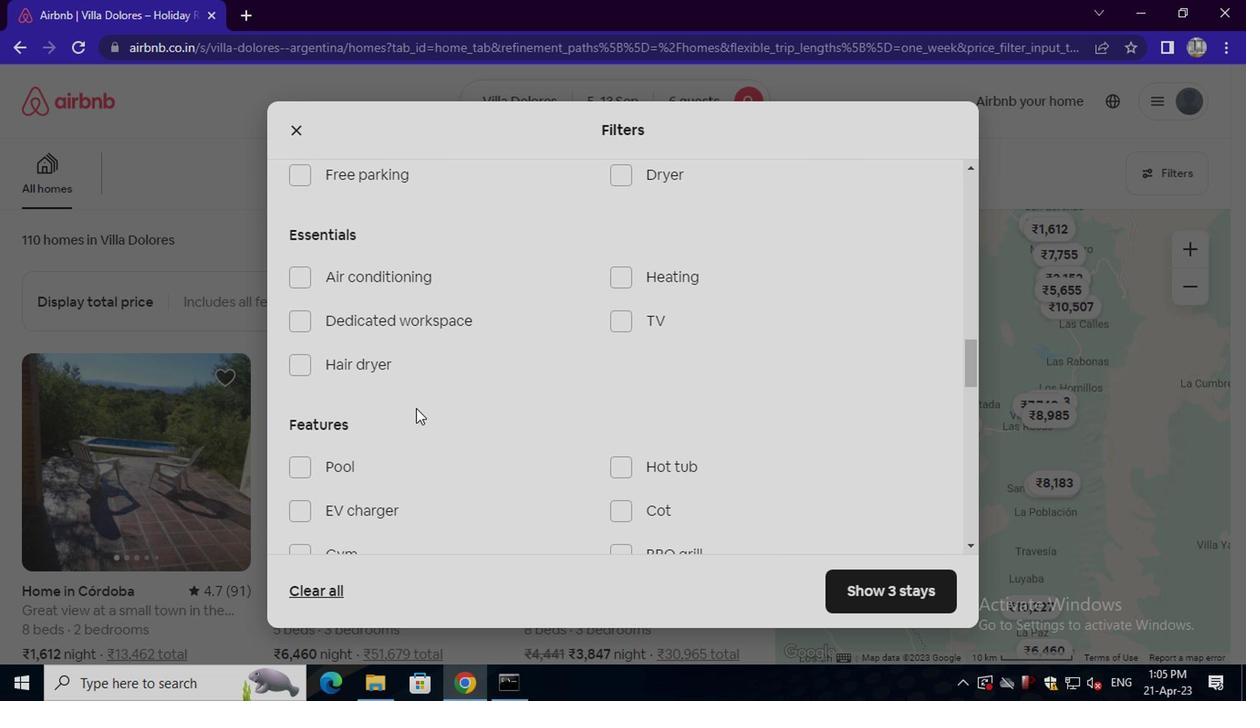 
Action: Mouse scrolled (378, 436) with delta (0, 0)
Screenshot: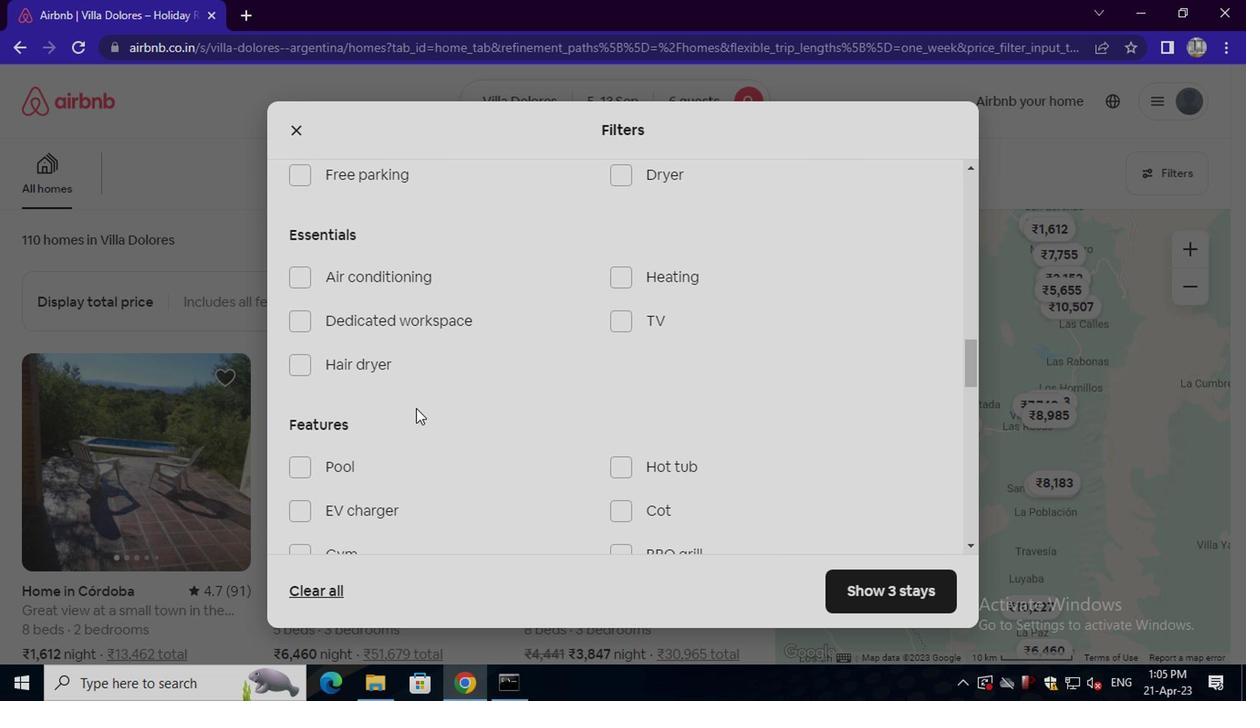 
Action: Mouse scrolled (378, 436) with delta (0, 0)
Screenshot: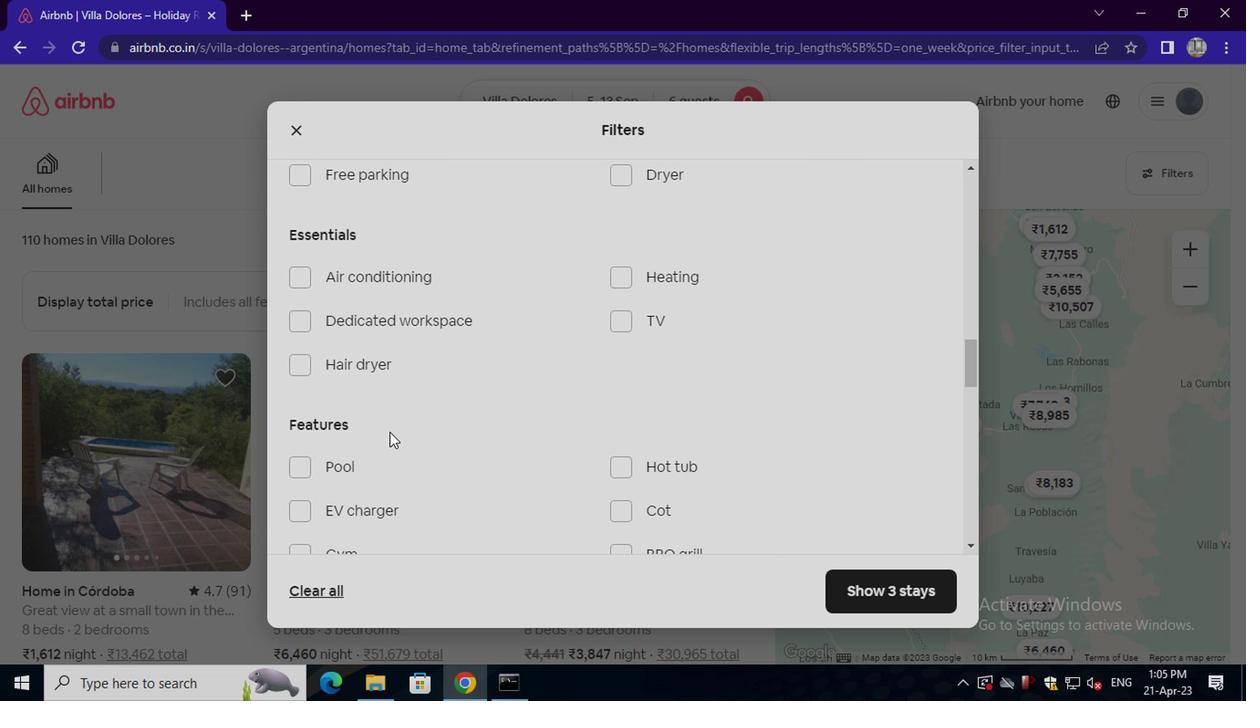 
Action: Mouse moved to (374, 416)
Screenshot: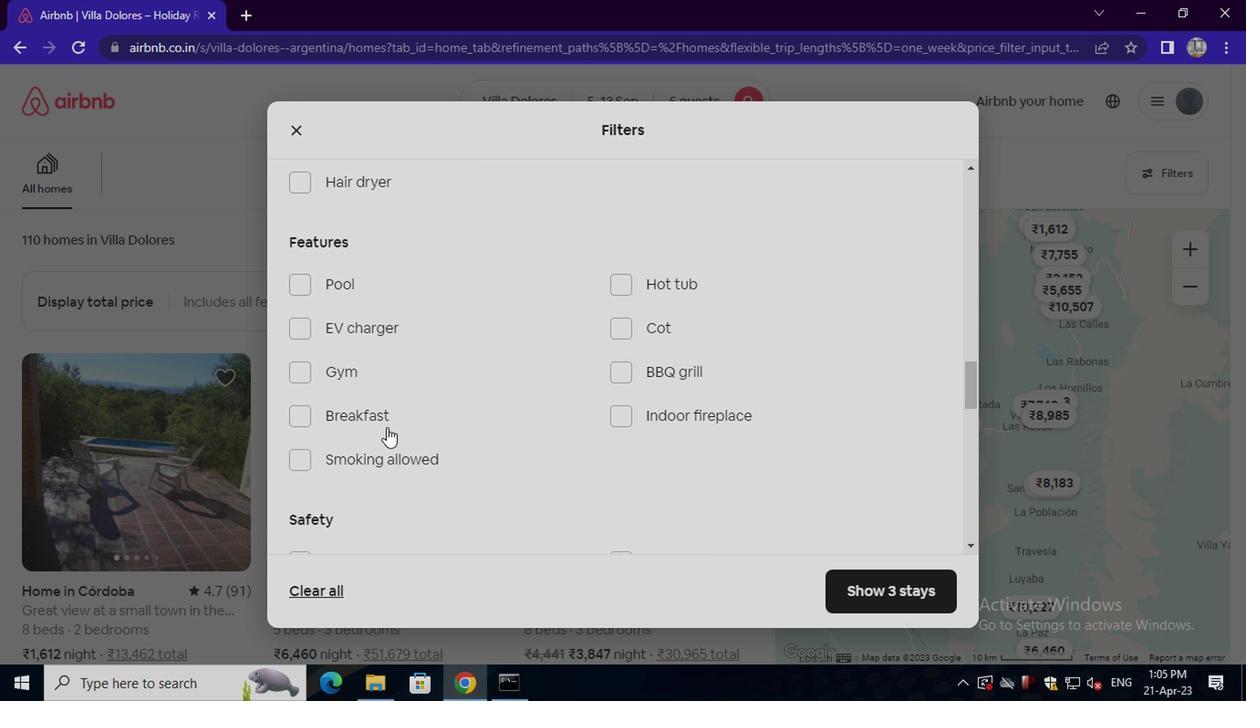 
Action: Mouse scrolled (374, 418) with delta (0, 1)
Screenshot: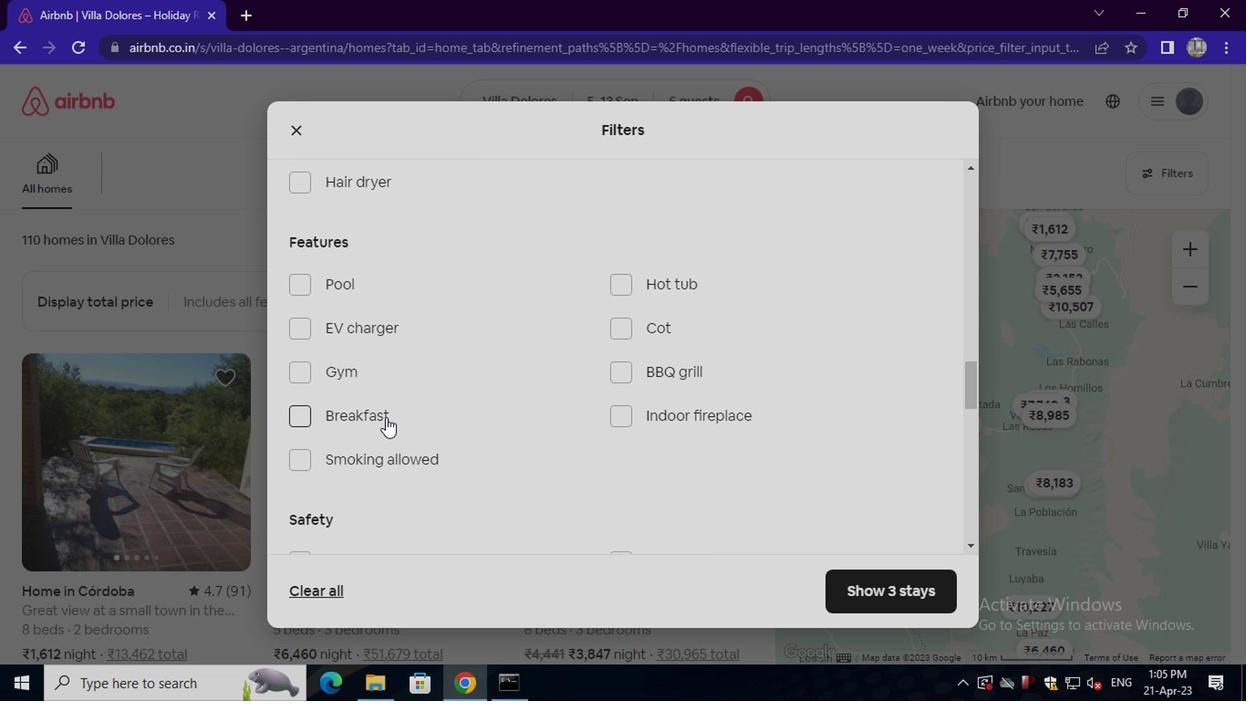 
Action: Mouse scrolled (374, 418) with delta (0, 1)
Screenshot: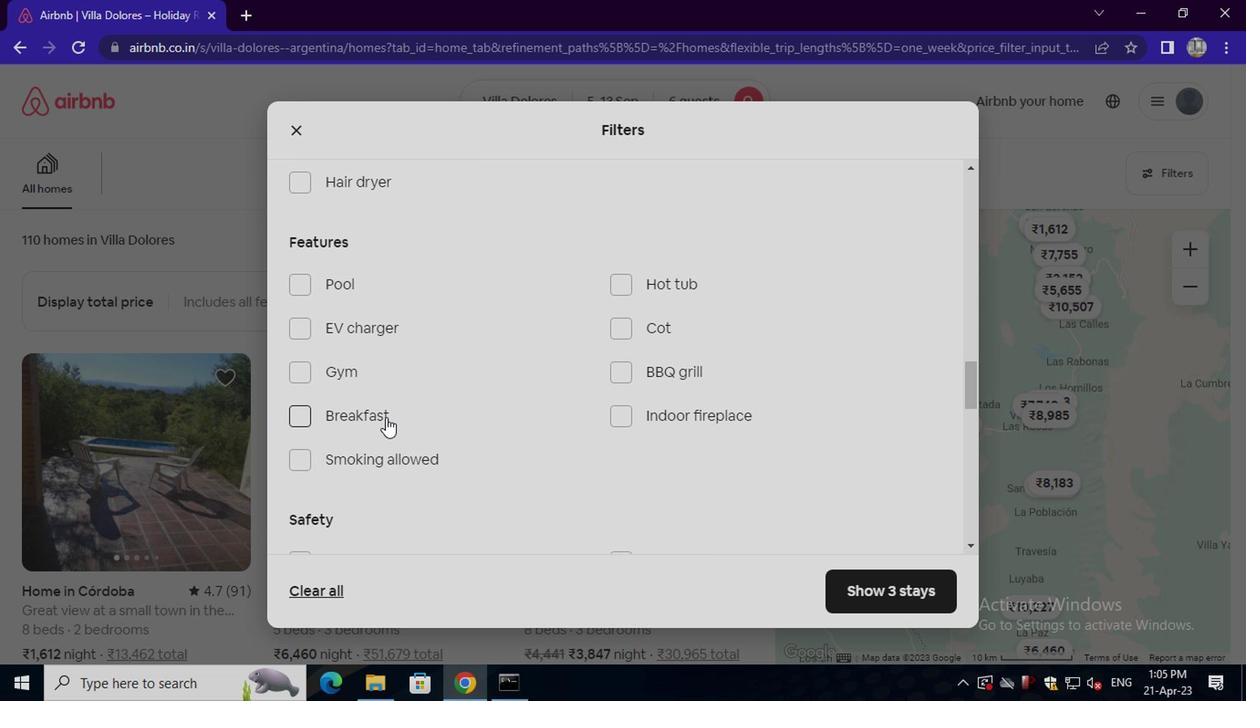 
Action: Mouse scrolled (374, 418) with delta (0, 1)
Screenshot: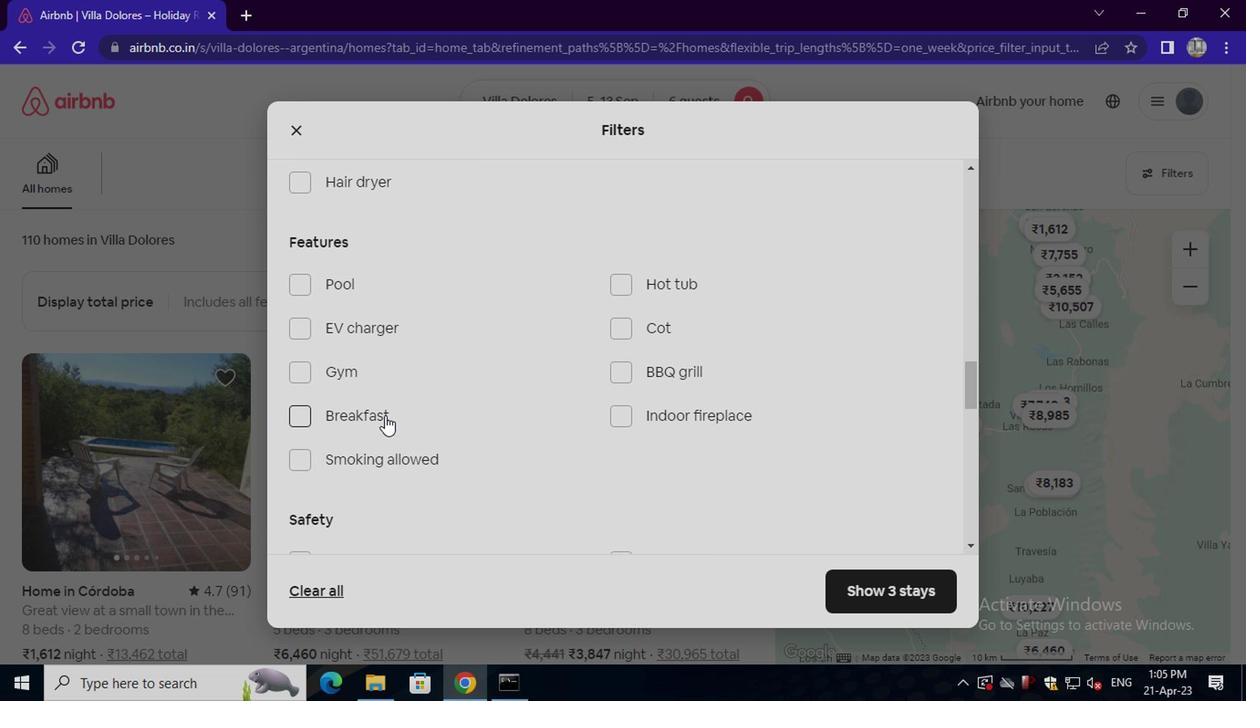 
Action: Mouse moved to (631, 366)
Screenshot: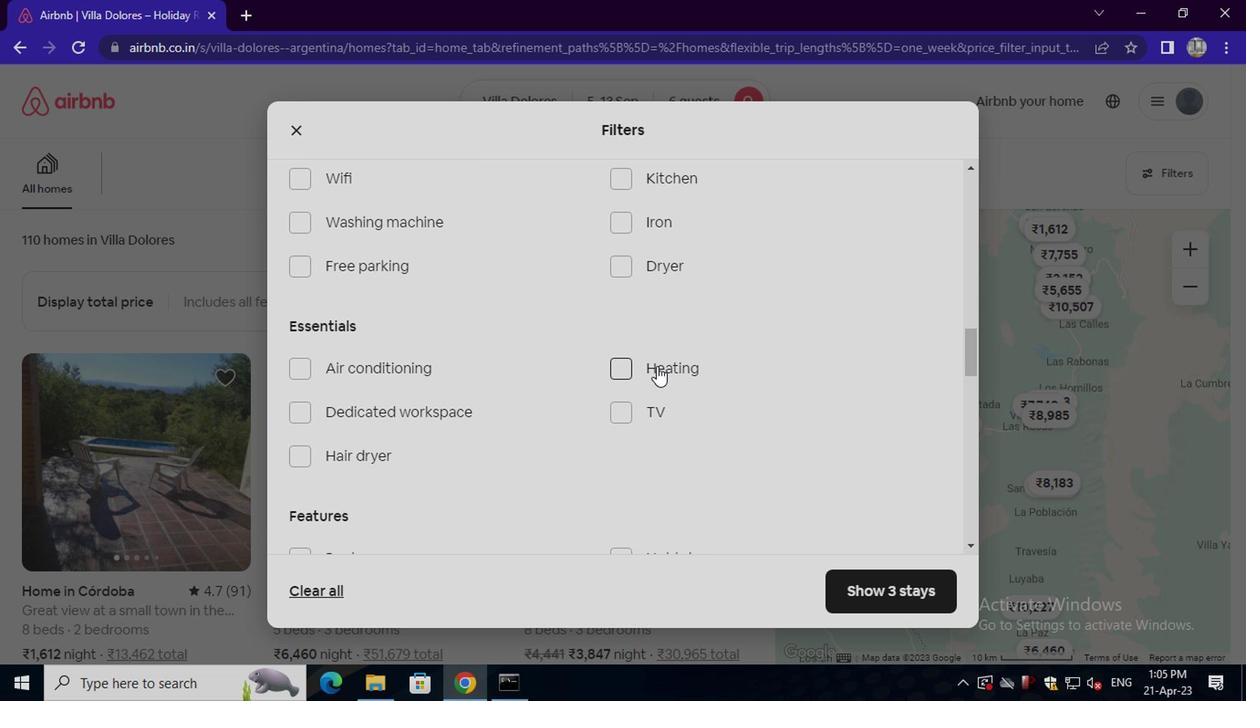 
Action: Mouse pressed left at (631, 366)
Screenshot: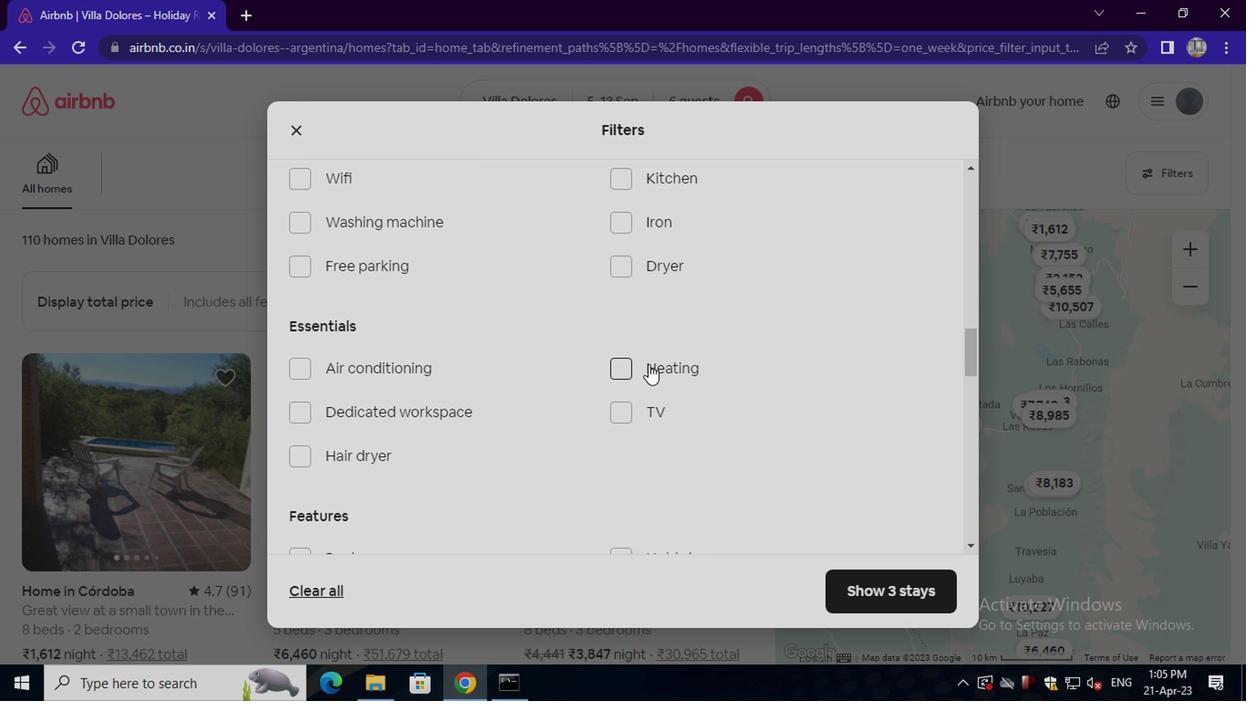 
Action: Mouse moved to (579, 407)
Screenshot: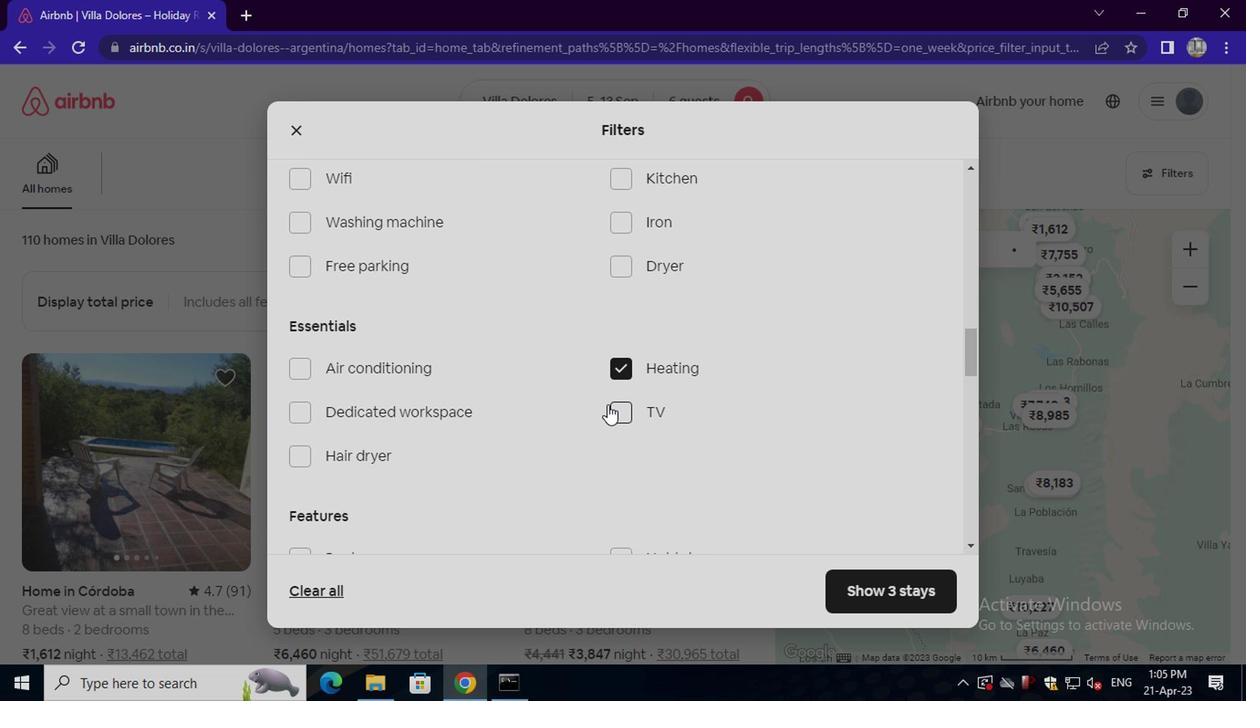 
Action: Mouse scrolled (579, 406) with delta (0, 0)
Screenshot: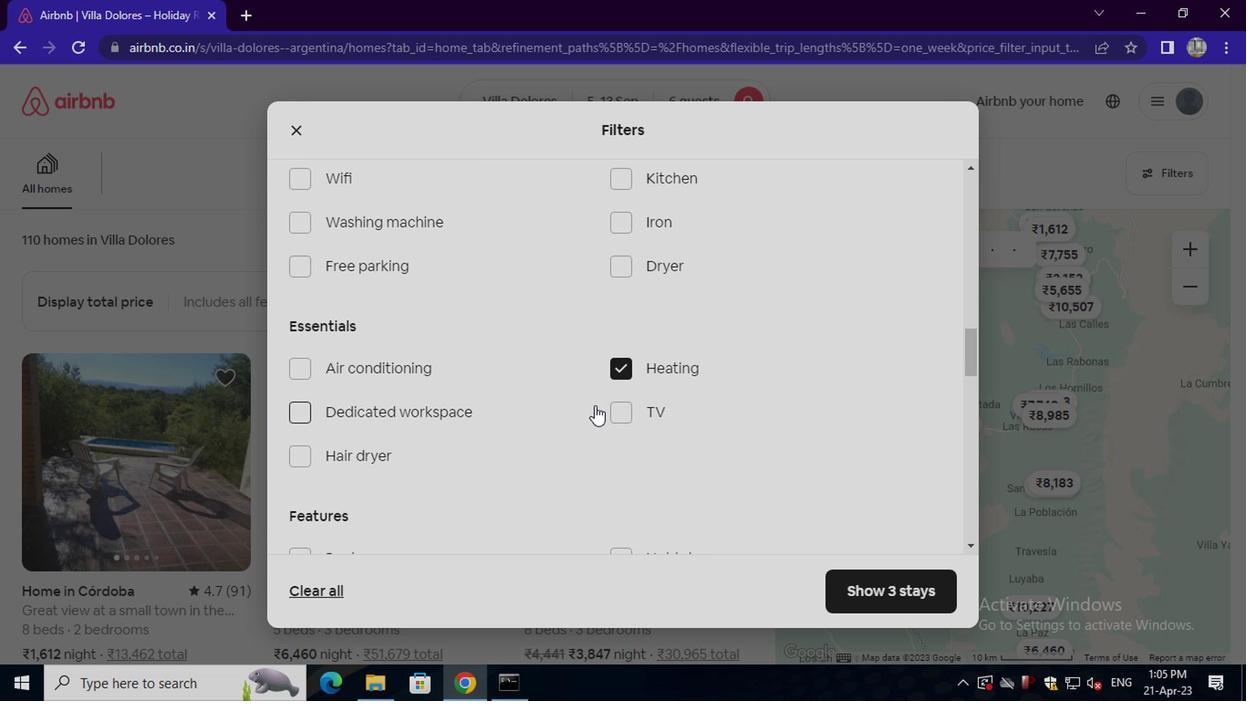 
Action: Mouse scrolled (579, 406) with delta (0, 0)
Screenshot: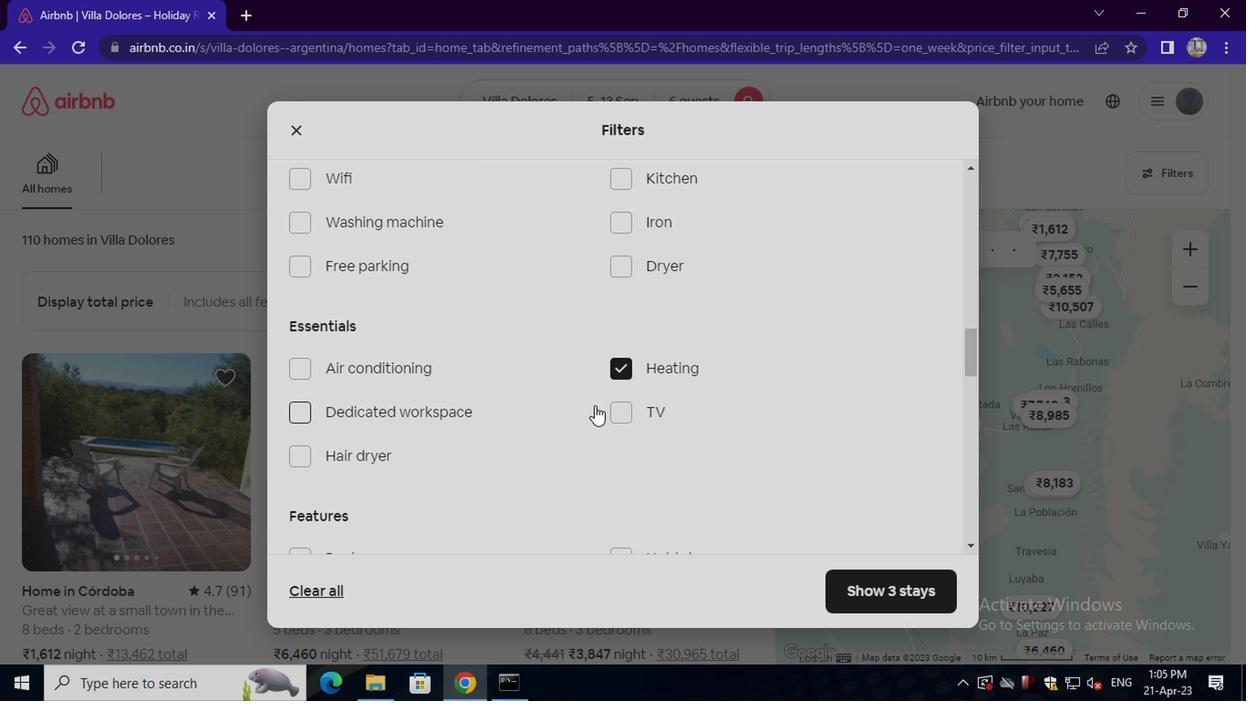 
Action: Mouse scrolled (579, 406) with delta (0, 0)
Screenshot: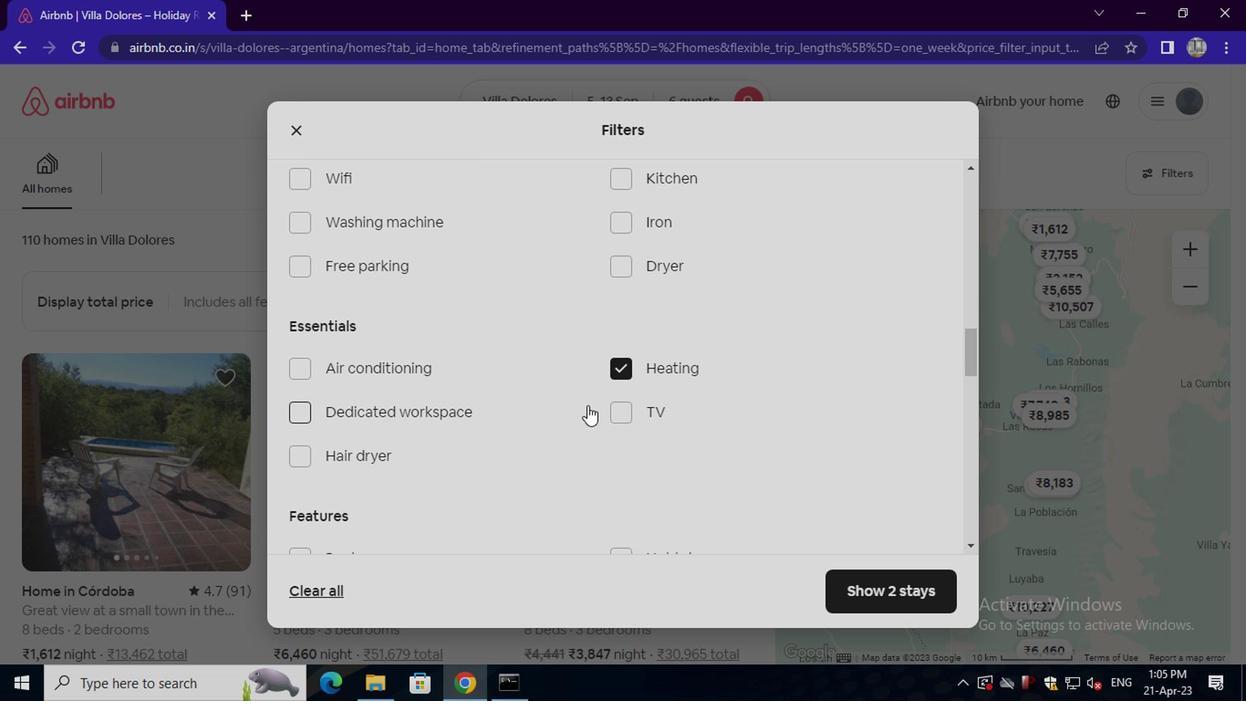 
Action: Mouse scrolled (579, 406) with delta (0, 0)
Screenshot: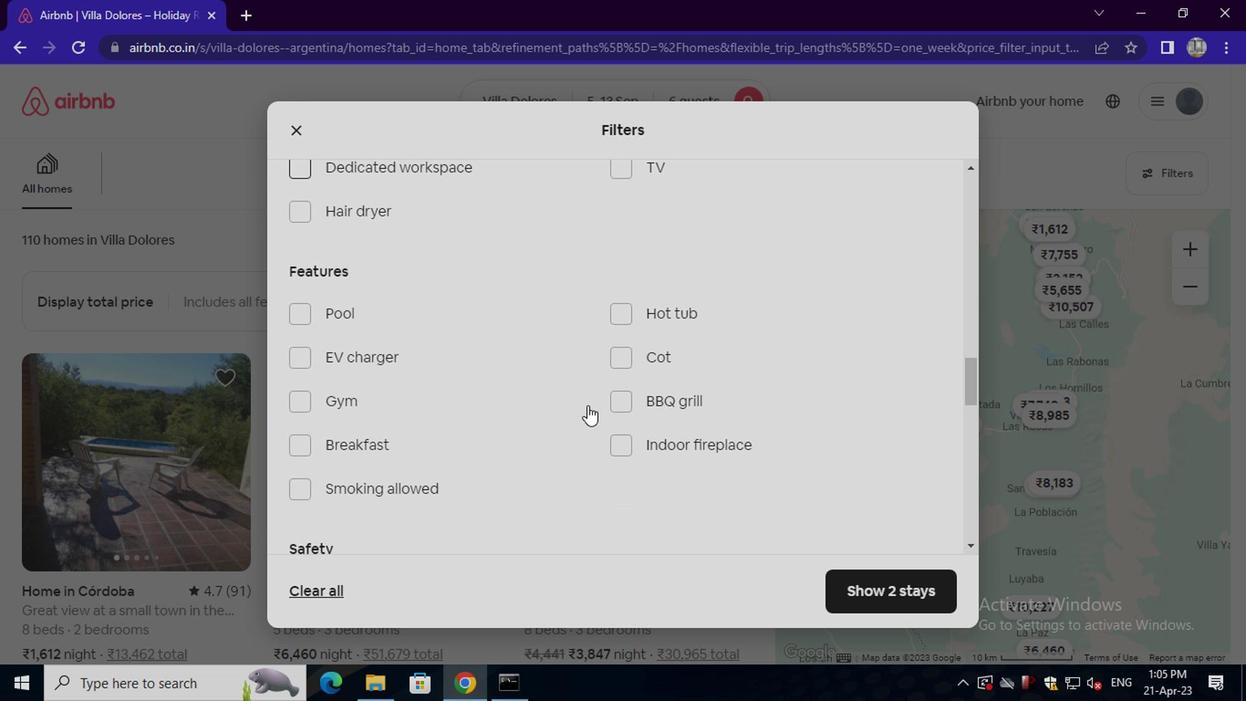 
Action: Mouse moved to (577, 407)
Screenshot: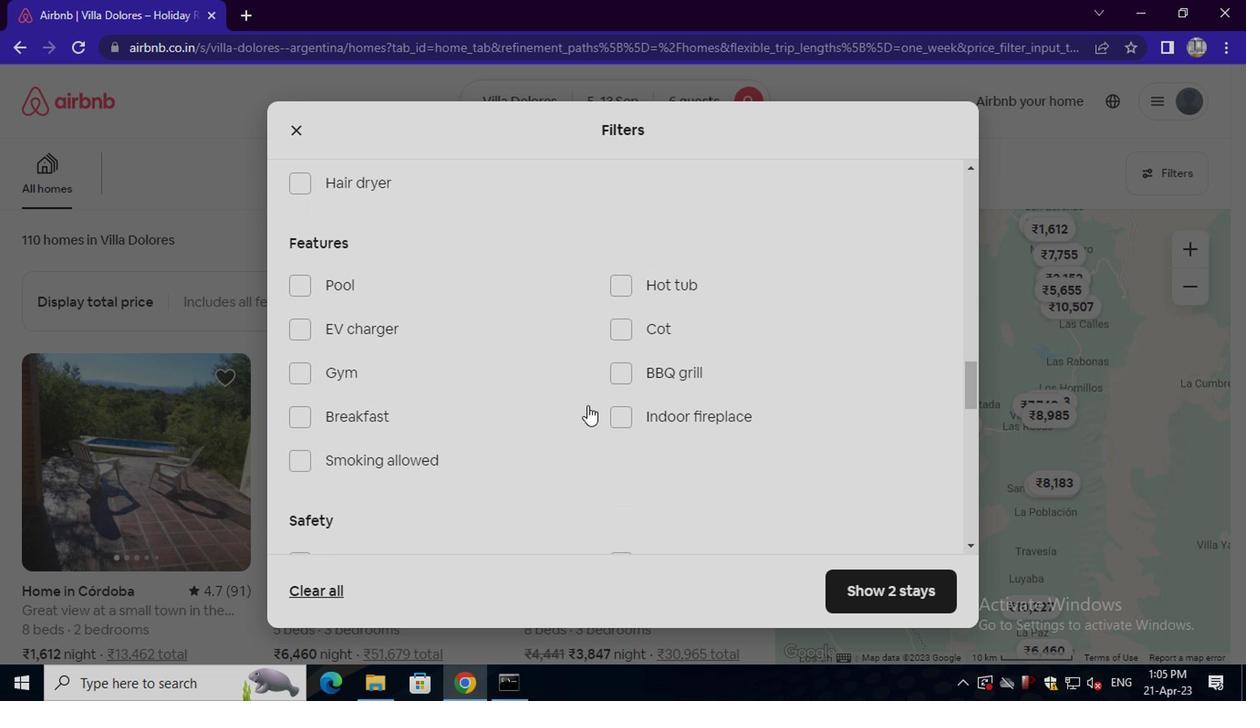 
Action: Mouse scrolled (577, 406) with delta (0, 0)
Screenshot: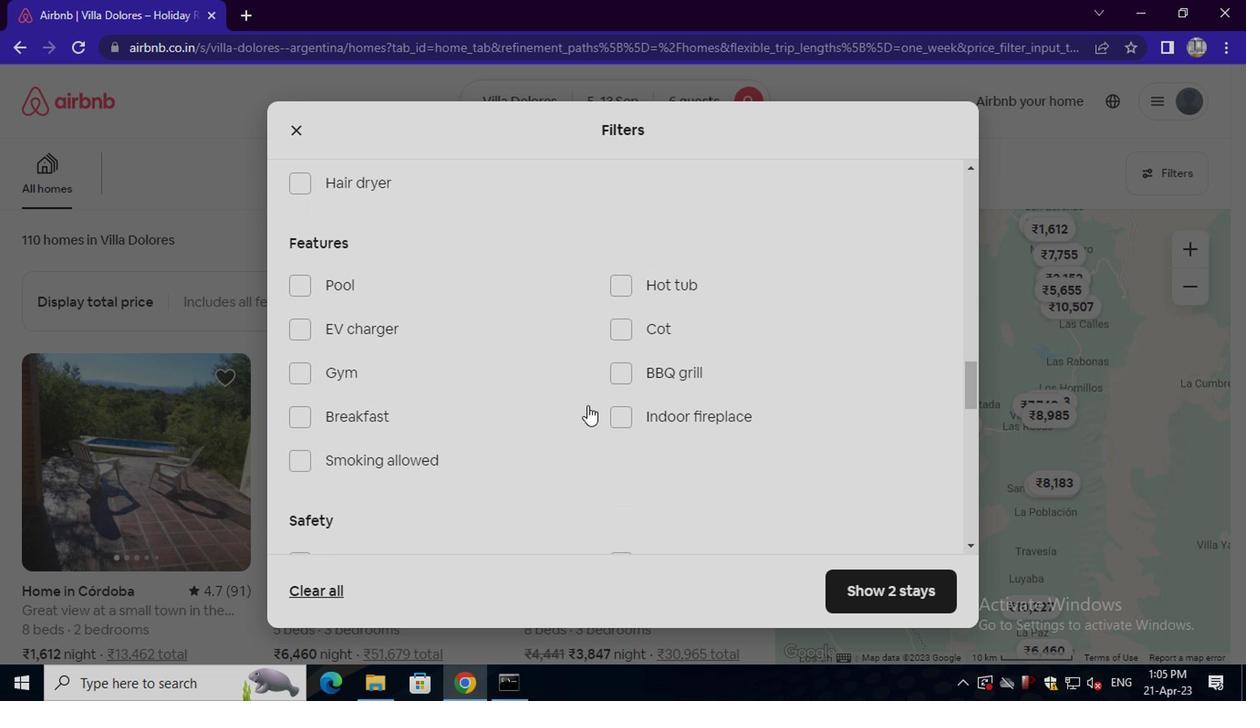 
Action: Mouse moved to (576, 409)
Screenshot: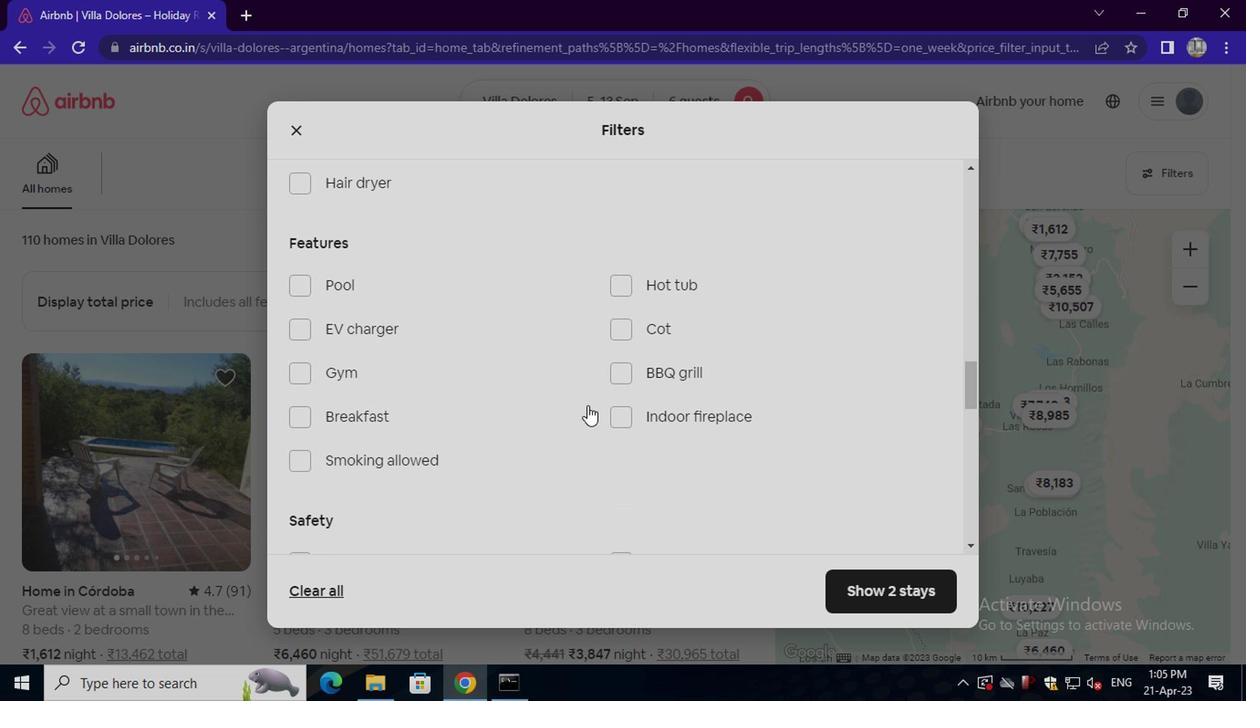 
Action: Mouse scrolled (576, 407) with delta (0, -1)
Screenshot: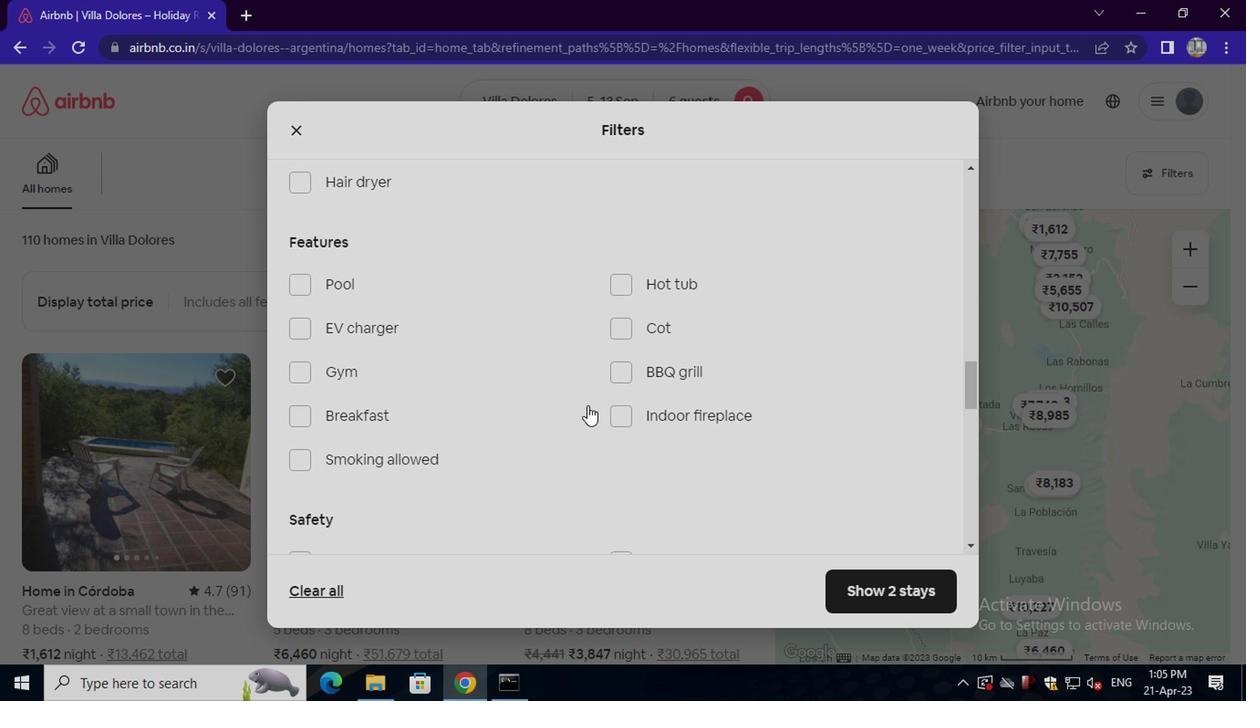 
Action: Mouse moved to (559, 418)
Screenshot: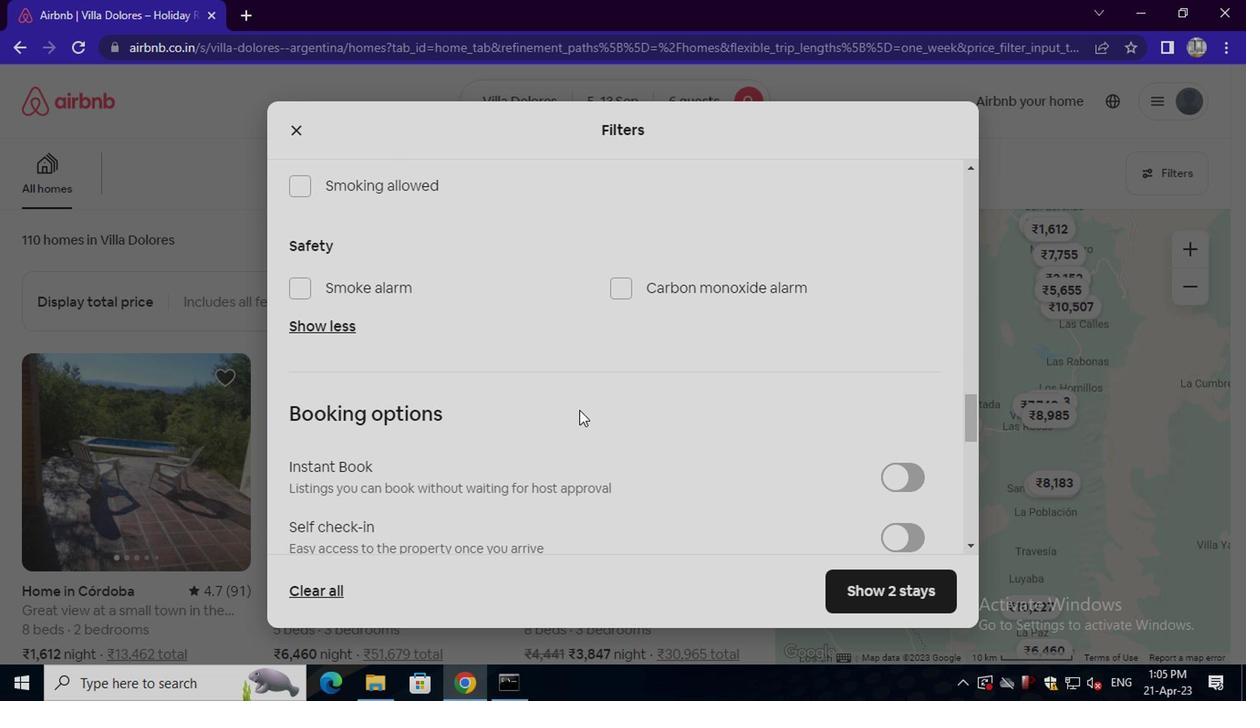 
Action: Mouse scrolled (559, 416) with delta (0, -1)
Screenshot: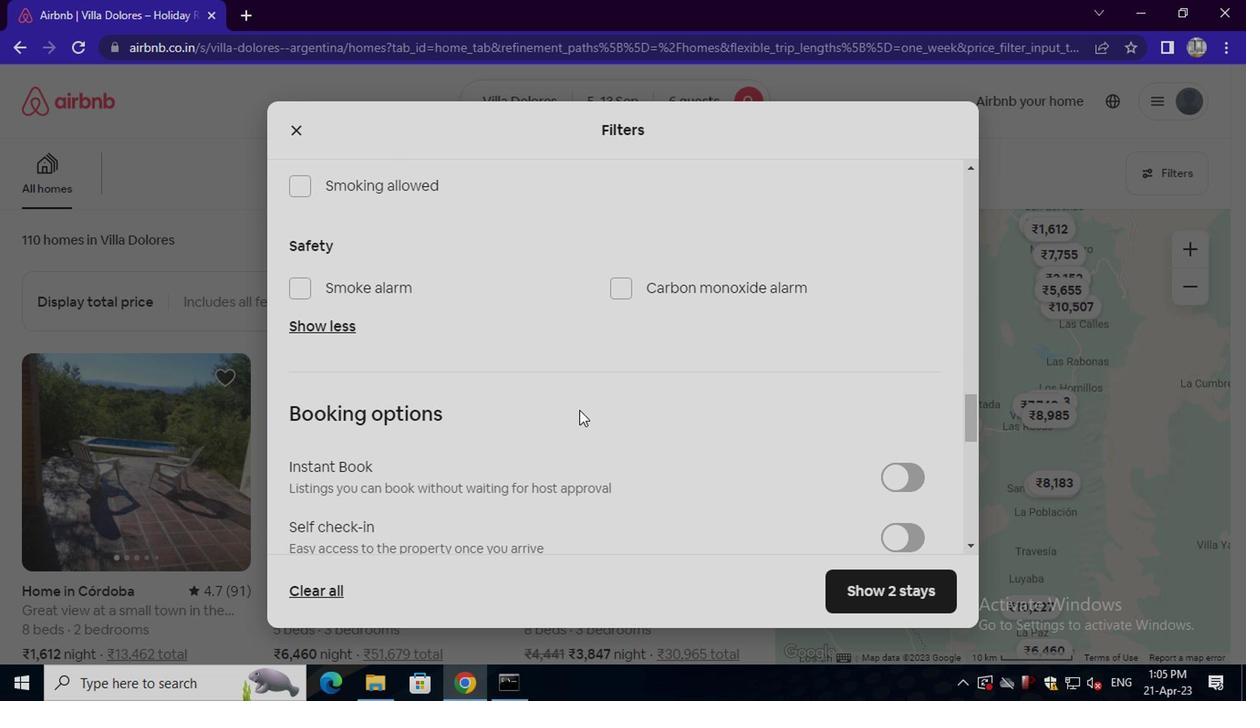 
Action: Mouse moved to (910, 442)
Screenshot: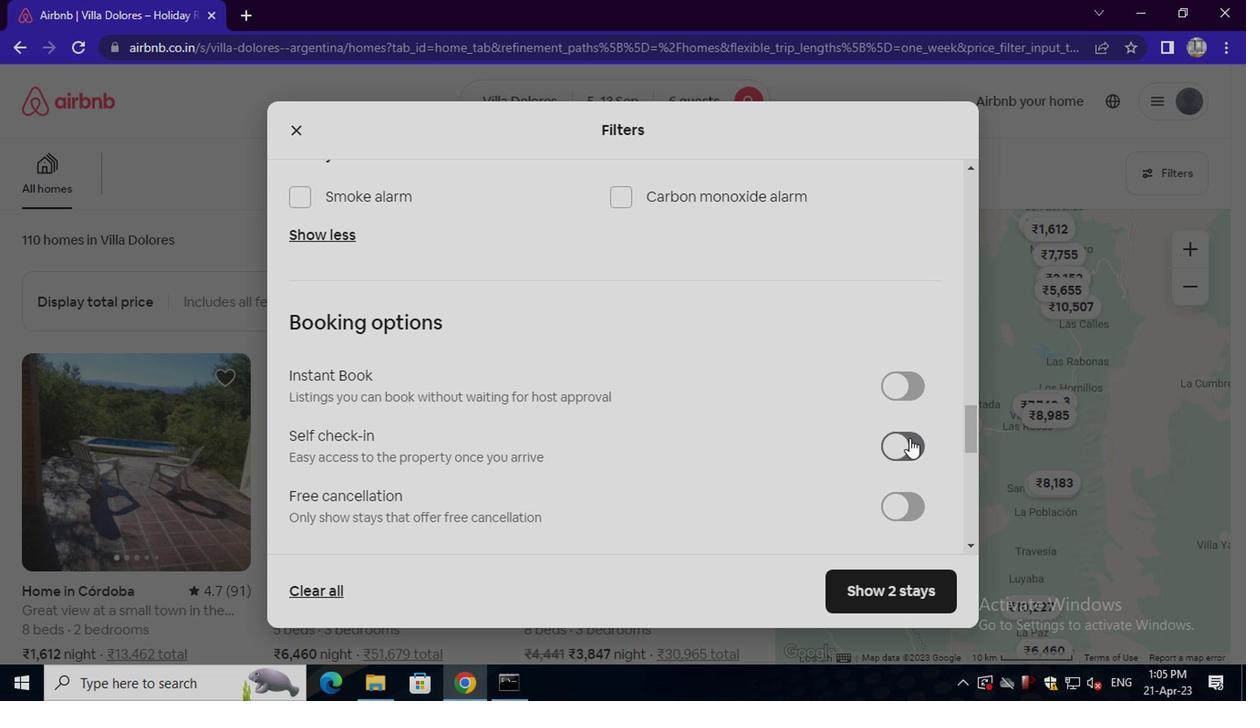 
Action: Mouse pressed left at (910, 442)
Screenshot: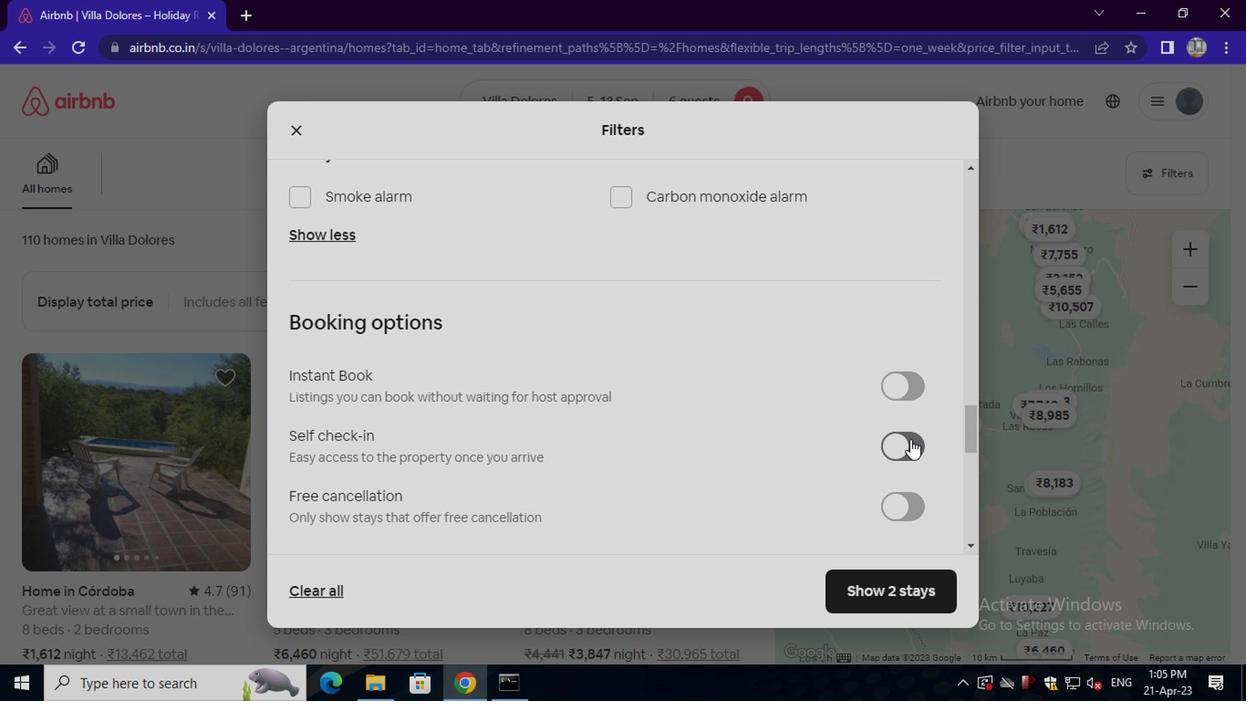 
Action: Mouse moved to (762, 423)
Screenshot: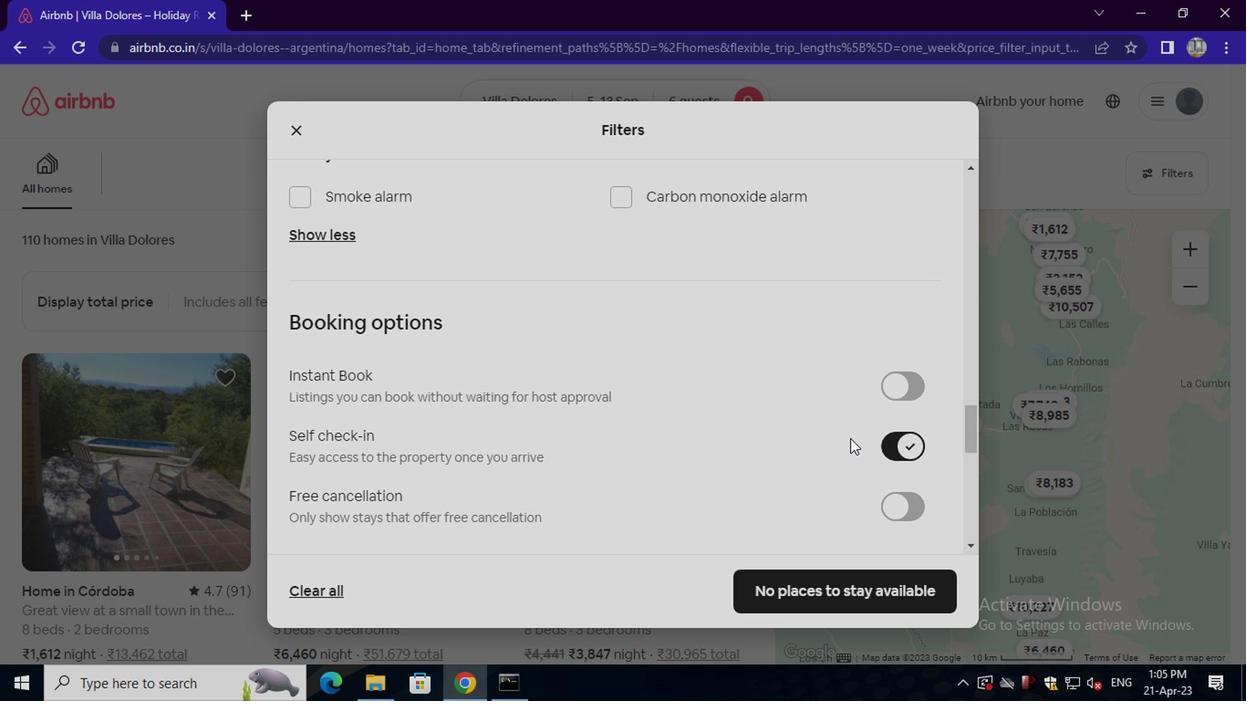 
Action: Mouse scrolled (762, 422) with delta (0, 0)
Screenshot: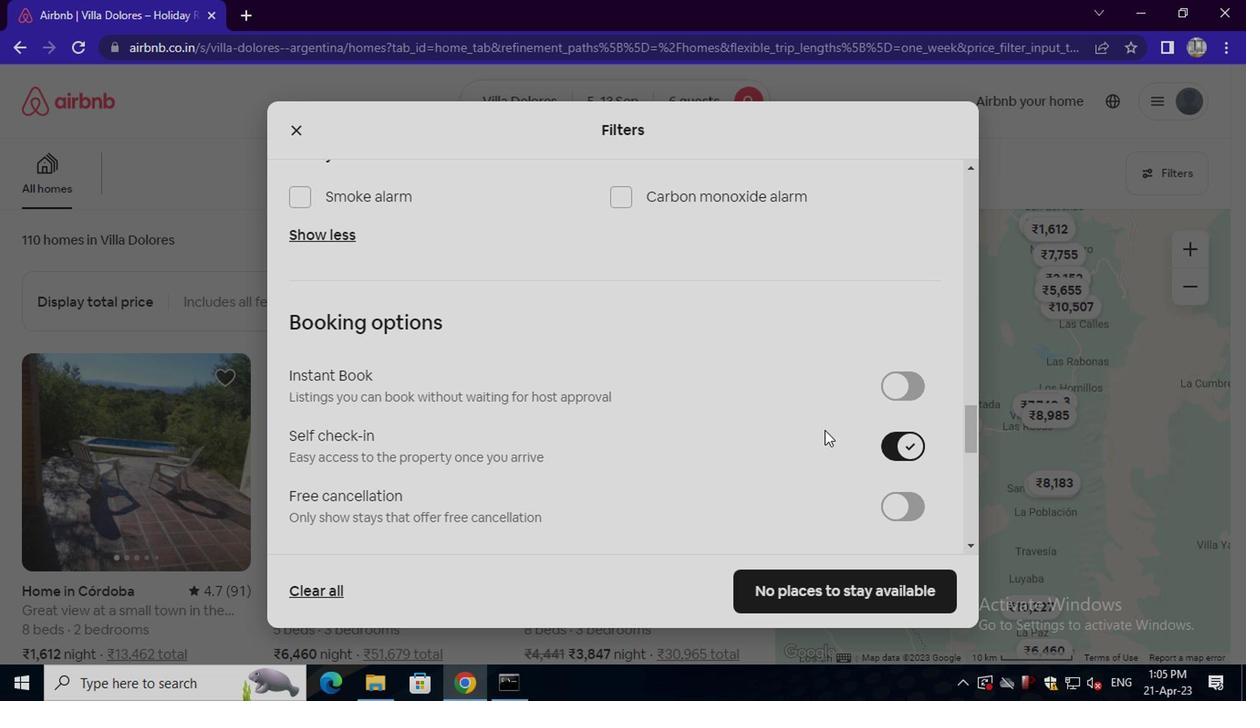 
Action: Mouse scrolled (762, 422) with delta (0, 0)
Screenshot: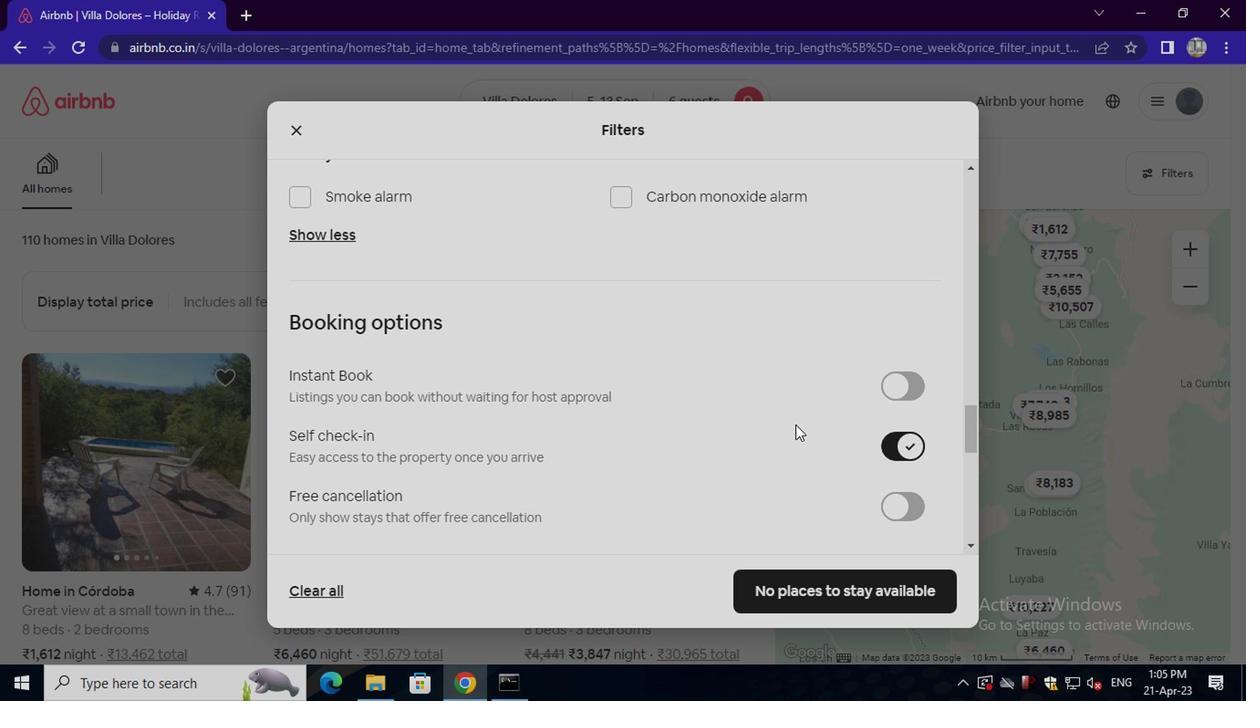 
Action: Mouse scrolled (762, 422) with delta (0, 0)
Screenshot: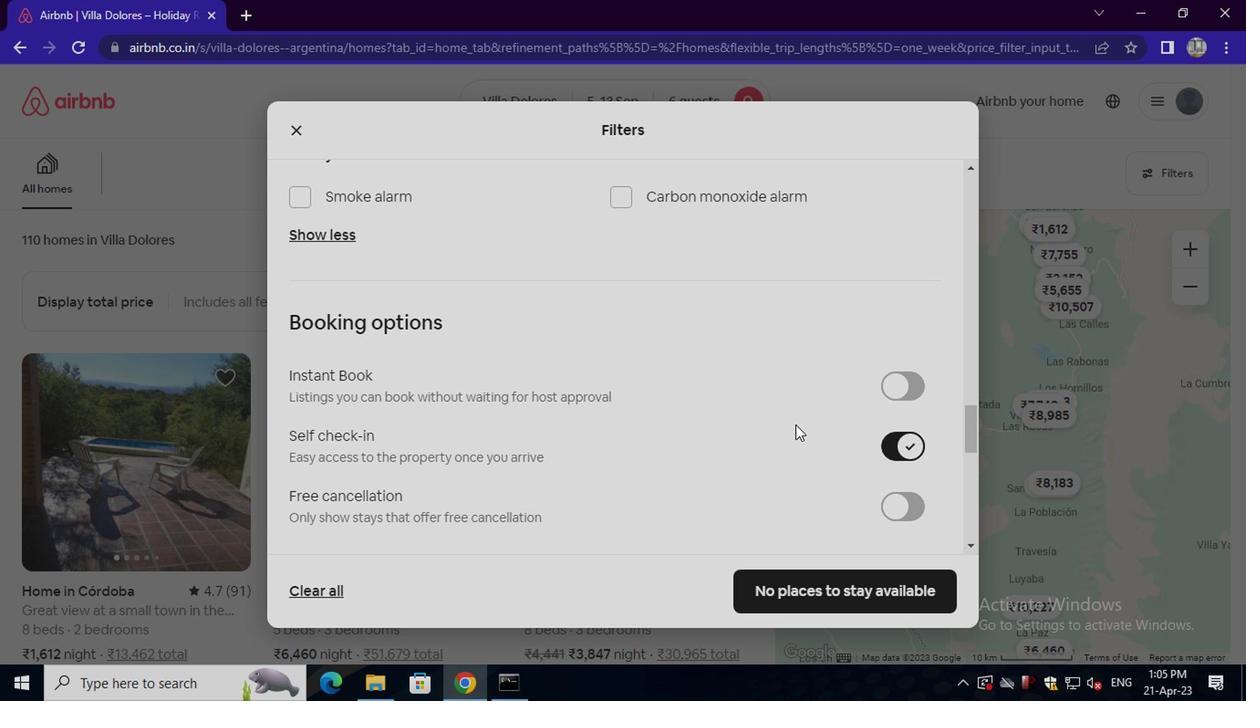 
Action: Mouse scrolled (762, 422) with delta (0, 0)
Screenshot: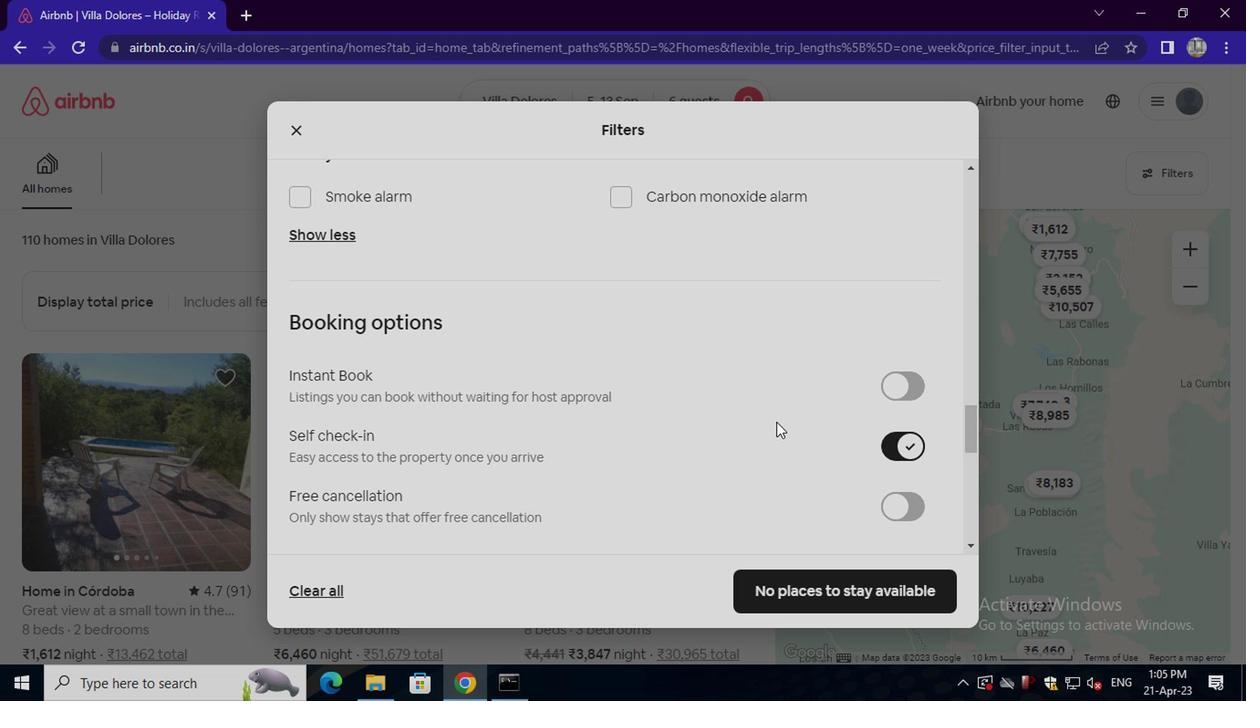 
Action: Mouse scrolled (762, 422) with delta (0, 0)
Screenshot: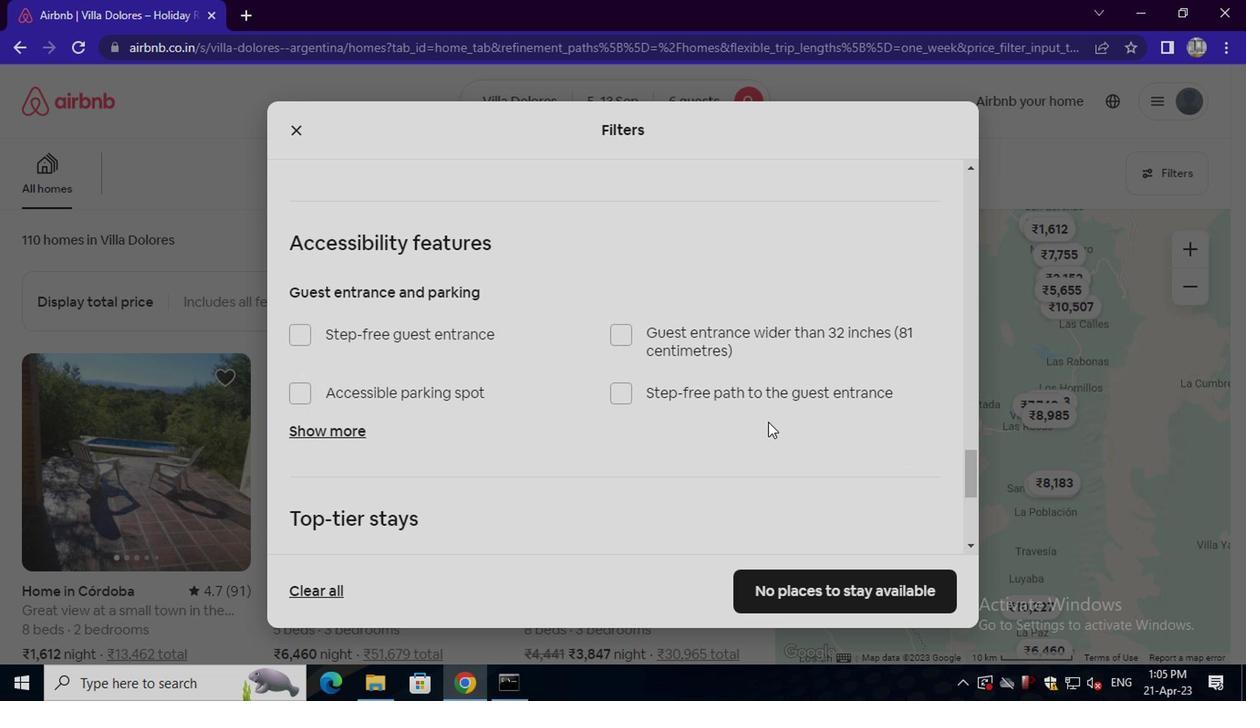 
Action: Mouse scrolled (762, 422) with delta (0, 0)
Screenshot: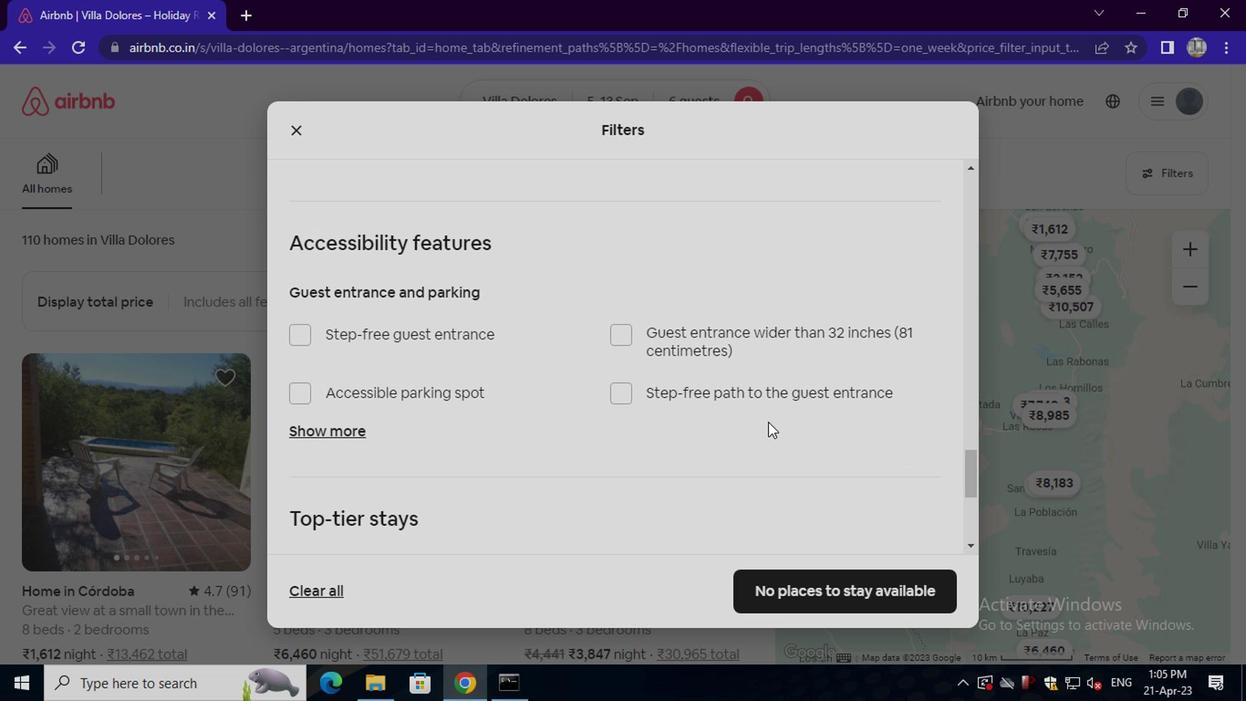 
Action: Mouse scrolled (762, 422) with delta (0, 0)
Screenshot: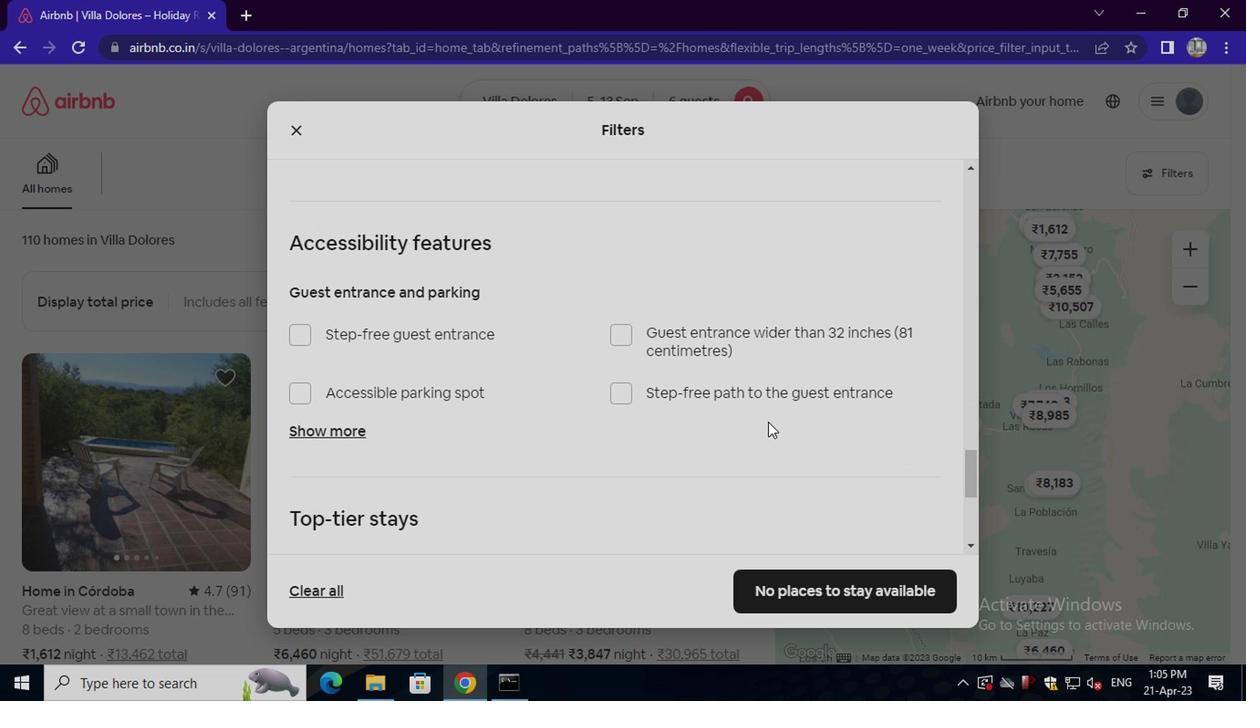 
Action: Mouse moved to (325, 495)
Screenshot: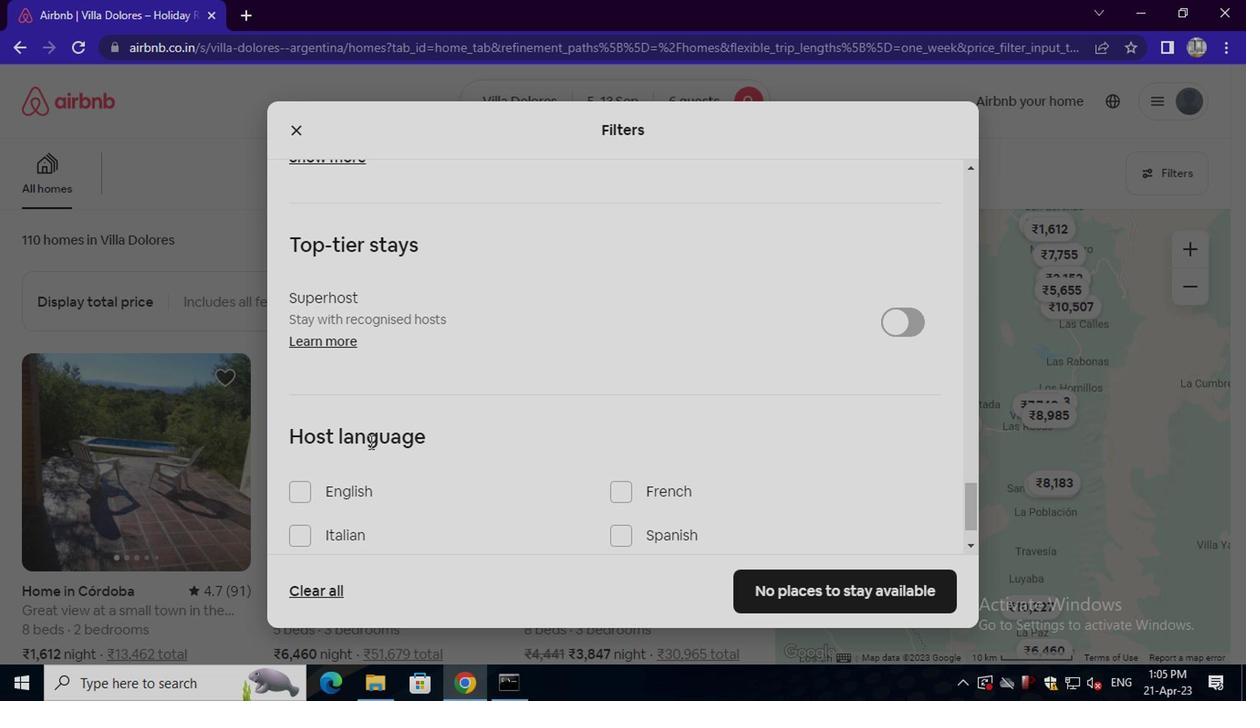 
Action: Mouse pressed left at (325, 495)
Screenshot: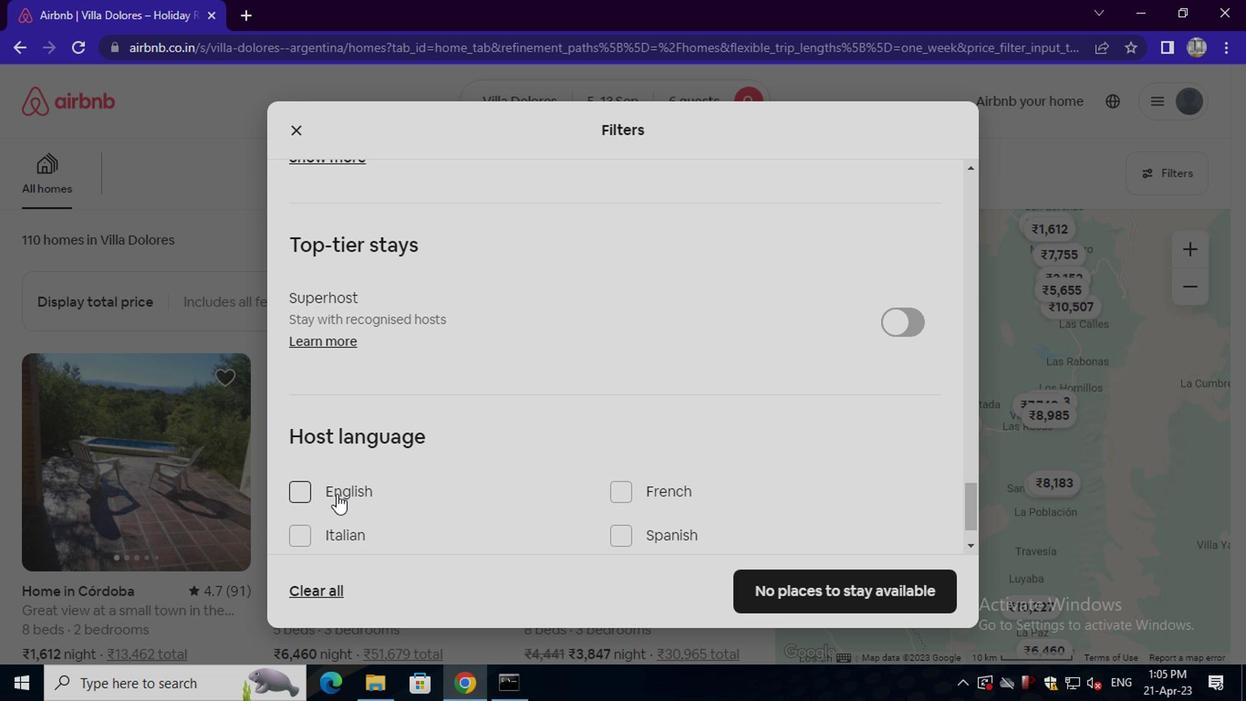
Action: Mouse moved to (858, 592)
Screenshot: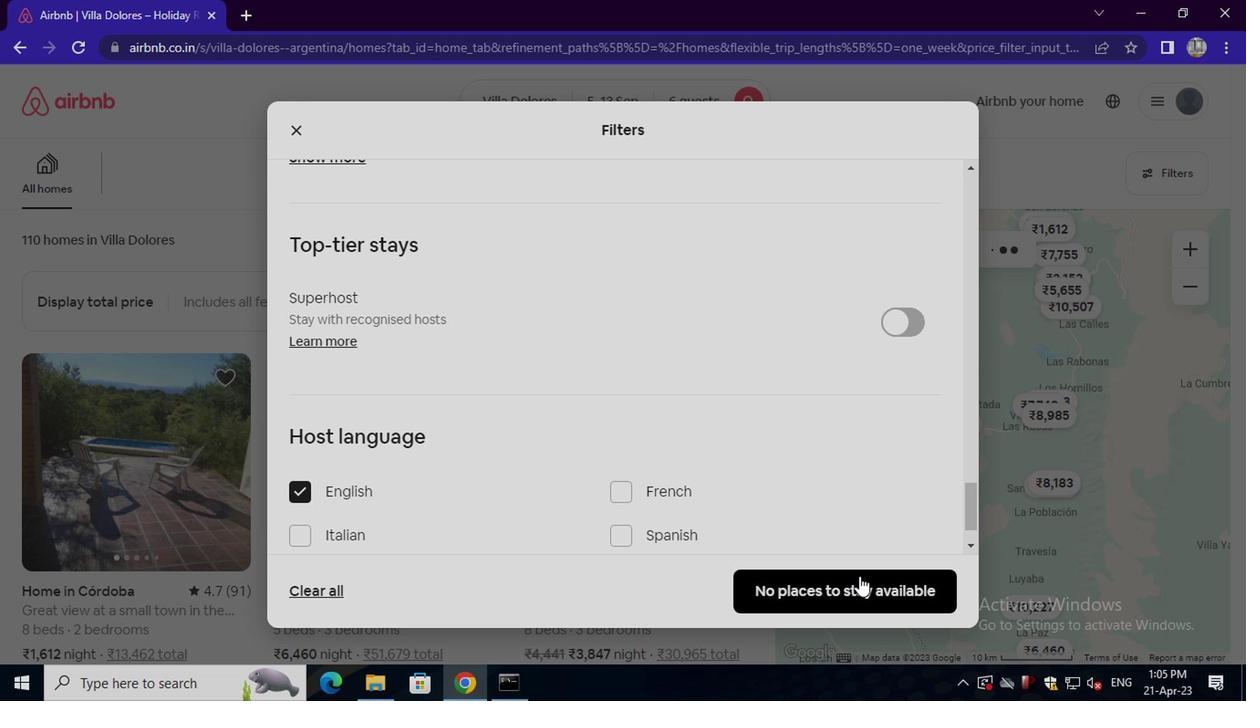 
Action: Mouse pressed left at (858, 592)
Screenshot: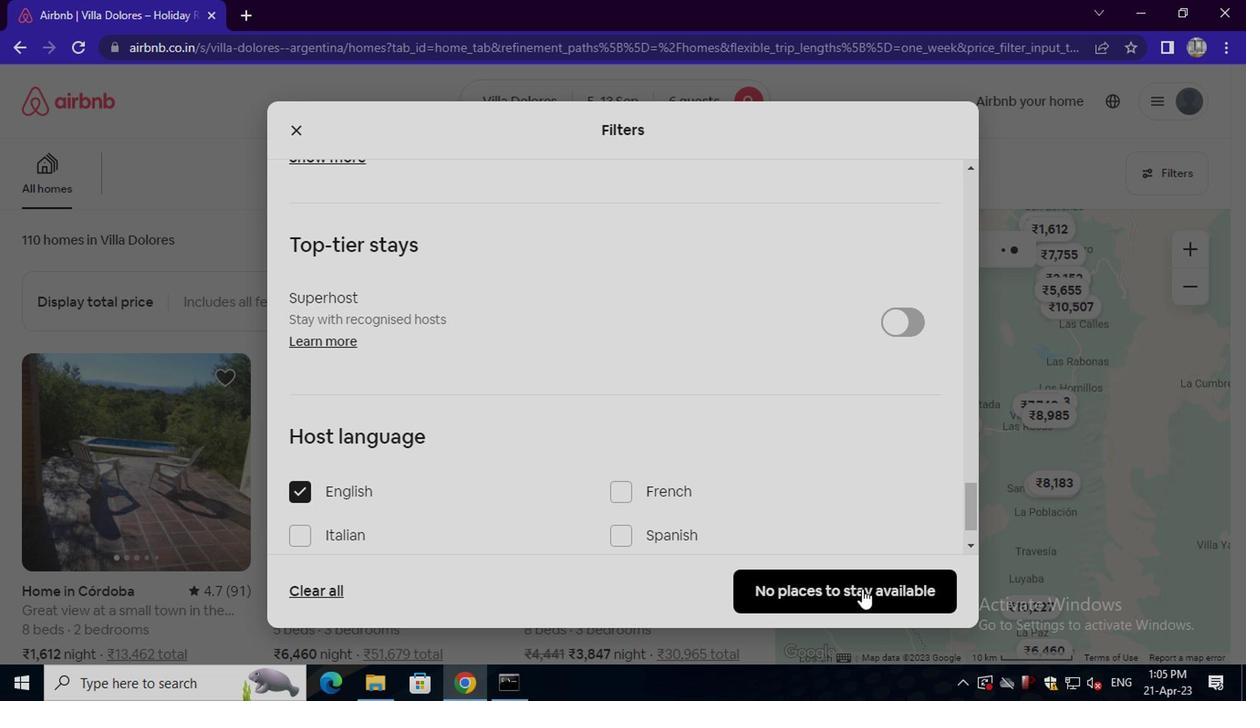 
